 Task: Slide 10 - Budget For The New Products.
Action: Mouse moved to (31, 79)
Screenshot: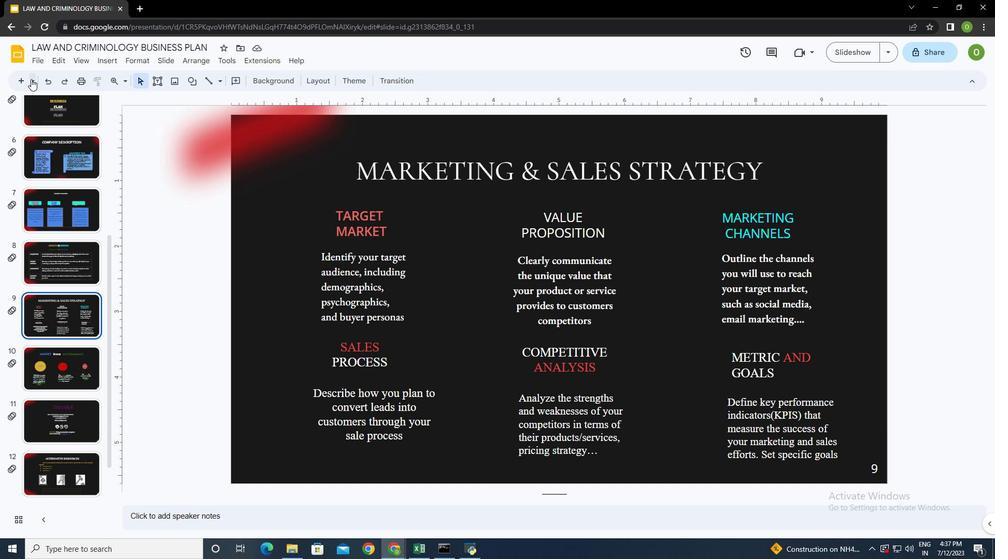 
Action: Mouse pressed left at (31, 79)
Screenshot: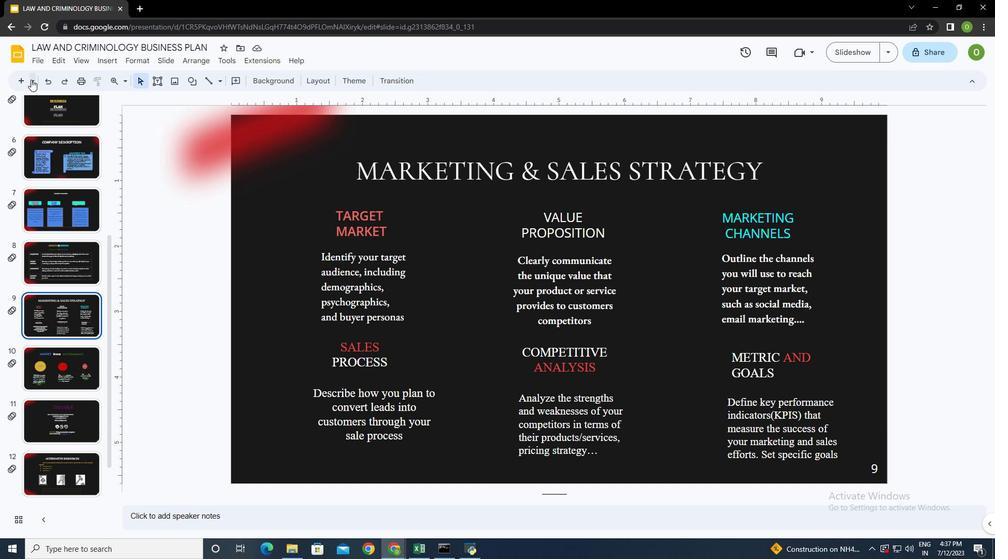 
Action: Mouse moved to (140, 128)
Screenshot: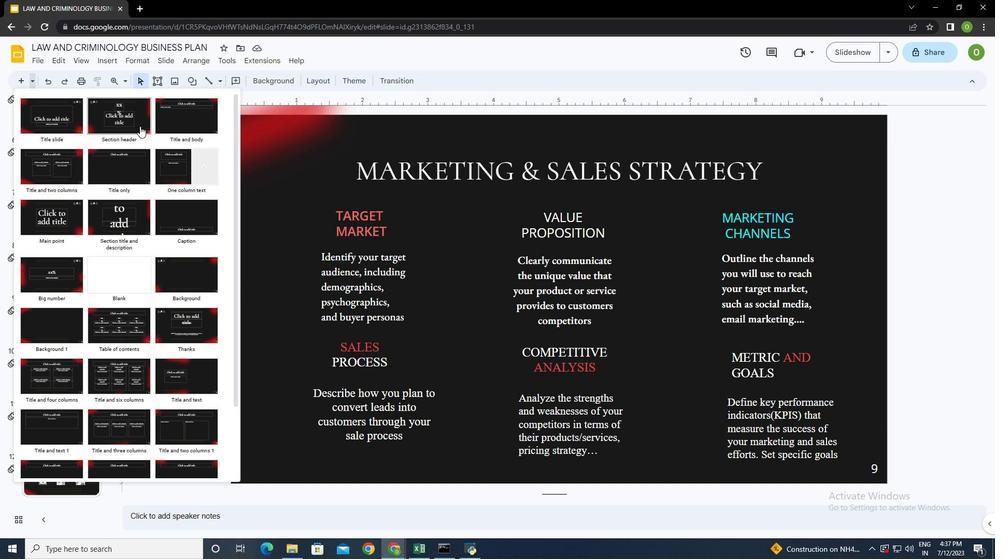 
Action: Mouse scrolled (140, 128) with delta (0, 0)
Screenshot: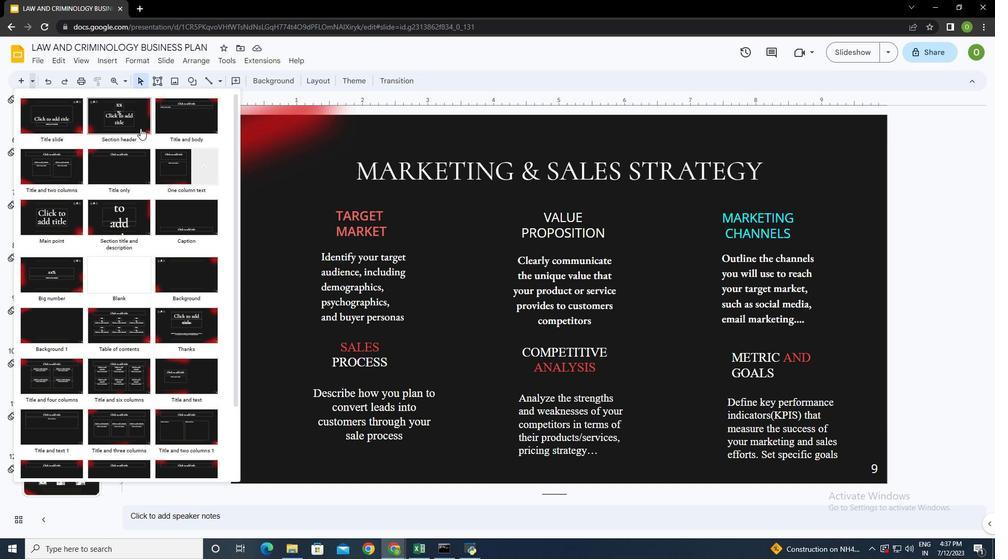 
Action: Mouse moved to (140, 129)
Screenshot: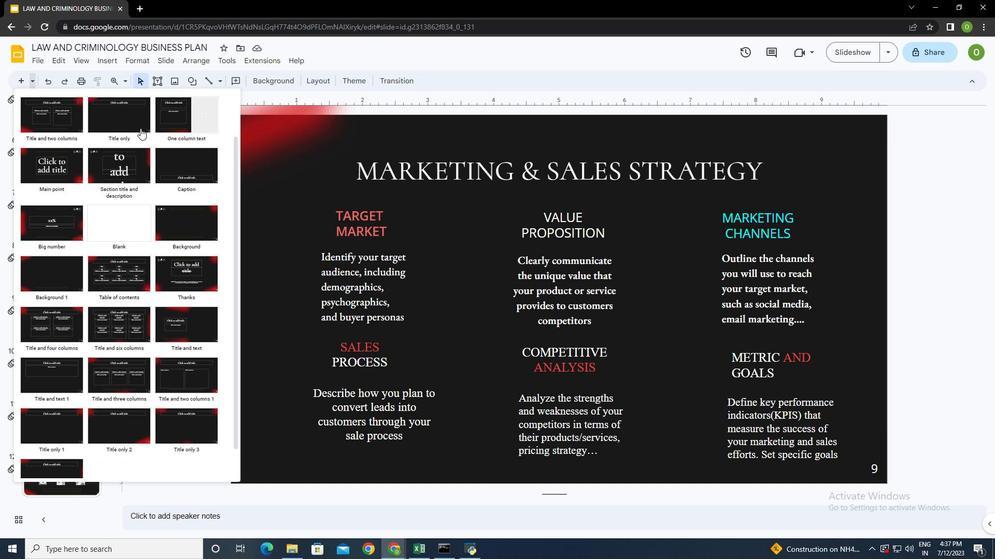 
Action: Mouse scrolled (140, 129) with delta (0, 0)
Screenshot: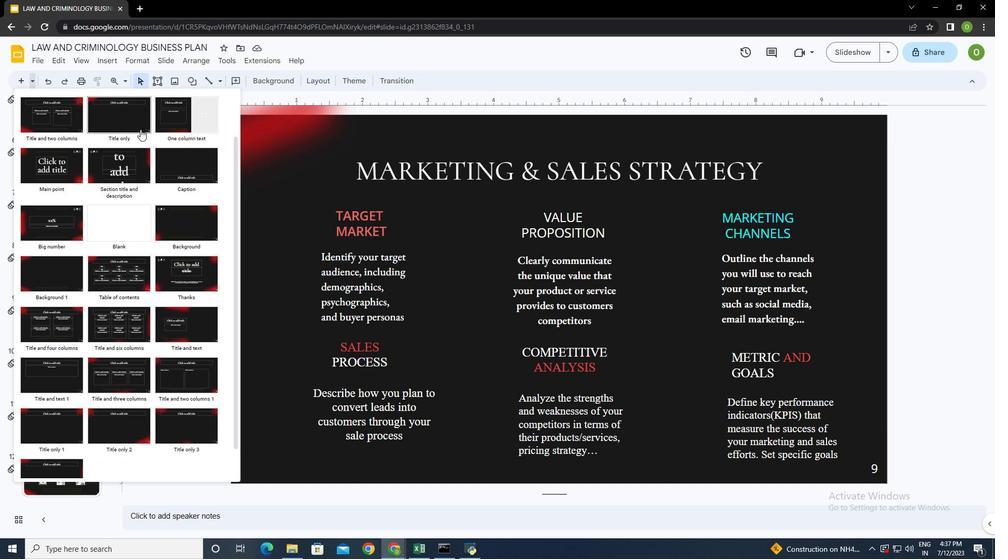 
Action: Mouse moved to (139, 132)
Screenshot: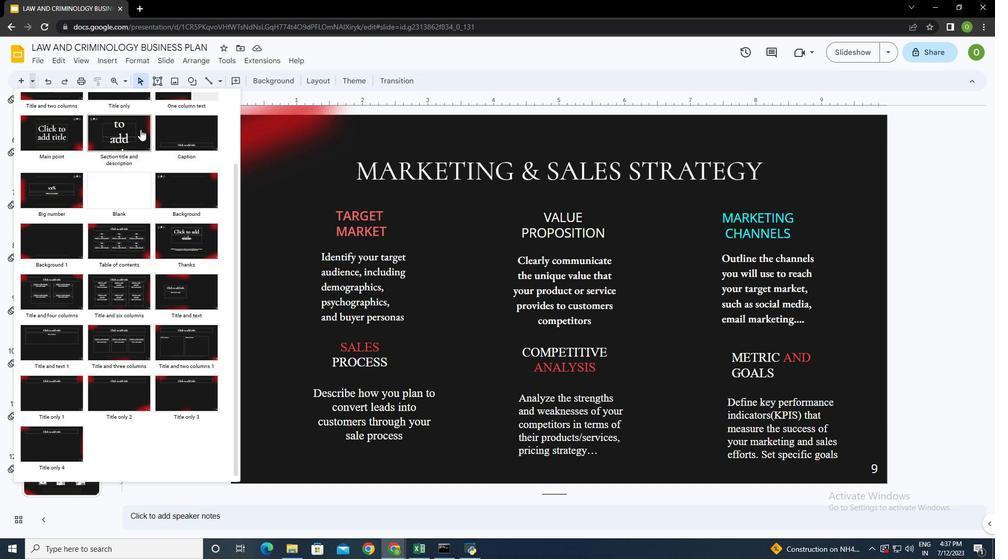 
Action: Mouse scrolled (139, 132) with delta (0, 0)
Screenshot: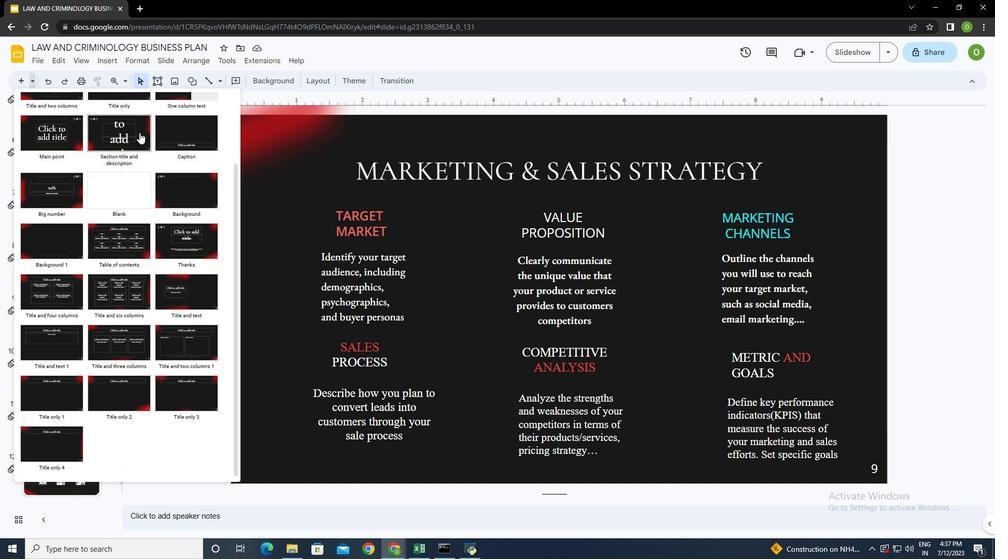 
Action: Mouse scrolled (139, 132) with delta (0, 0)
Screenshot: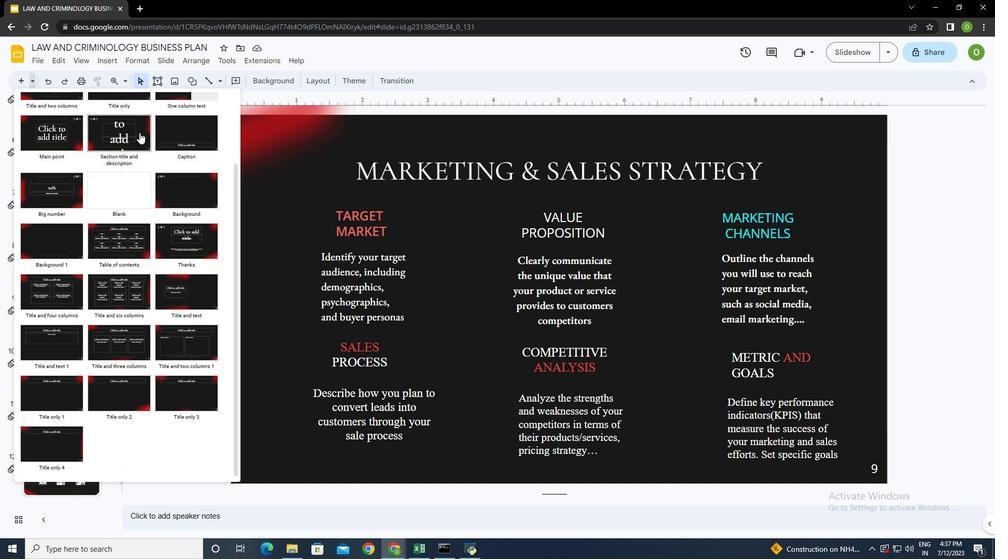 
Action: Mouse moved to (160, 202)
Screenshot: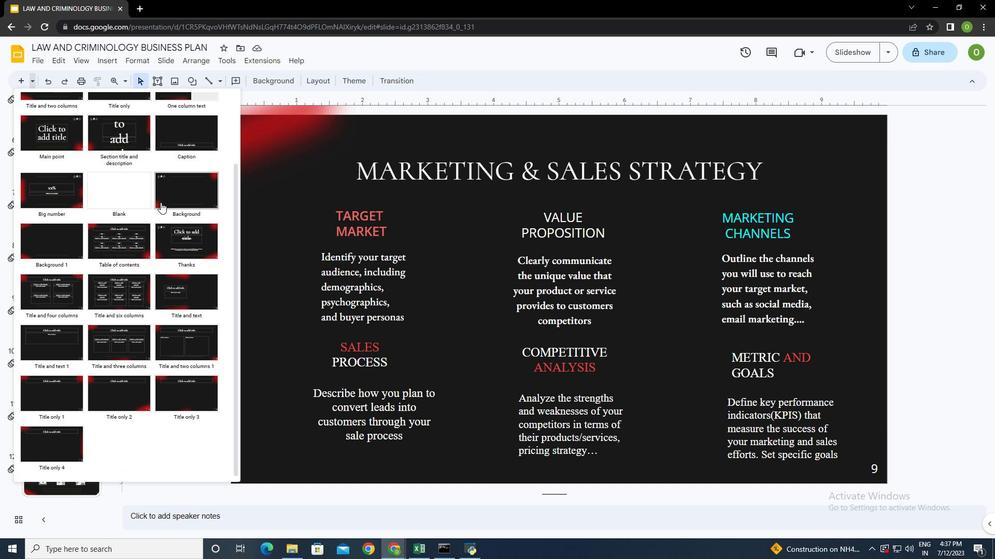 
Action: Mouse scrolled (160, 202) with delta (0, 0)
Screenshot: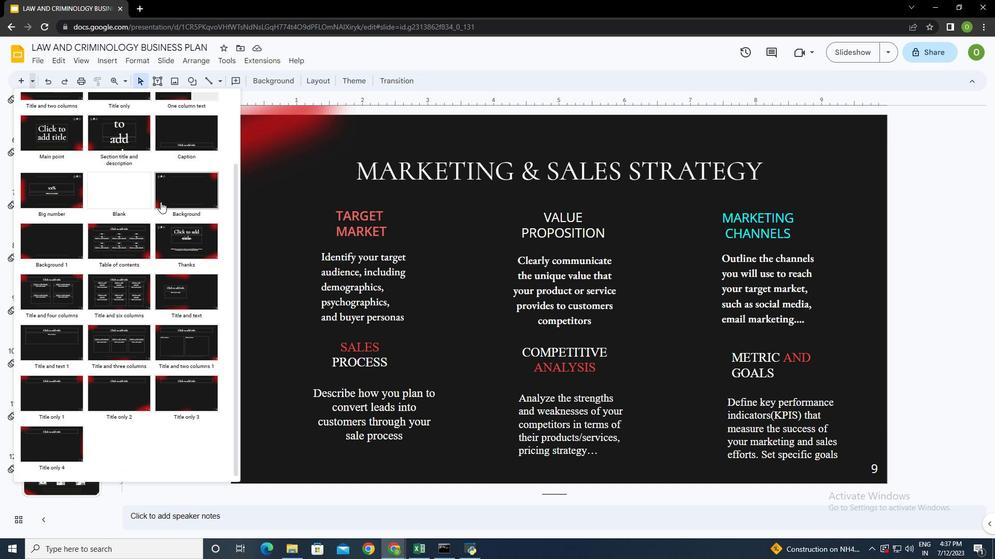 
Action: Mouse scrolled (160, 202) with delta (0, 0)
Screenshot: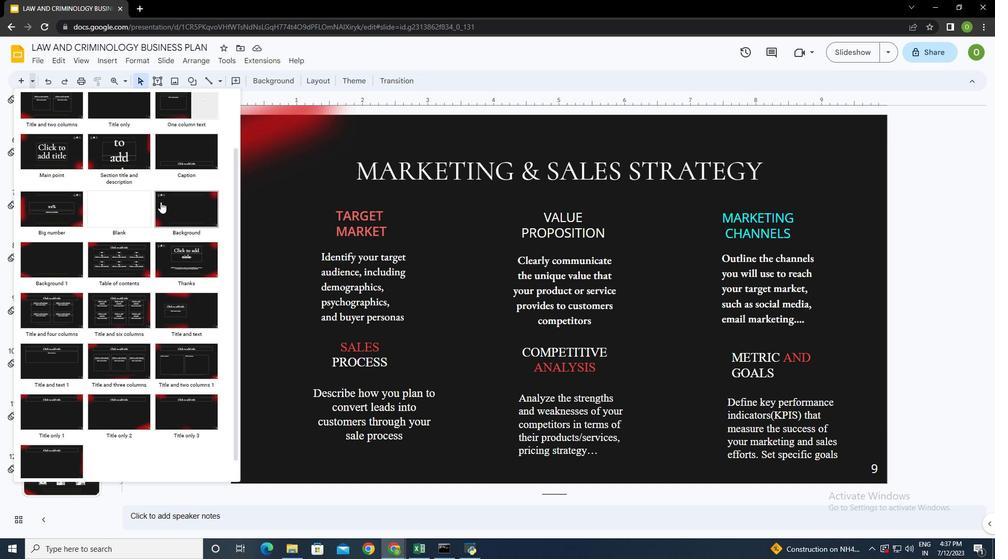 
Action: Mouse scrolled (160, 202) with delta (0, 0)
Screenshot: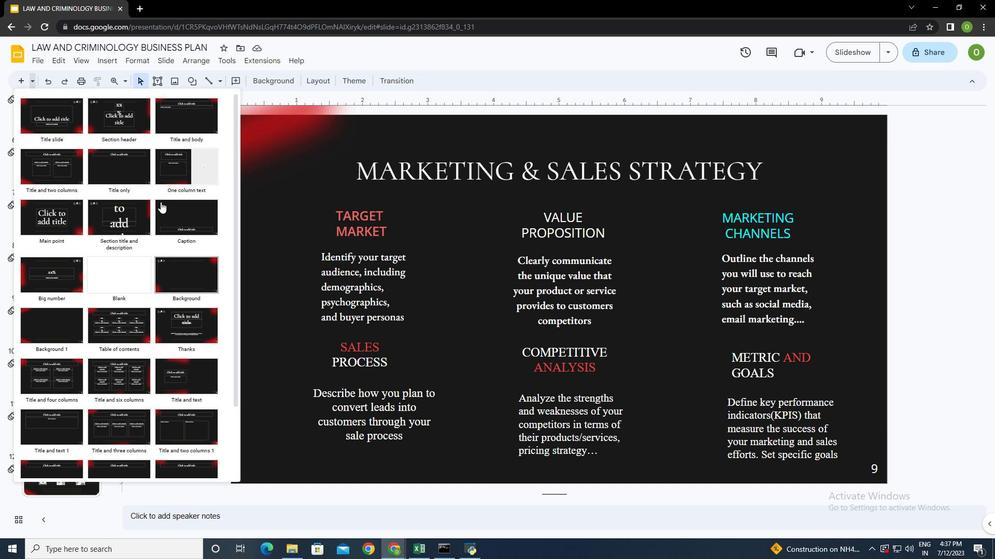 
Action: Mouse scrolled (160, 202) with delta (0, 0)
Screenshot: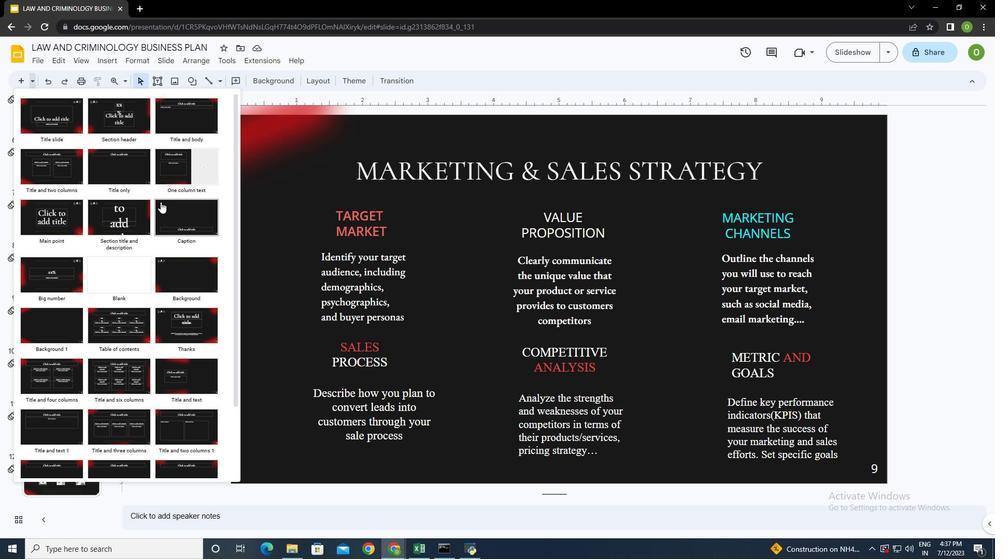 
Action: Mouse moved to (185, 272)
Screenshot: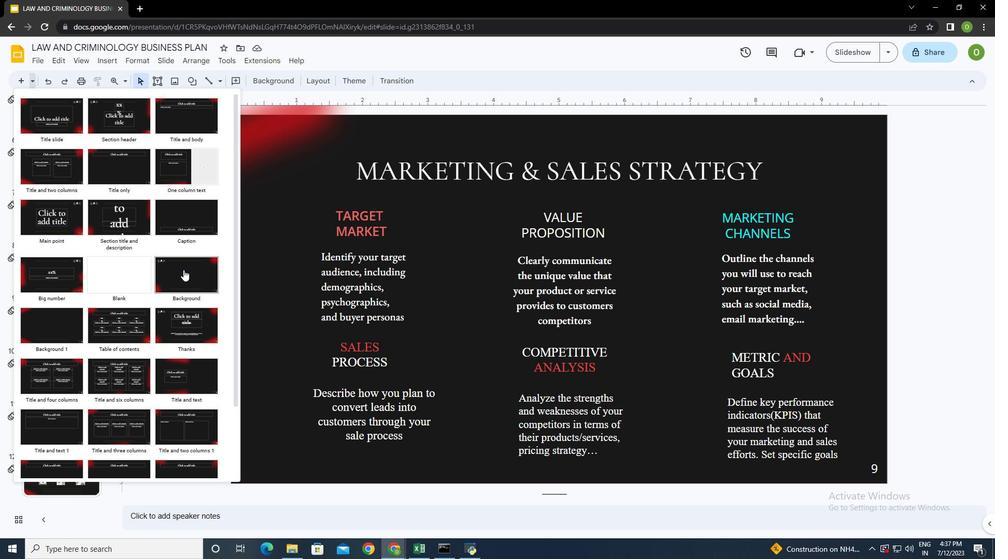 
Action: Mouse pressed left at (185, 272)
Screenshot: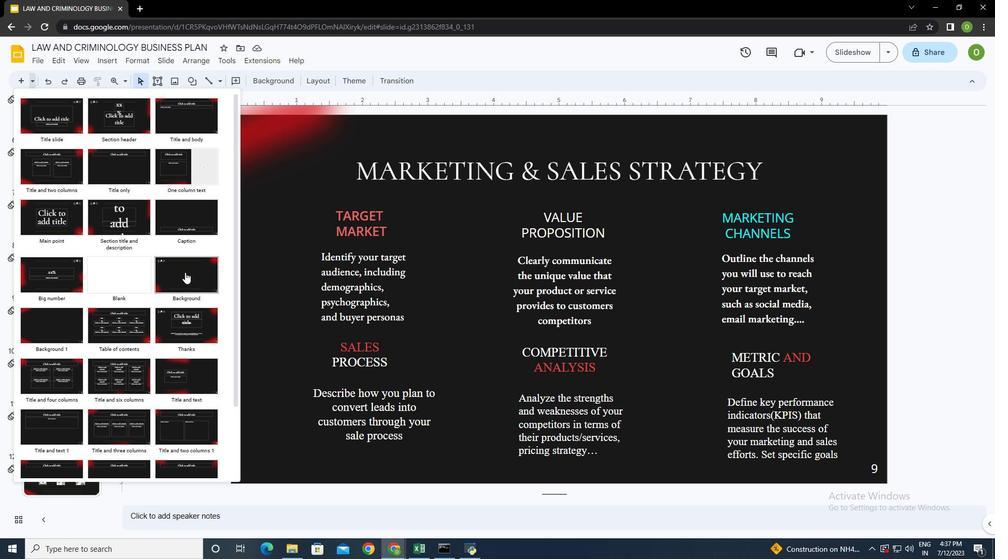 
Action: Mouse moved to (561, 313)
Screenshot: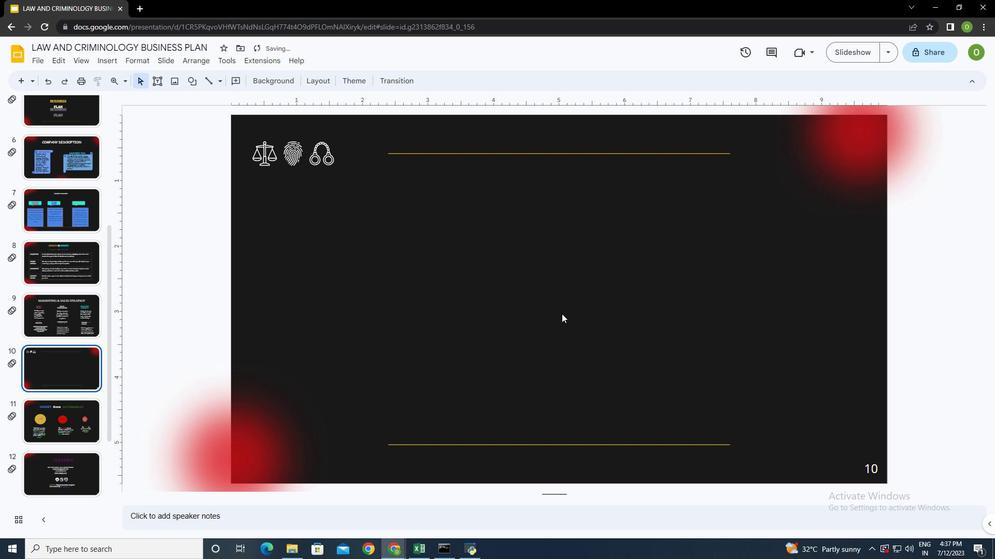 
Action: Mouse pressed left at (561, 313)
Screenshot: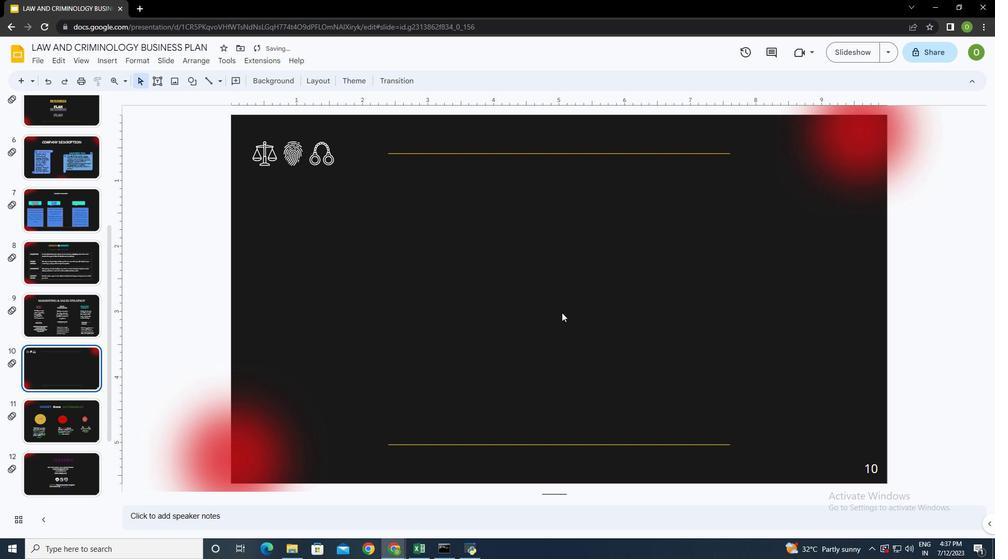 
Action: Mouse moved to (158, 81)
Screenshot: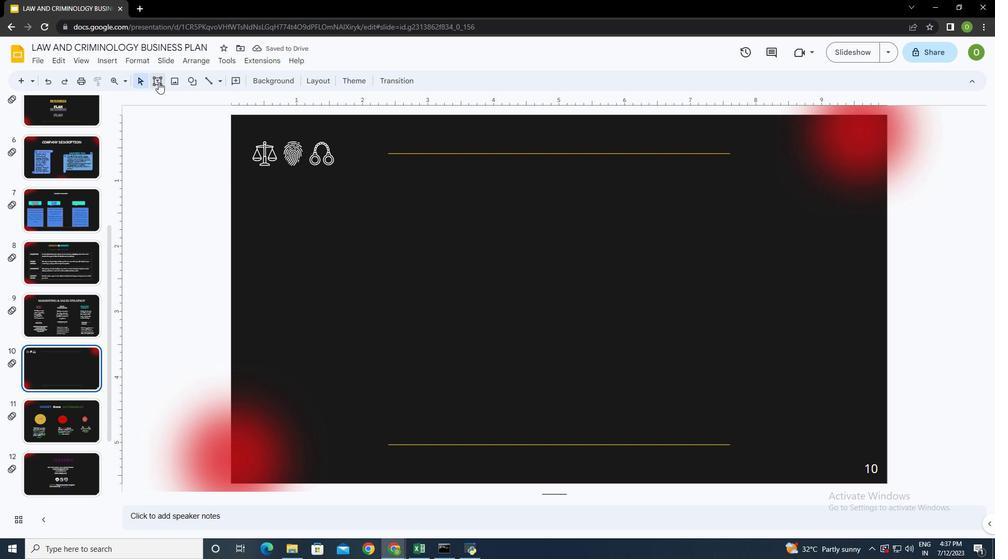 
Action: Mouse pressed left at (158, 81)
Screenshot: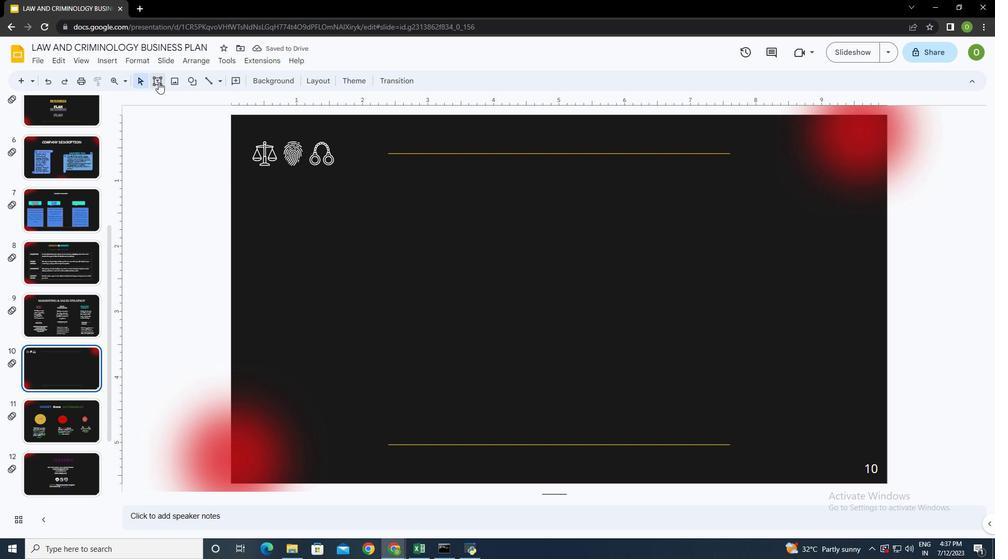 
Action: Mouse moved to (412, 218)
Screenshot: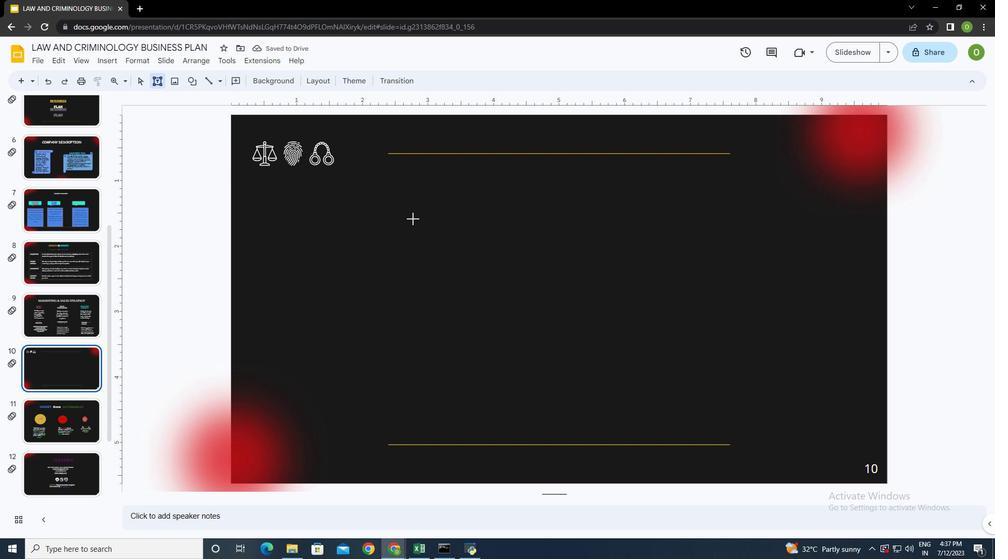 
Action: Mouse pressed left at (412, 218)
Screenshot: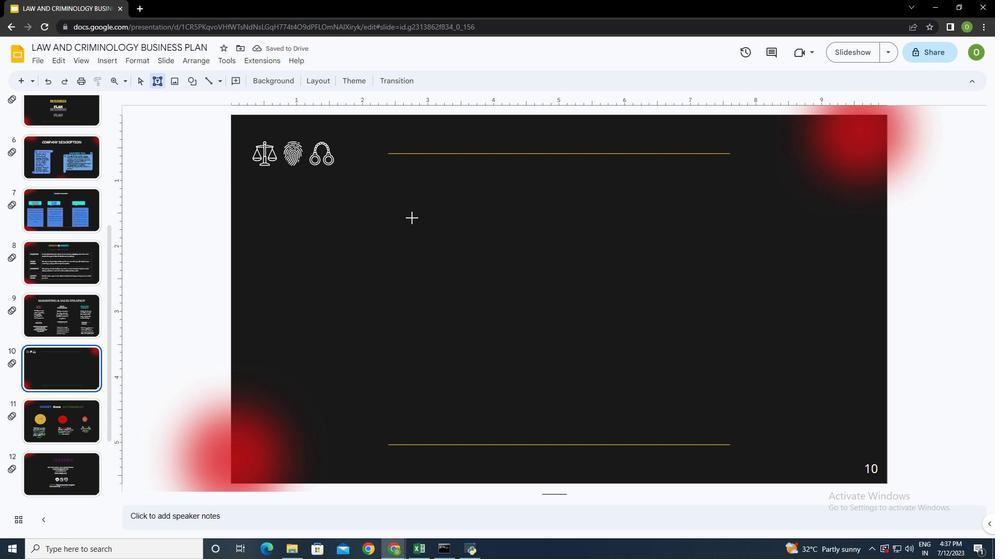 
Action: Mouse moved to (467, 79)
Screenshot: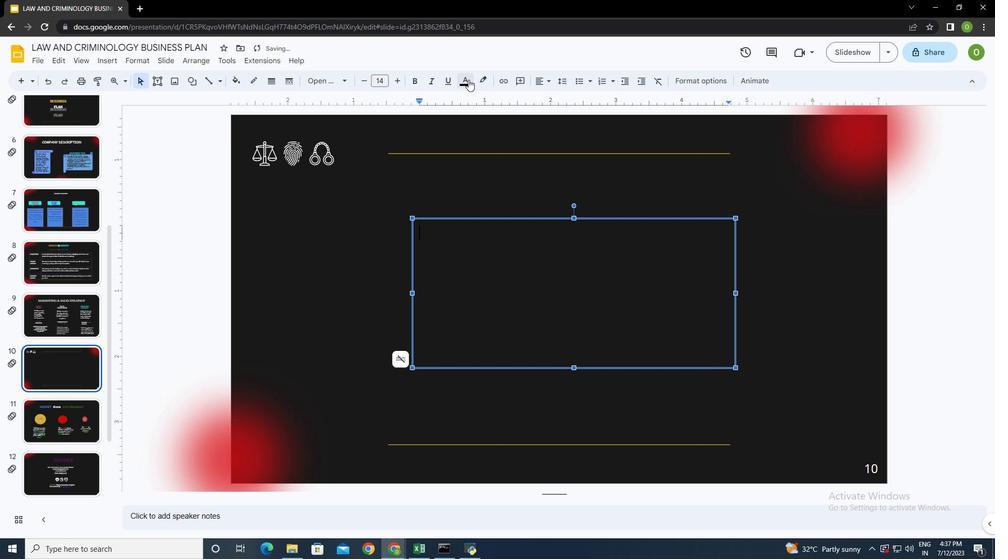 
Action: Mouse pressed left at (467, 79)
Screenshot: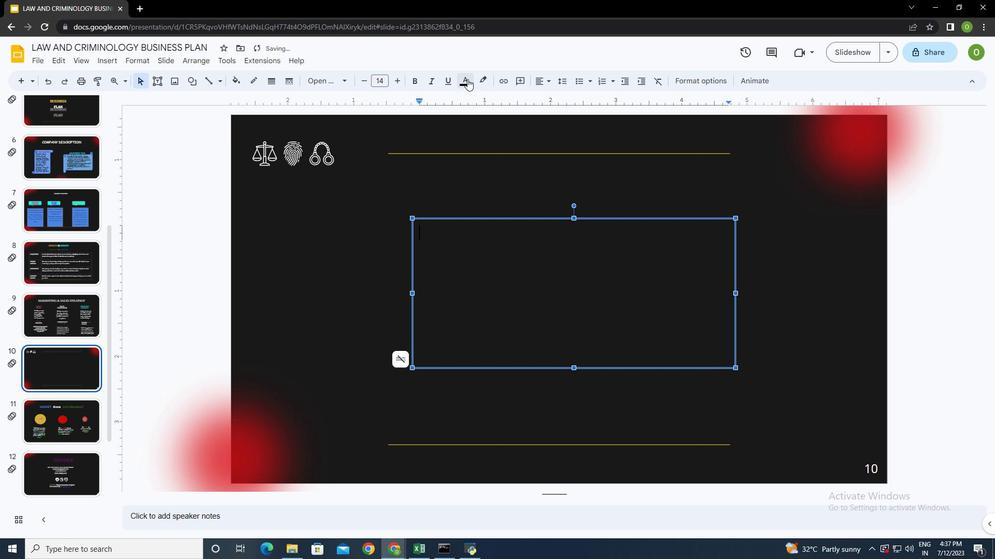 
Action: Mouse moved to (470, 113)
Screenshot: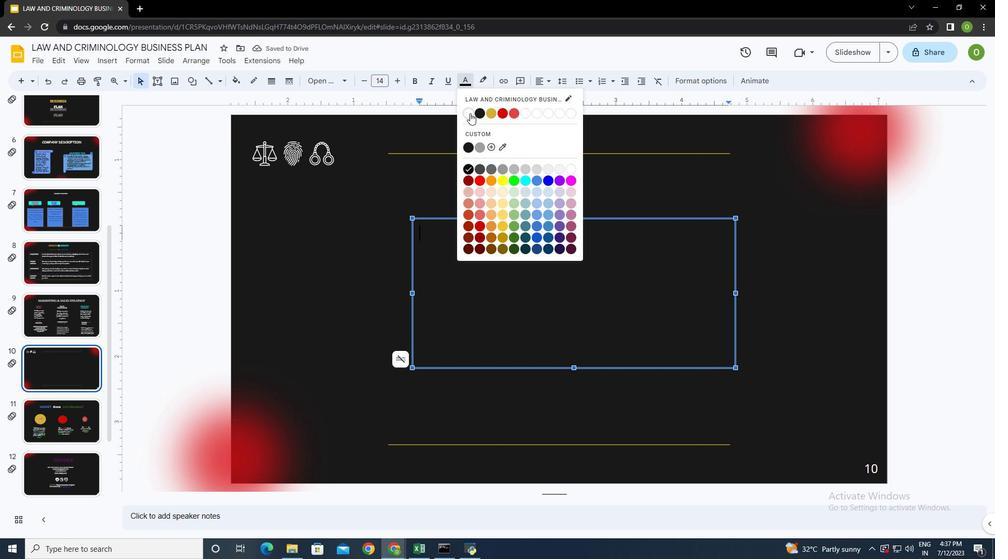
Action: Mouse pressed left at (470, 113)
Screenshot: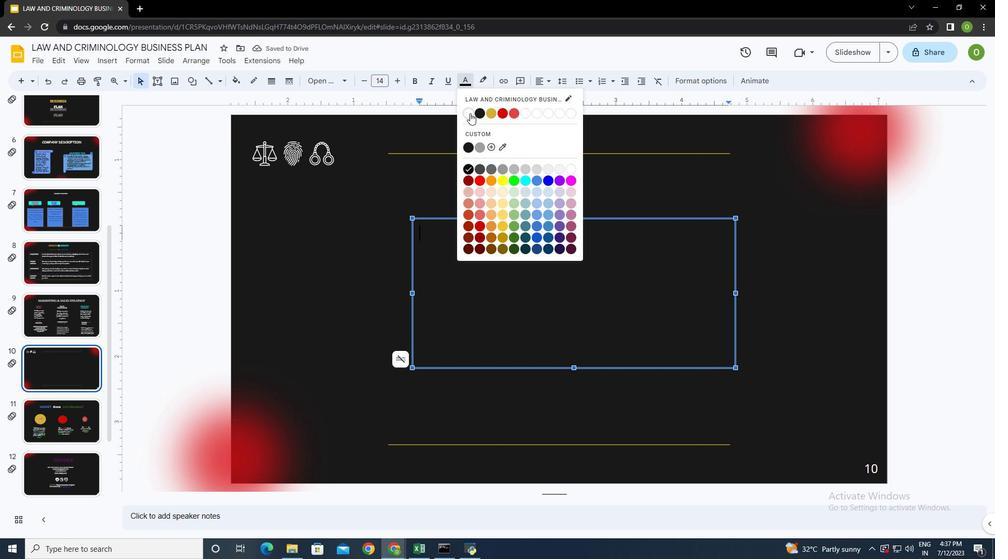 
Action: Mouse moved to (398, 81)
Screenshot: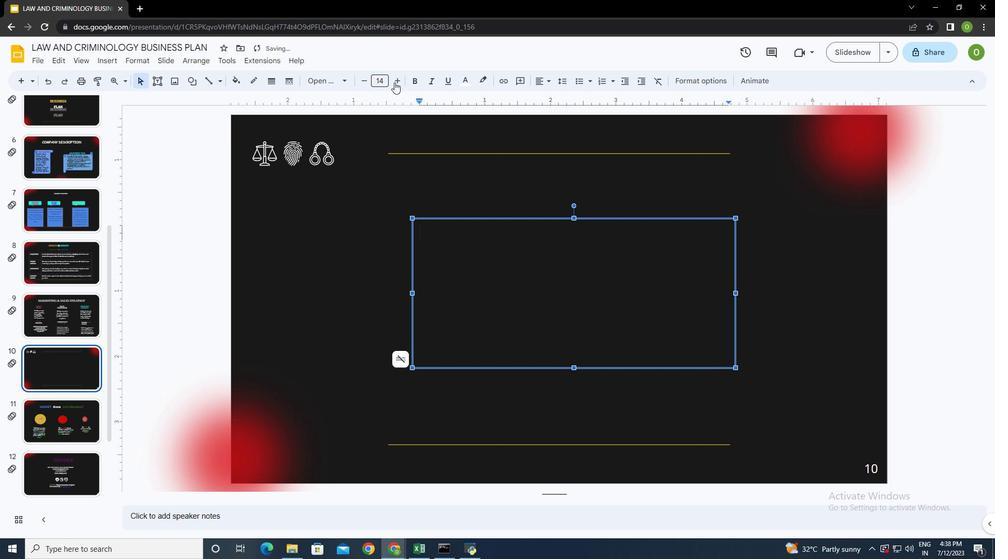 
Action: Mouse pressed left at (398, 81)
Screenshot: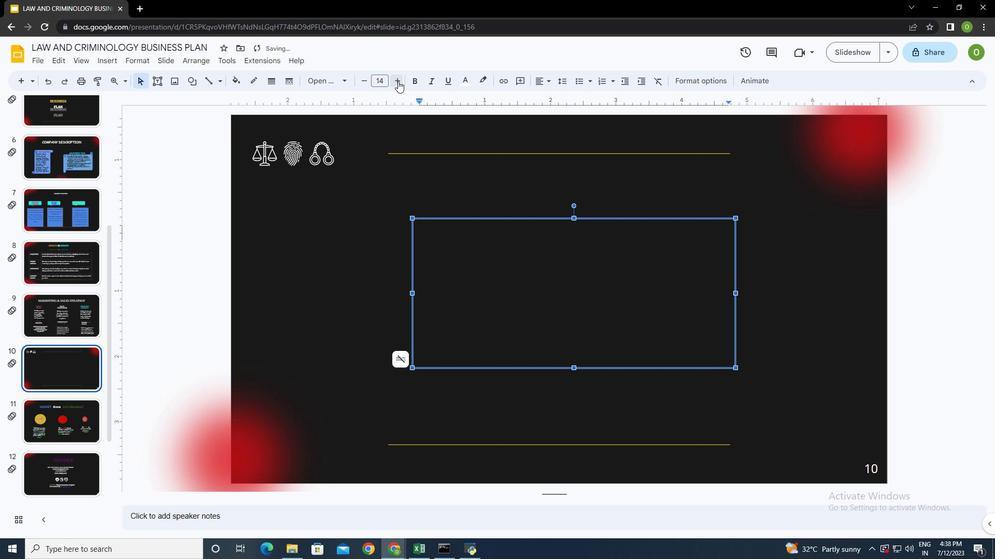 
Action: Mouse pressed left at (398, 81)
Screenshot: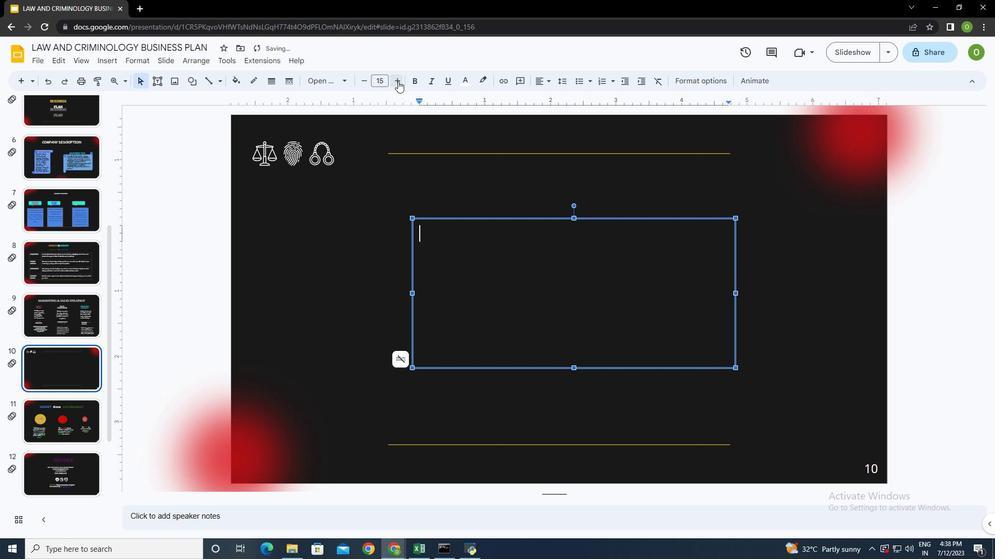 
Action: Mouse pressed left at (398, 81)
Screenshot: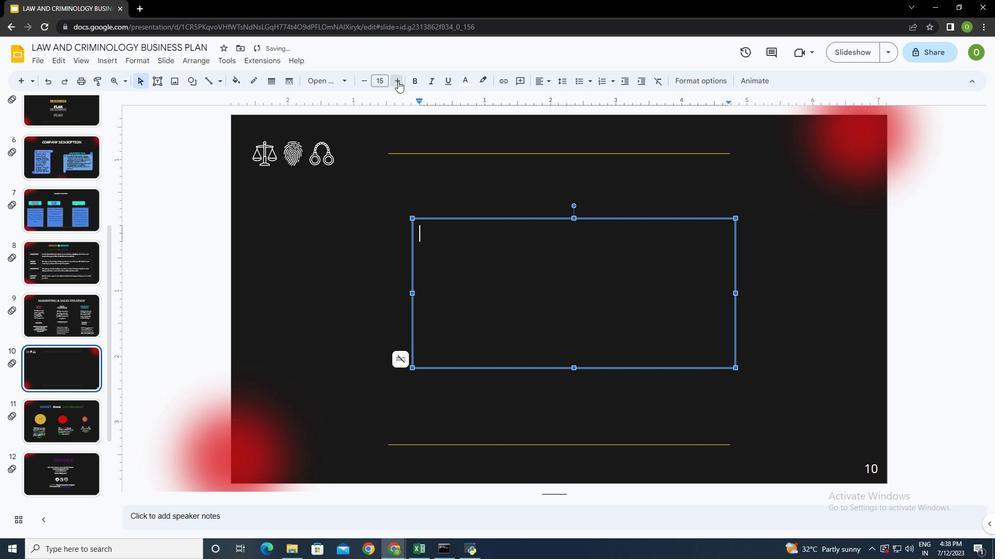 
Action: Mouse pressed left at (398, 81)
Screenshot: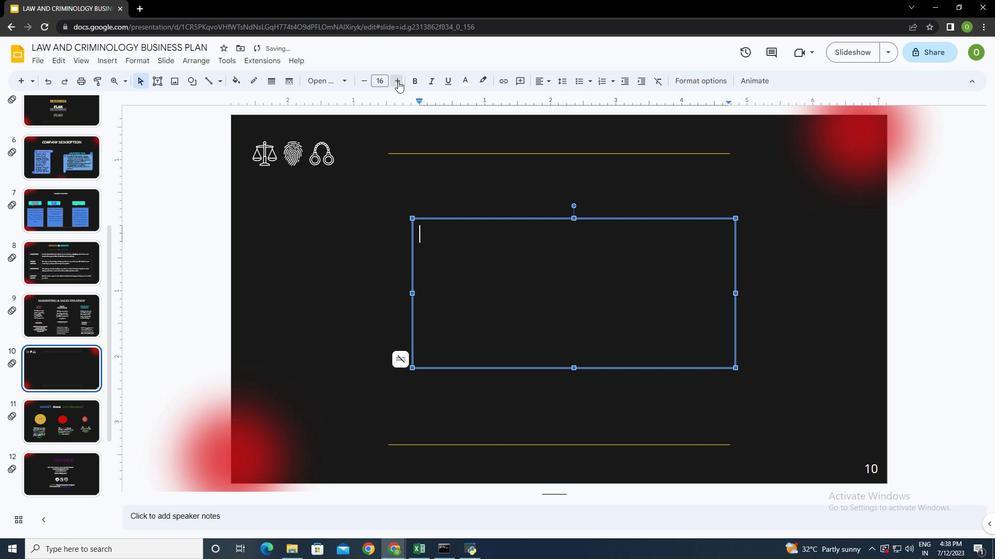
Action: Mouse pressed left at (398, 81)
Screenshot: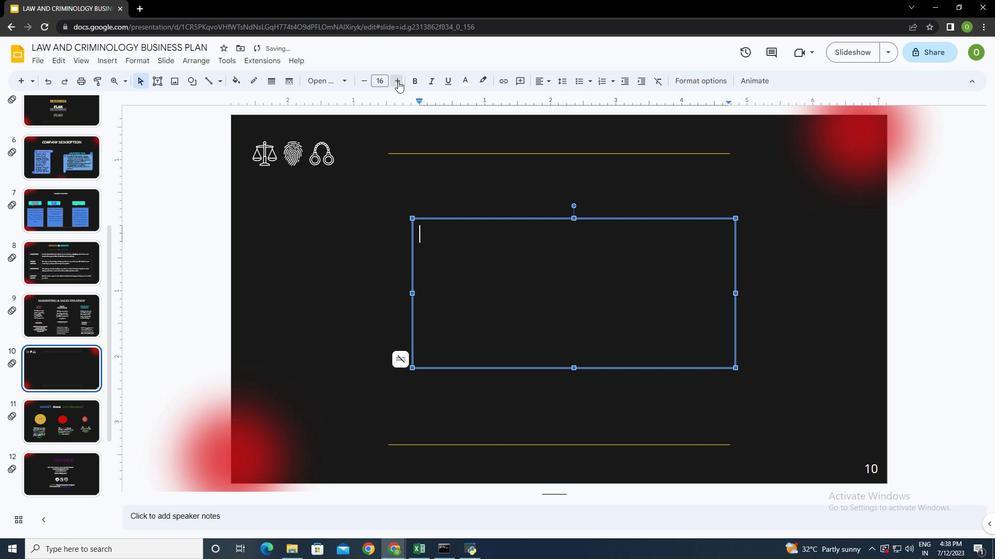 
Action: Mouse pressed left at (398, 81)
Screenshot: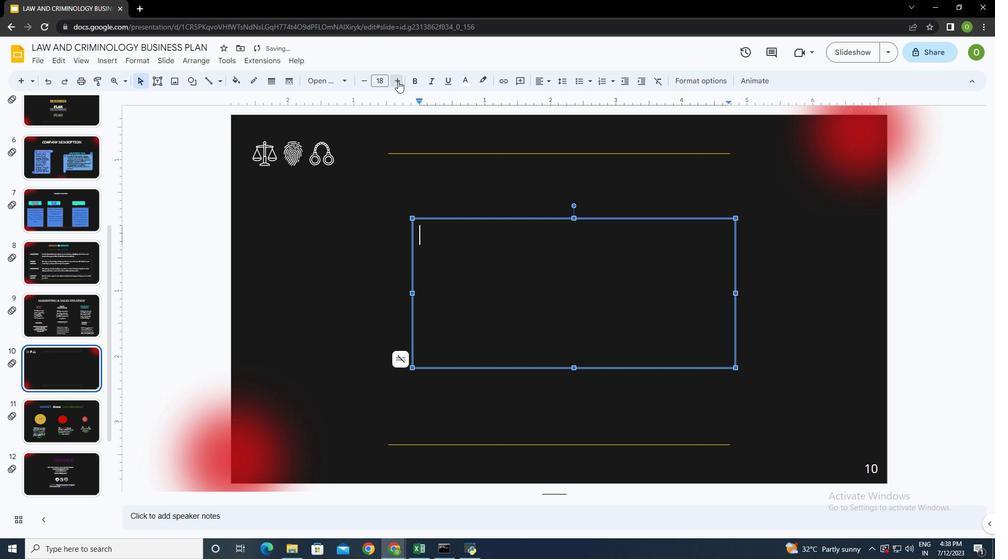 
Action: Mouse pressed left at (398, 81)
Screenshot: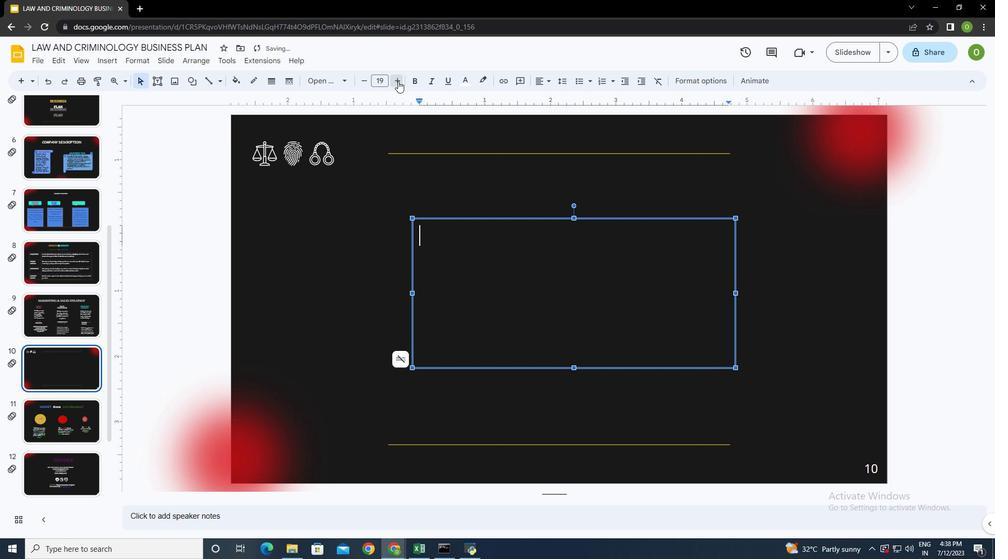 
Action: Mouse pressed left at (398, 81)
Screenshot: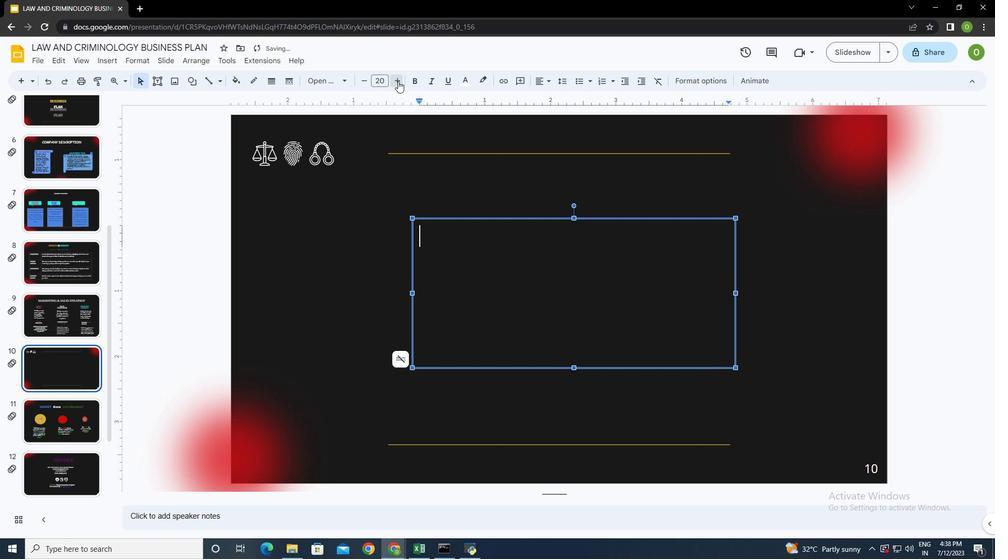 
Action: Mouse pressed left at (398, 81)
Screenshot: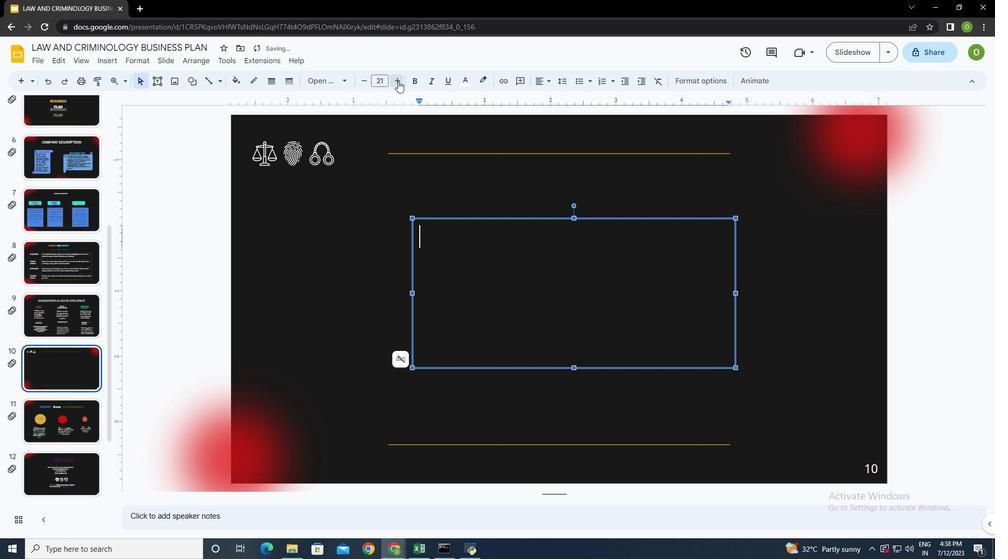 
Action: Mouse pressed left at (398, 81)
Screenshot: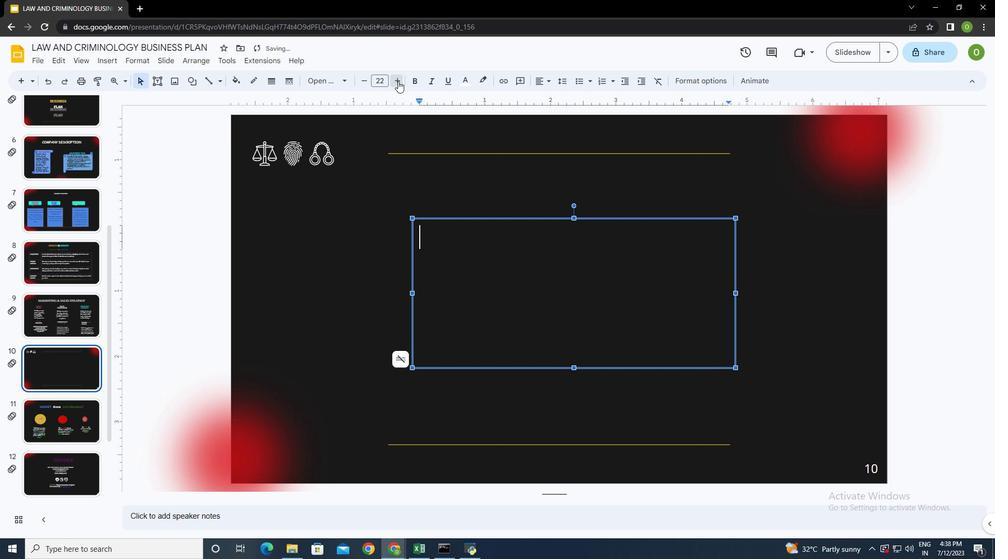 
Action: Mouse pressed left at (398, 81)
Screenshot: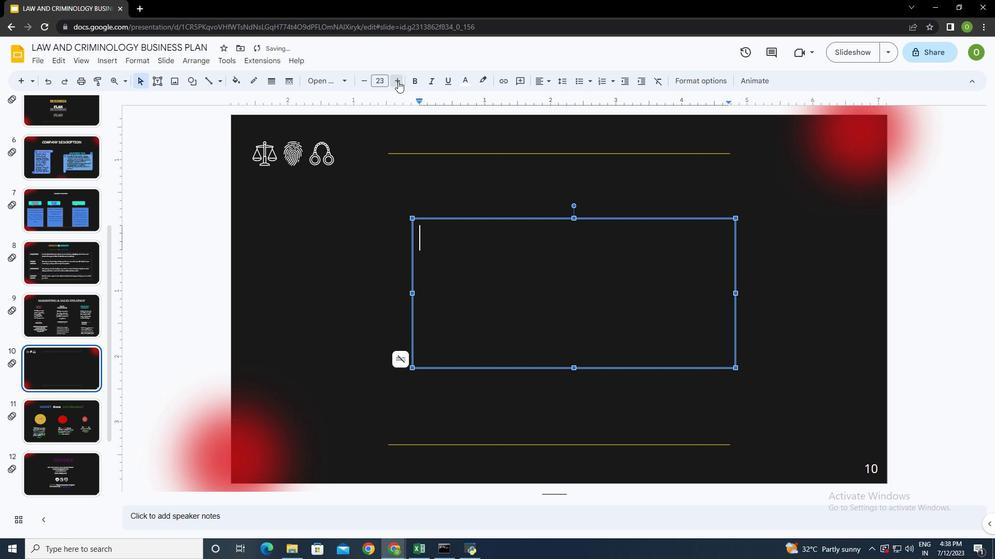 
Action: Mouse pressed left at (398, 81)
Screenshot: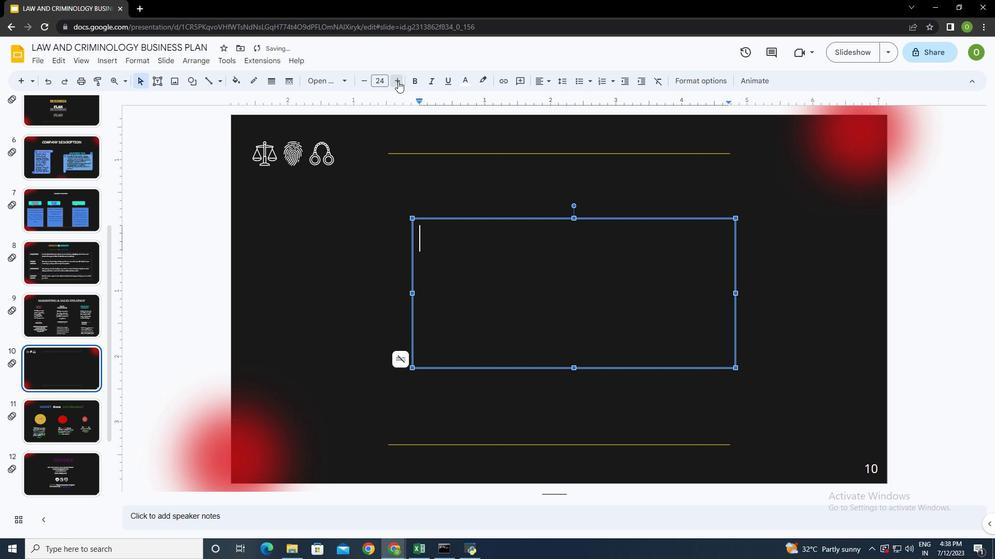 
Action: Mouse pressed left at (398, 81)
Screenshot: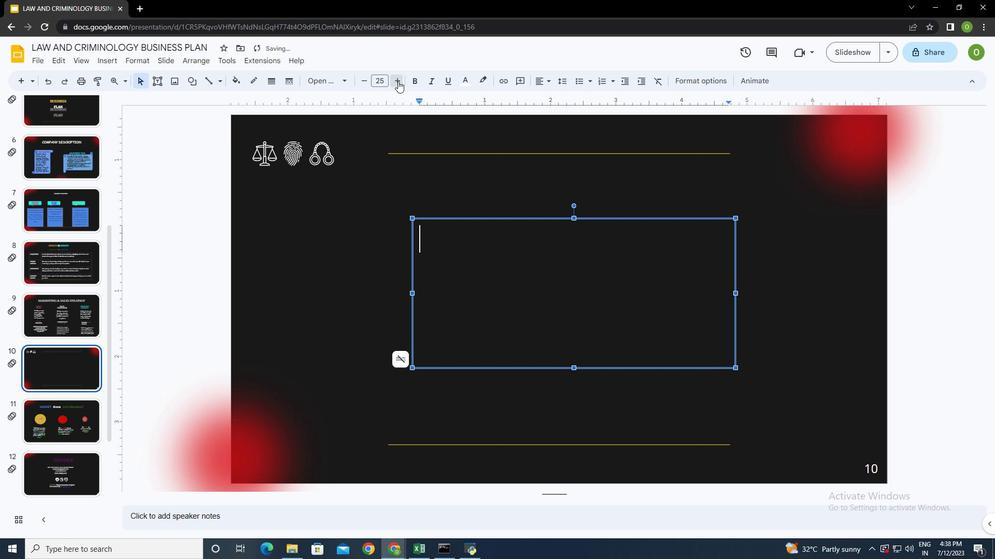 
Action: Mouse pressed left at (398, 81)
Screenshot: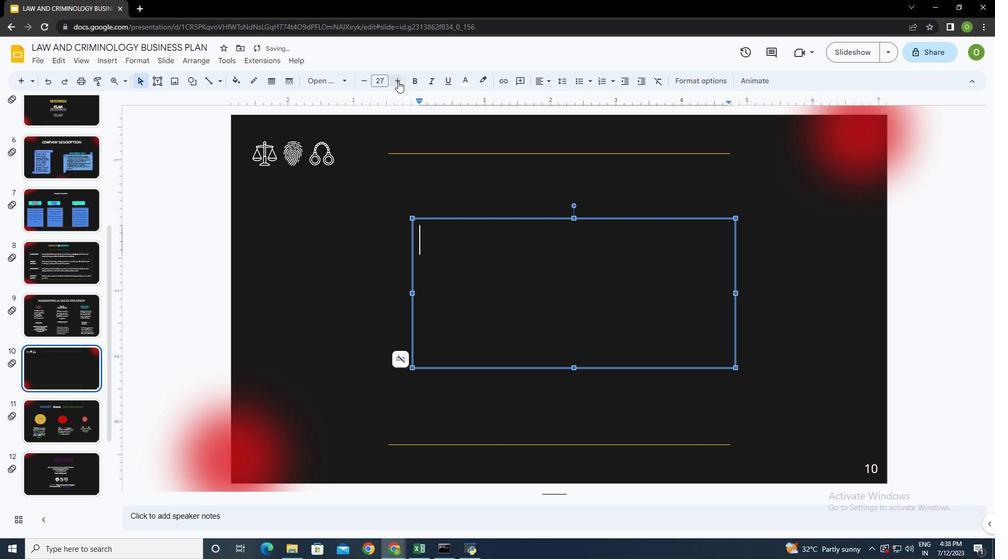 
Action: Mouse pressed left at (398, 81)
Screenshot: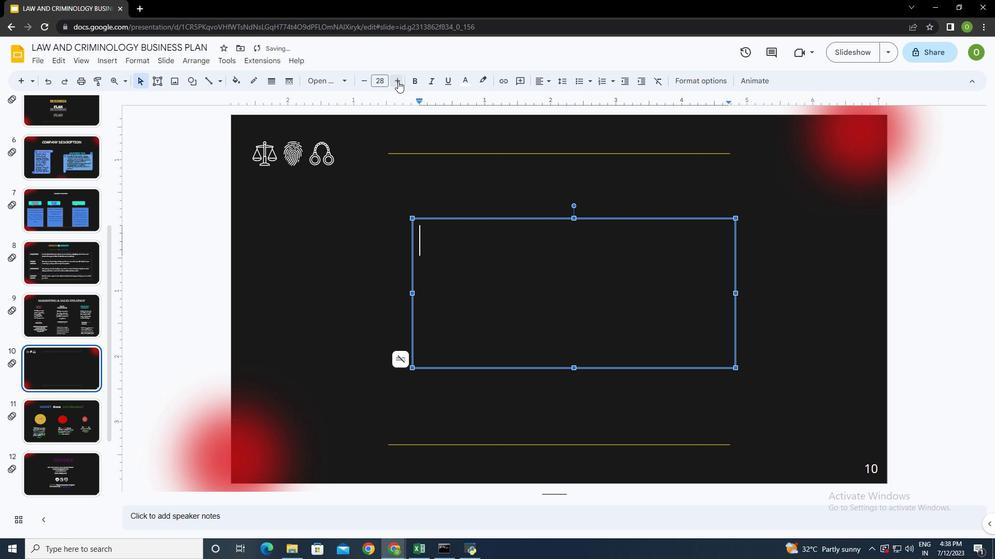 
Action: Mouse pressed left at (398, 81)
Screenshot: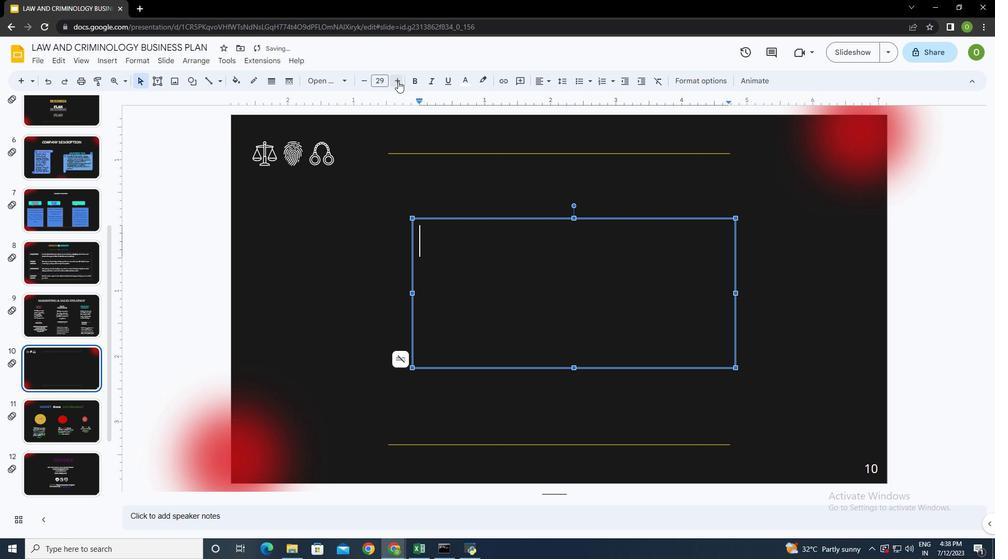 
Action: Mouse moved to (429, 235)
Screenshot: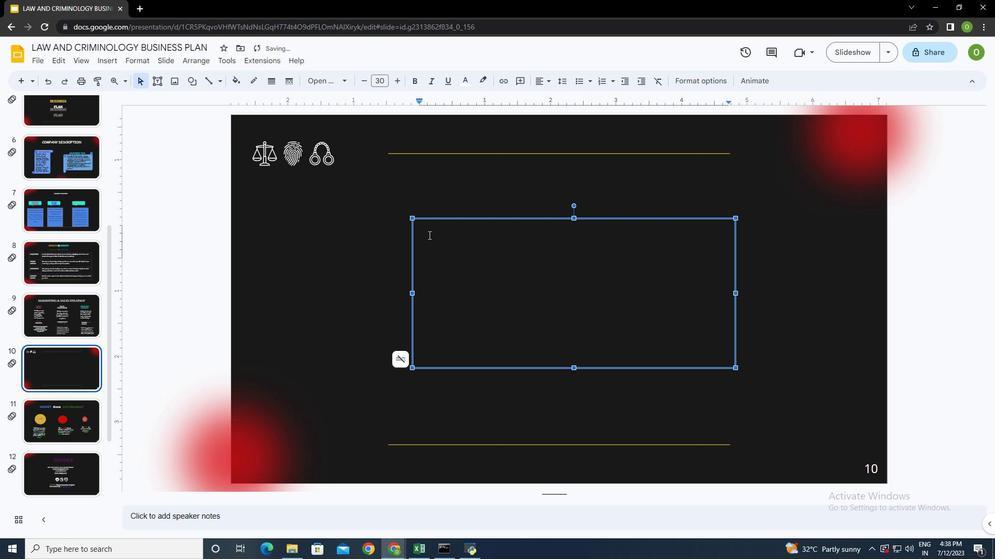 
Action: Key pressed <Key.shift><Key.shift><Key.shift><Key.shift><Key.shift><Key.shift>$4,498,3000,000
Screenshot: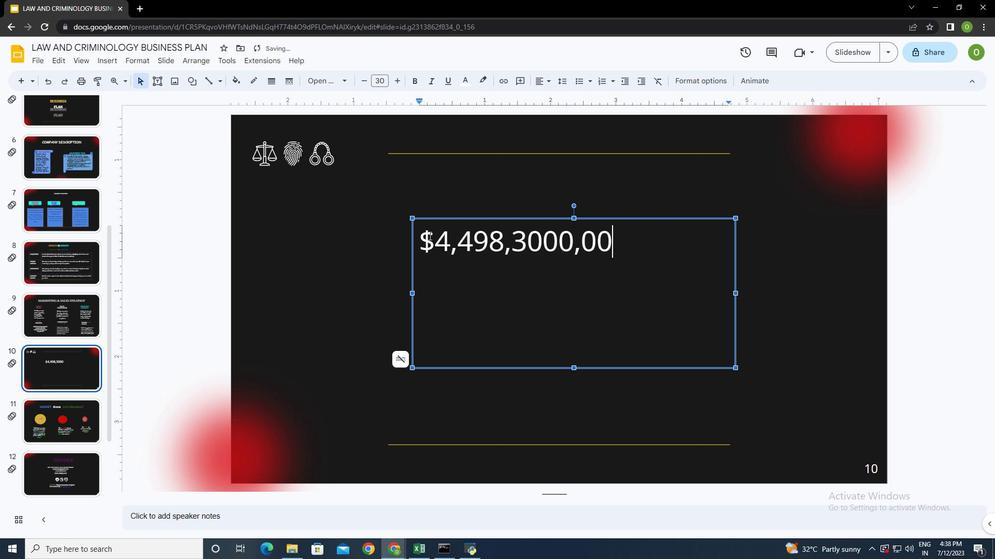 
Action: Mouse moved to (637, 240)
Screenshot: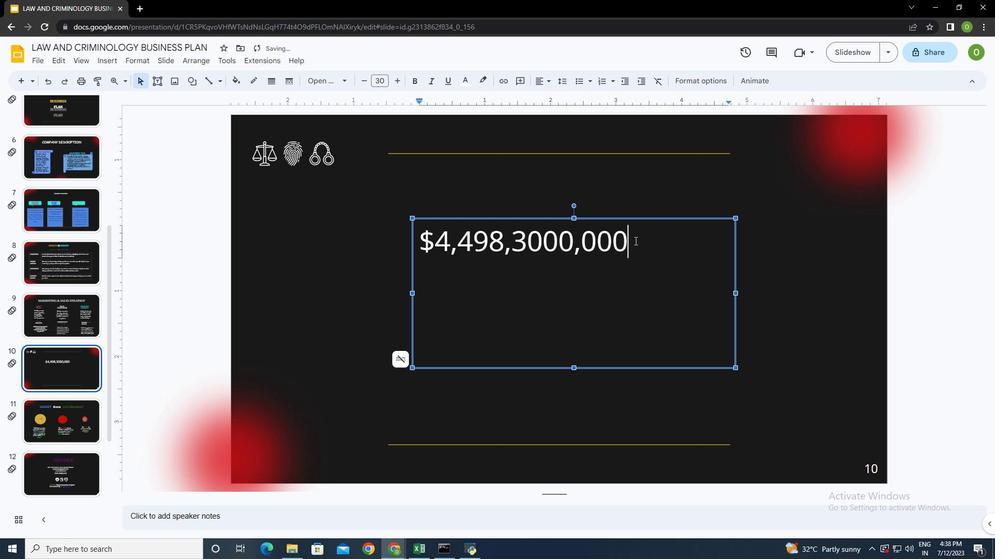 
Action: Mouse pressed left at (637, 240)
Screenshot: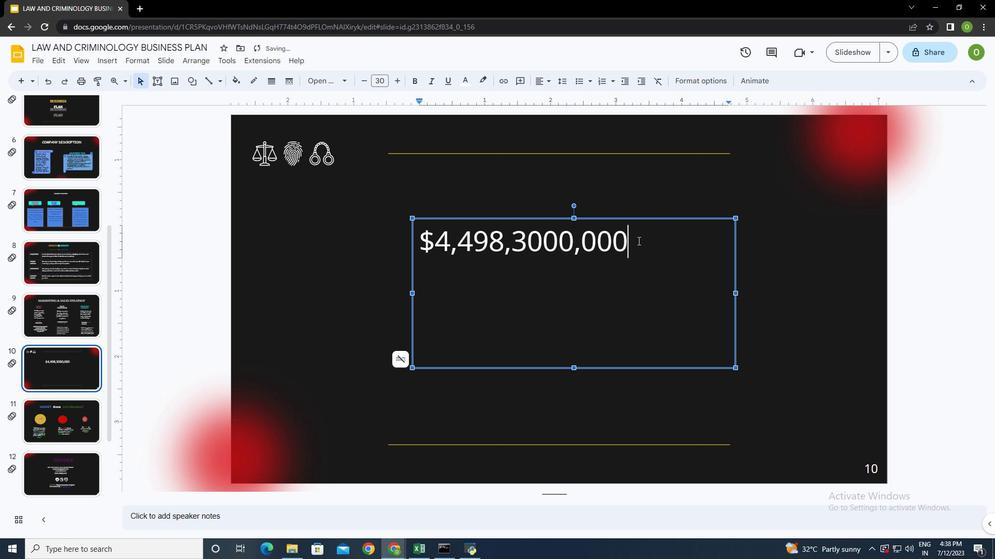 
Action: Mouse moved to (314, 80)
Screenshot: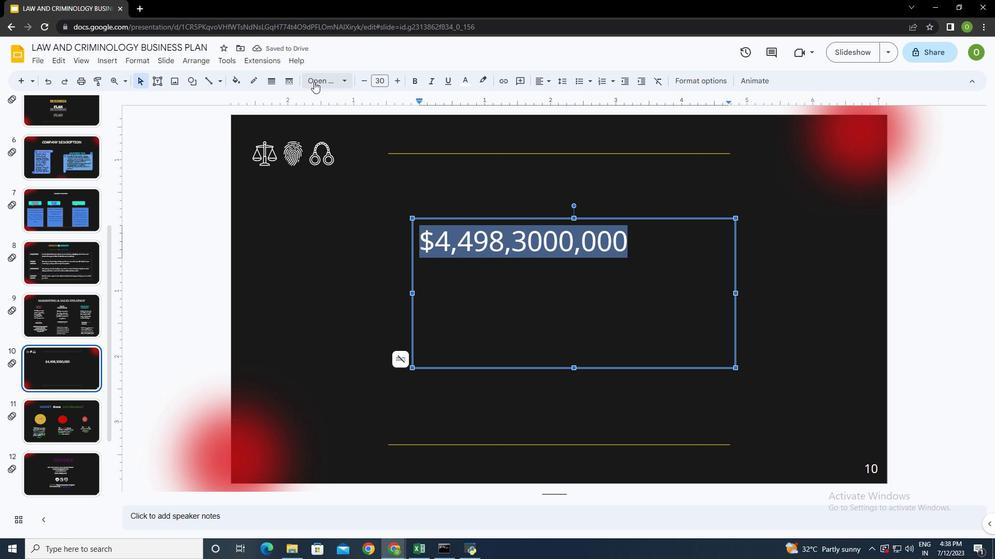 
Action: Mouse pressed left at (314, 80)
Screenshot: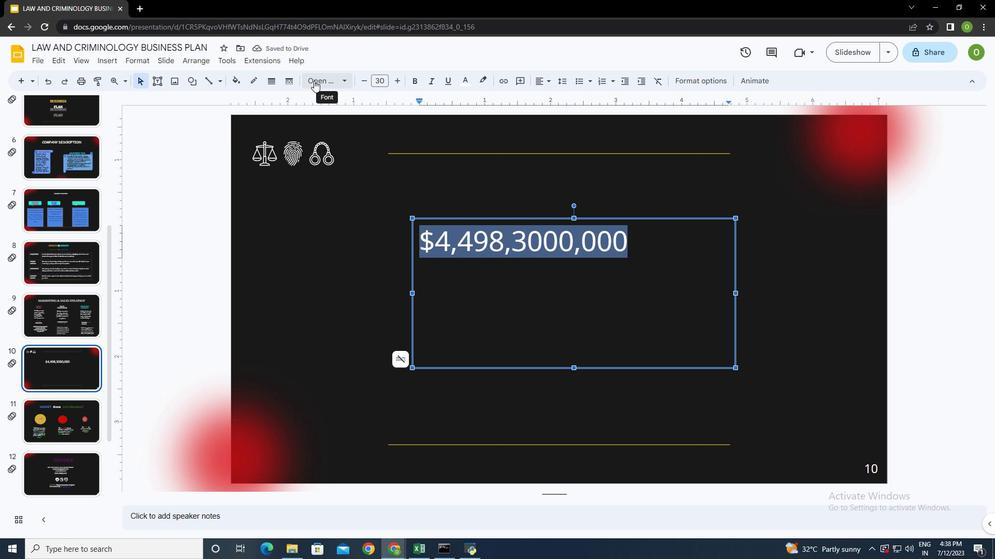 
Action: Mouse moved to (465, 285)
Screenshot: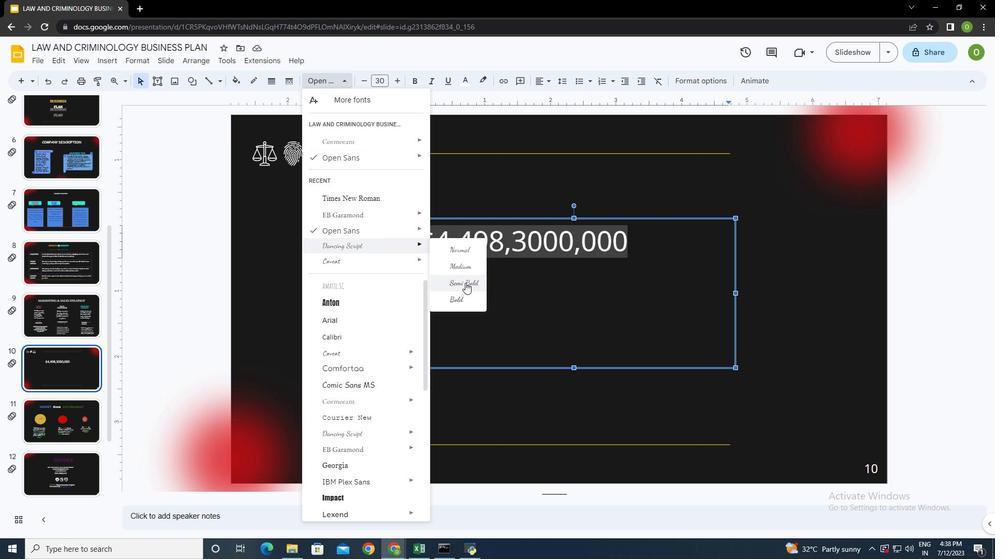 
Action: Mouse pressed left at (465, 285)
Screenshot: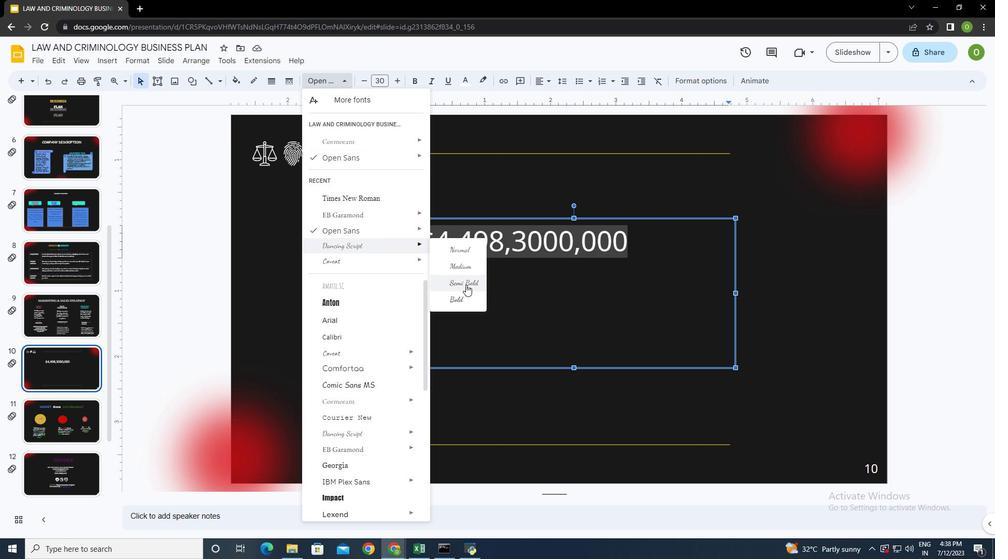 
Action: Mouse moved to (475, 275)
Screenshot: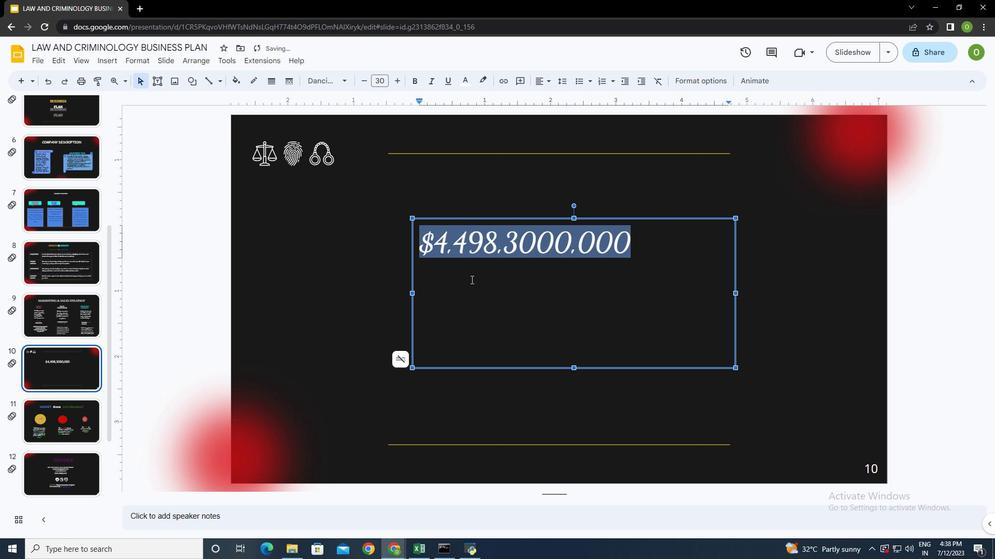 
Action: Mouse pressed left at (475, 275)
Screenshot: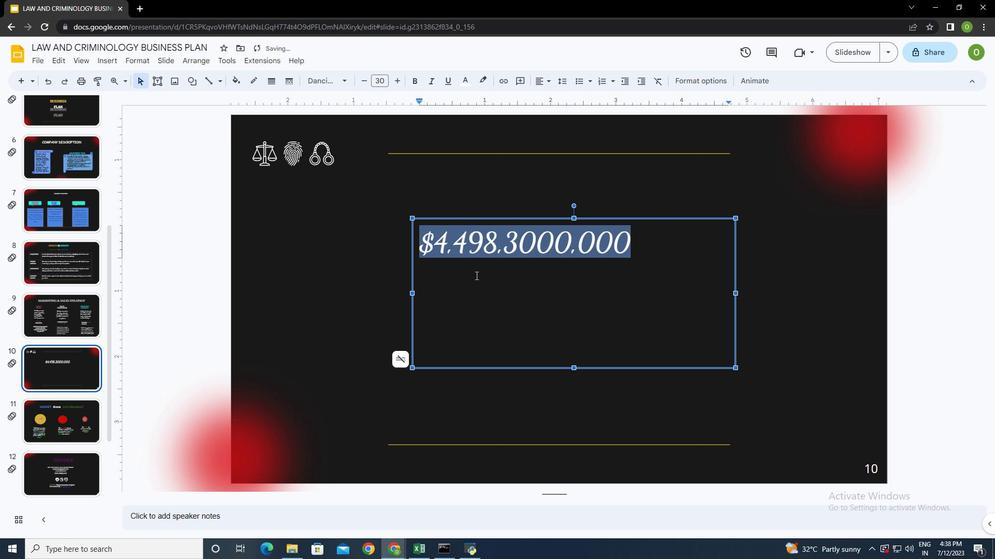 
Action: Mouse moved to (574, 366)
Screenshot: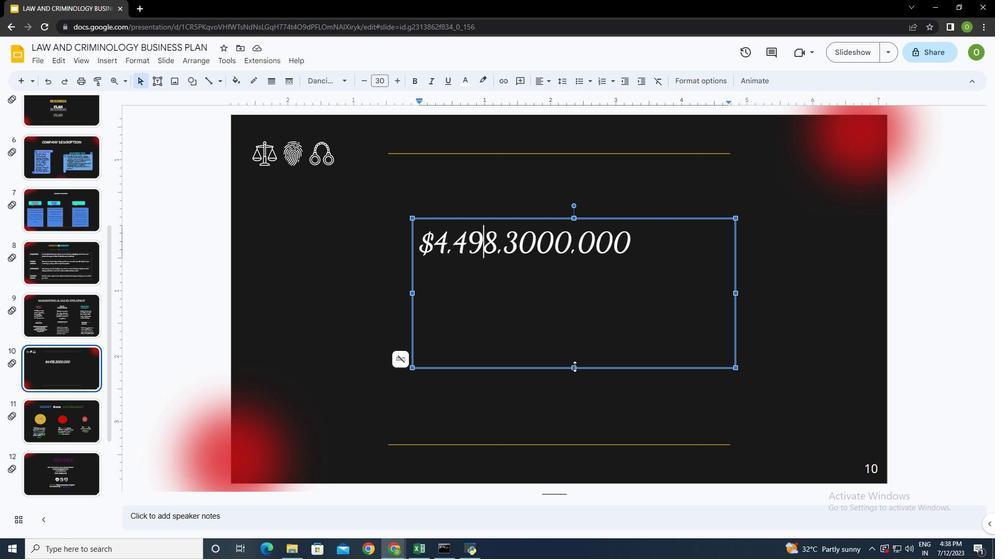 
Action: Mouse pressed left at (574, 366)
Screenshot: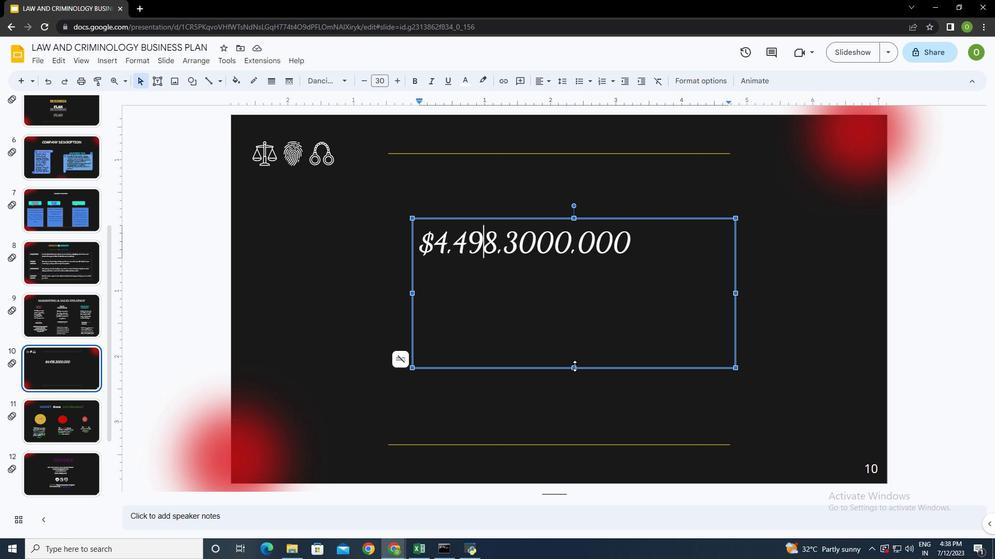 
Action: Mouse moved to (657, 244)
Screenshot: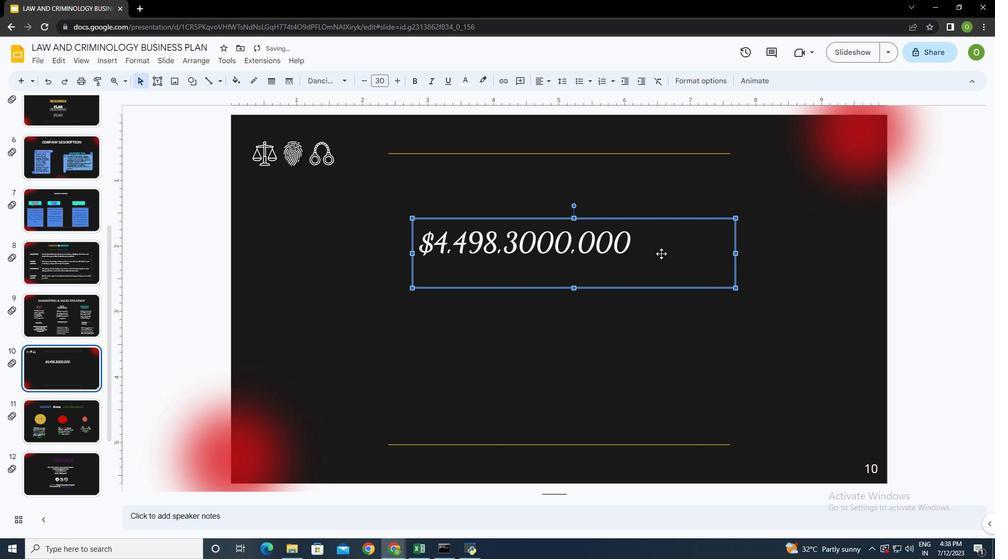 
Action: Mouse pressed left at (657, 244)
Screenshot: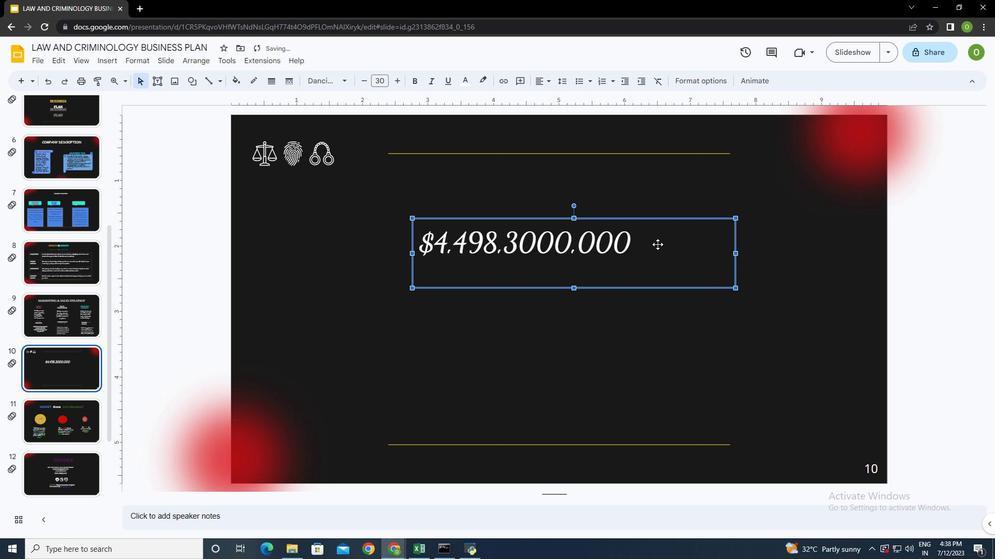 
Action: Mouse moved to (764, 79)
Screenshot: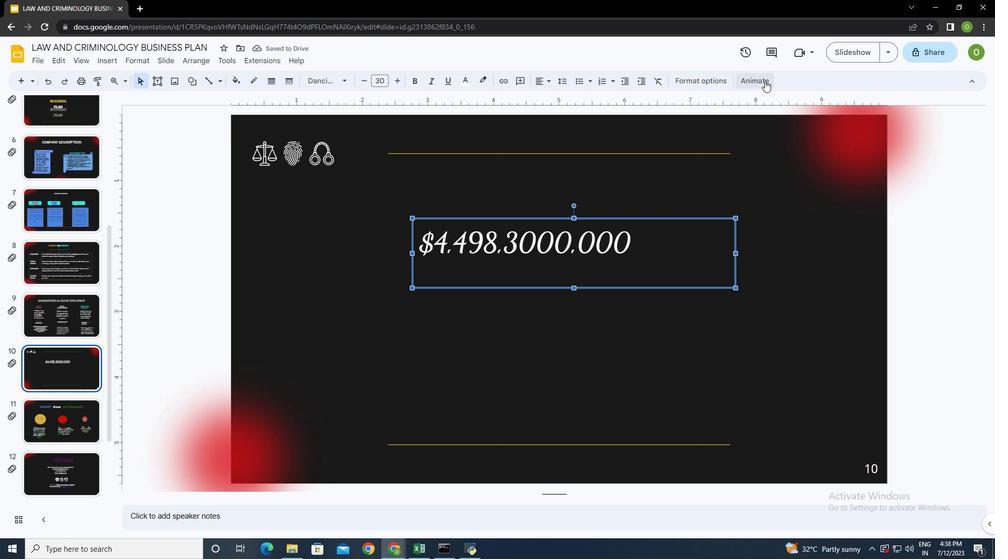 
Action: Mouse pressed left at (764, 79)
Screenshot: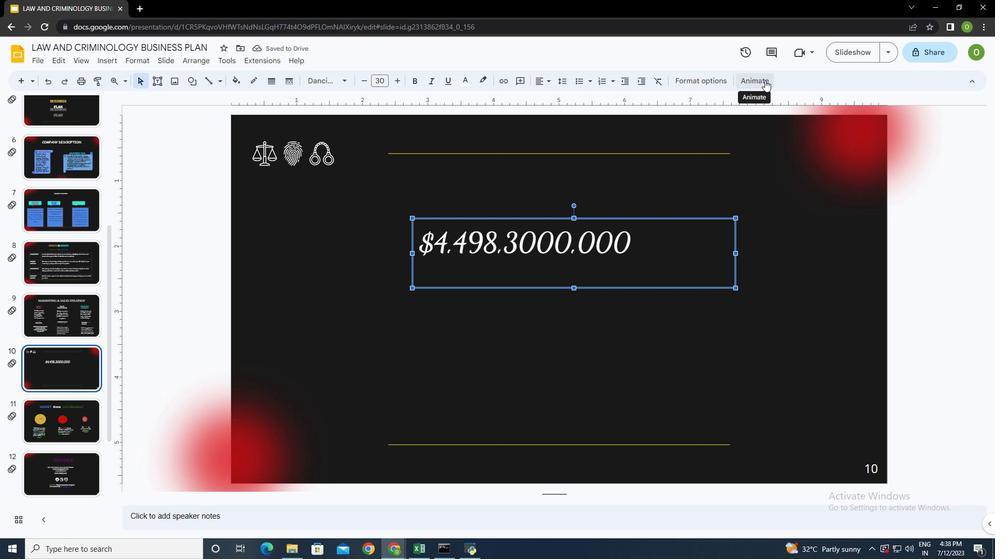 
Action: Mouse moved to (864, 203)
Screenshot: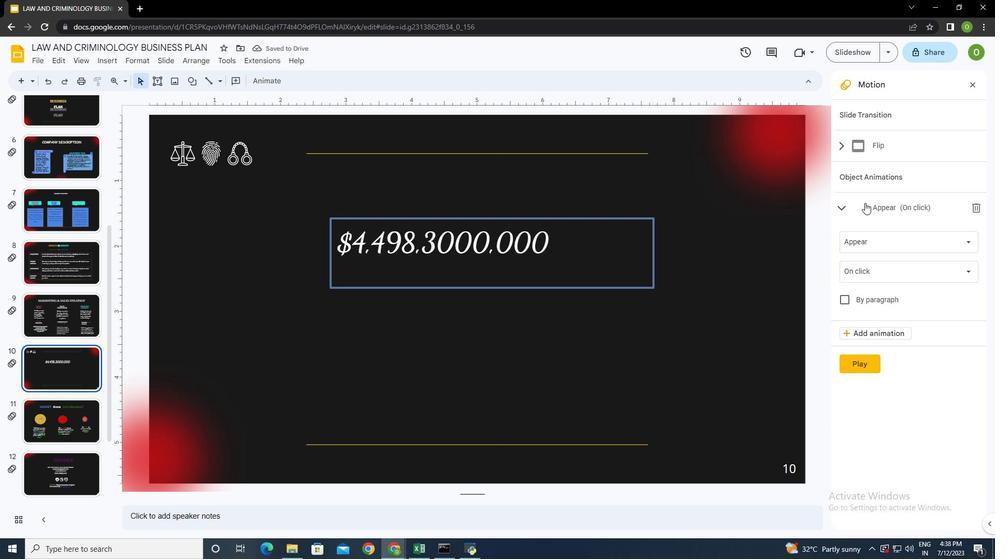 
Action: Mouse pressed left at (864, 203)
Screenshot: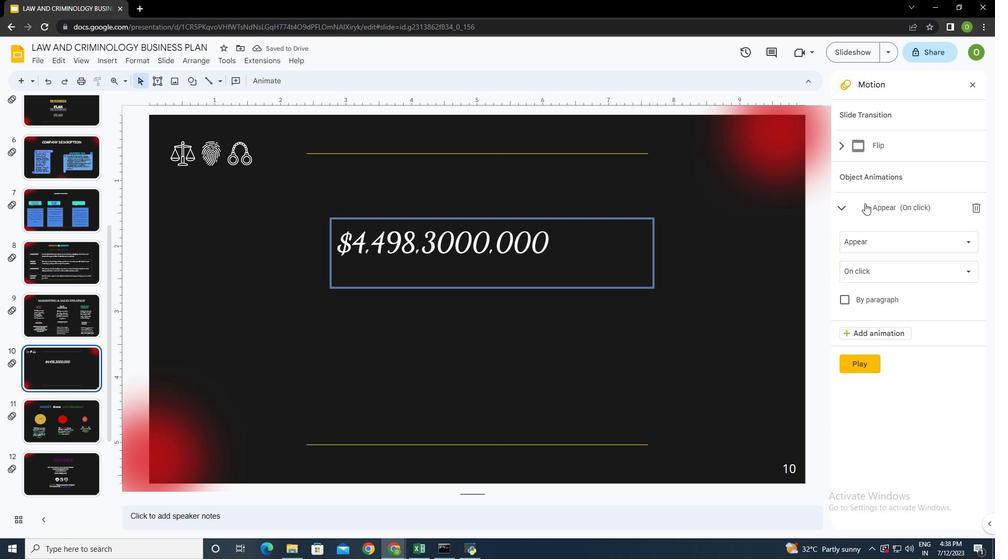 
Action: Mouse moved to (863, 201)
Screenshot: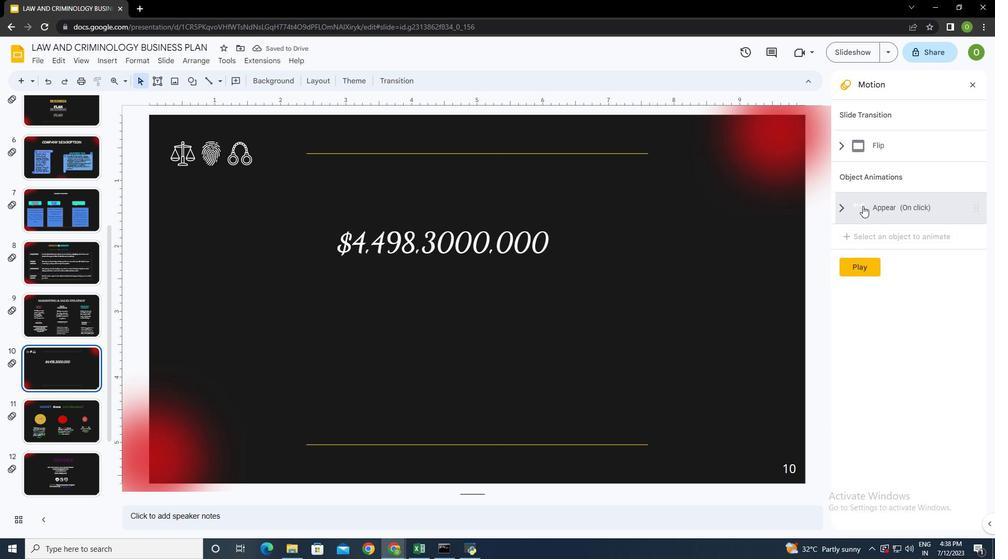 
Action: Mouse pressed left at (863, 201)
Screenshot: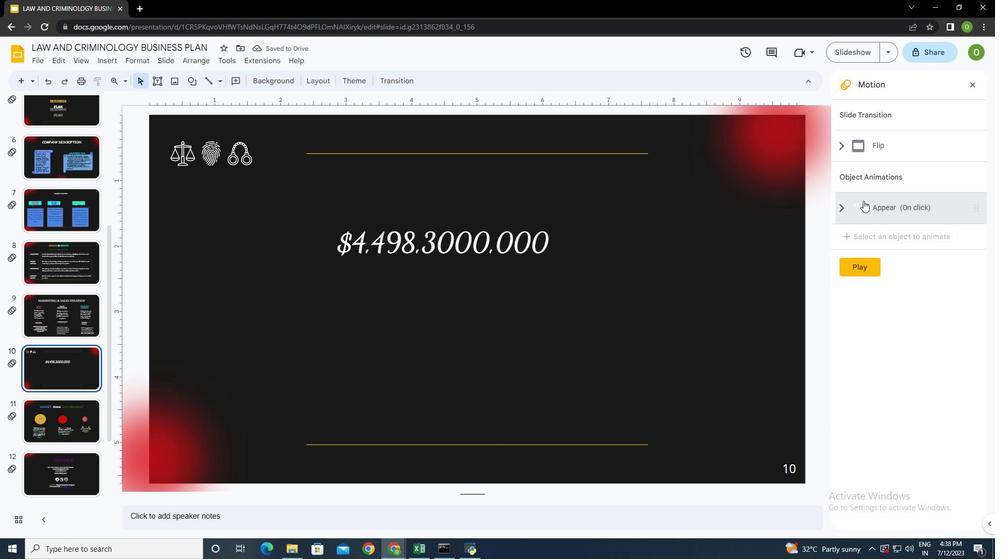 
Action: Mouse moved to (864, 239)
Screenshot: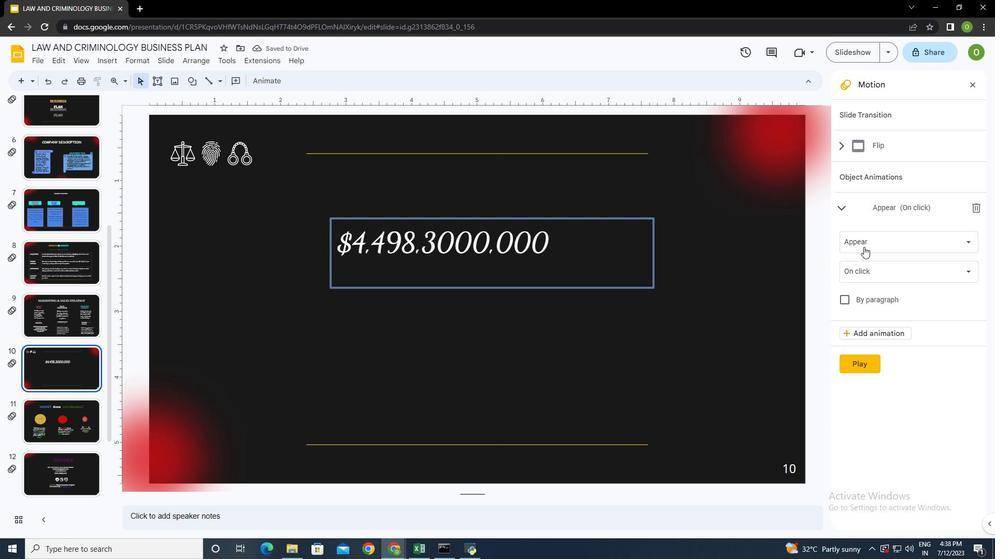 
Action: Mouse pressed left at (864, 239)
Screenshot: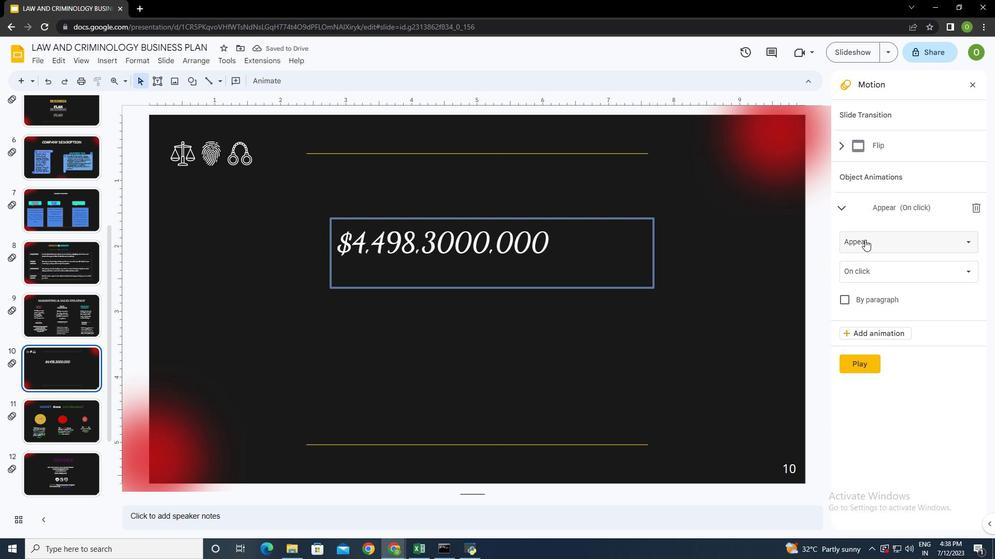 
Action: Mouse moved to (872, 375)
Screenshot: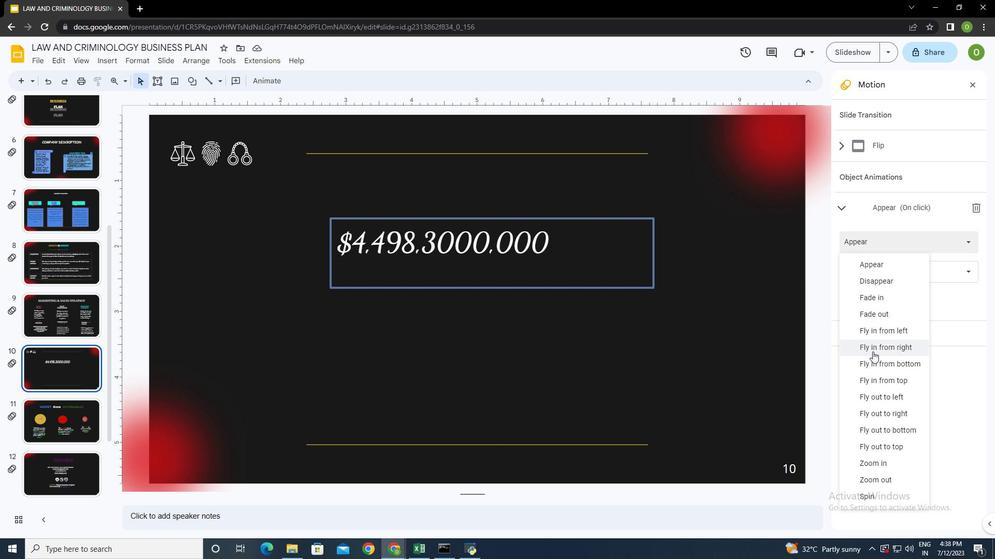 
Action: Mouse scrolled (872, 374) with delta (0, 0)
Screenshot: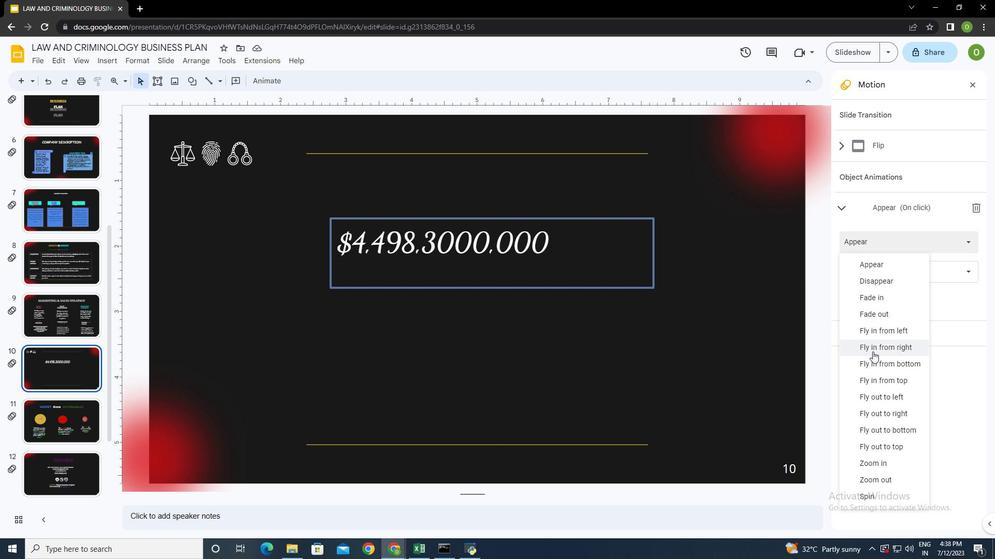
Action: Mouse moved to (872, 378)
Screenshot: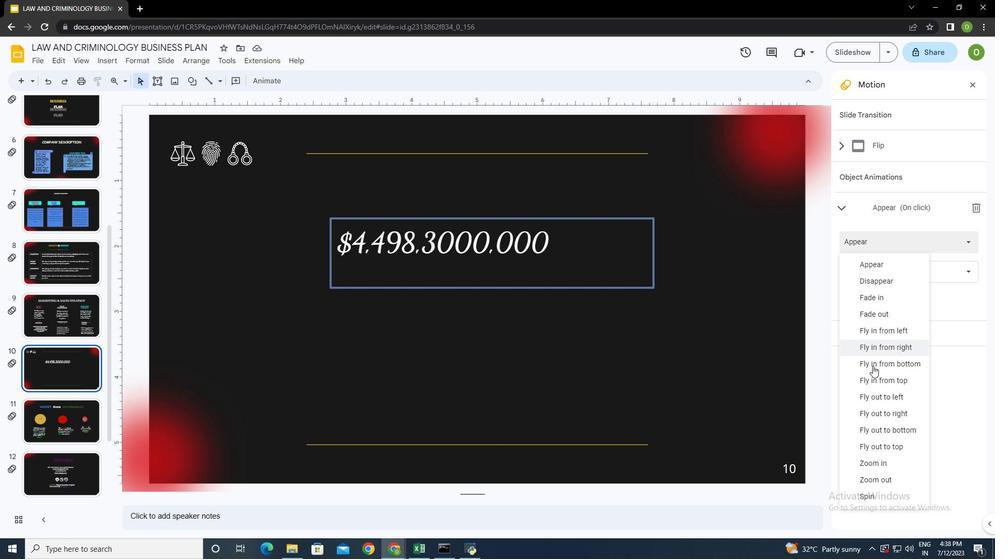 
Action: Mouse scrolled (872, 378) with delta (0, 0)
Screenshot: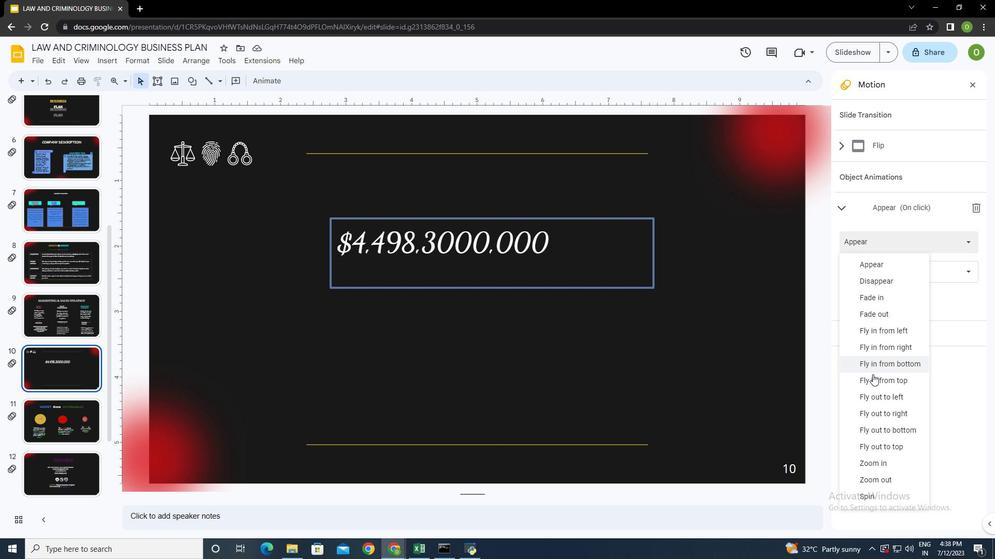 
Action: Mouse moved to (872, 379)
Screenshot: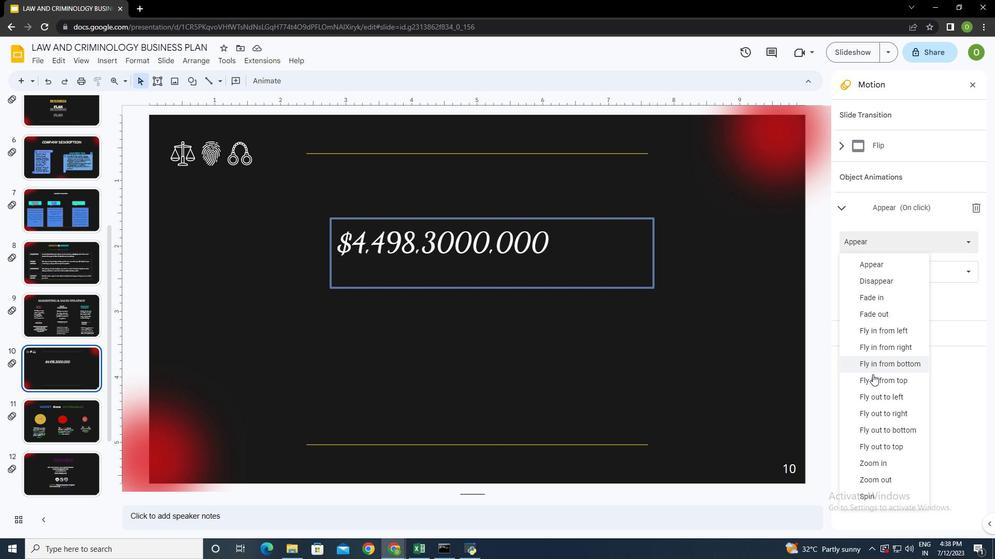 
Action: Mouse scrolled (872, 378) with delta (0, 0)
Screenshot: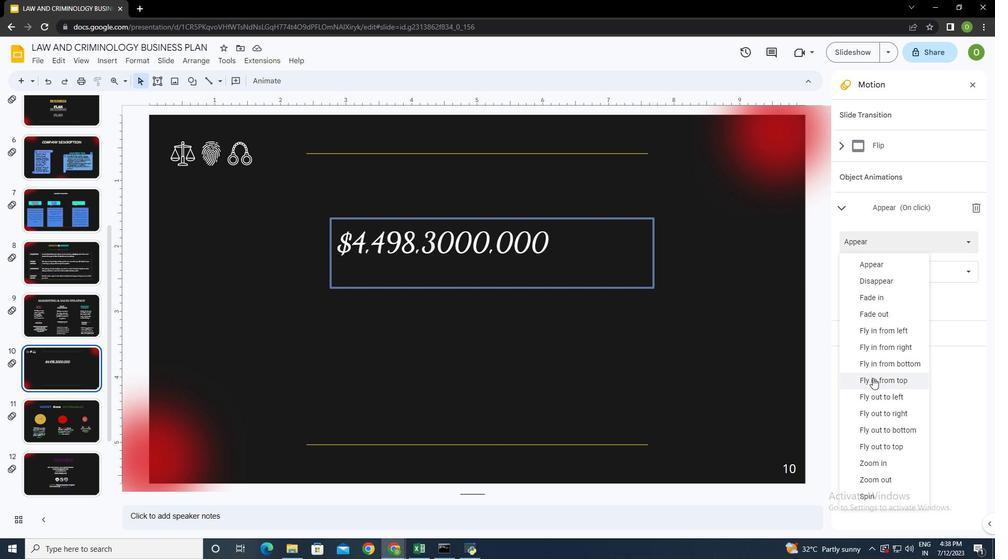 
Action: Mouse moved to (873, 380)
Screenshot: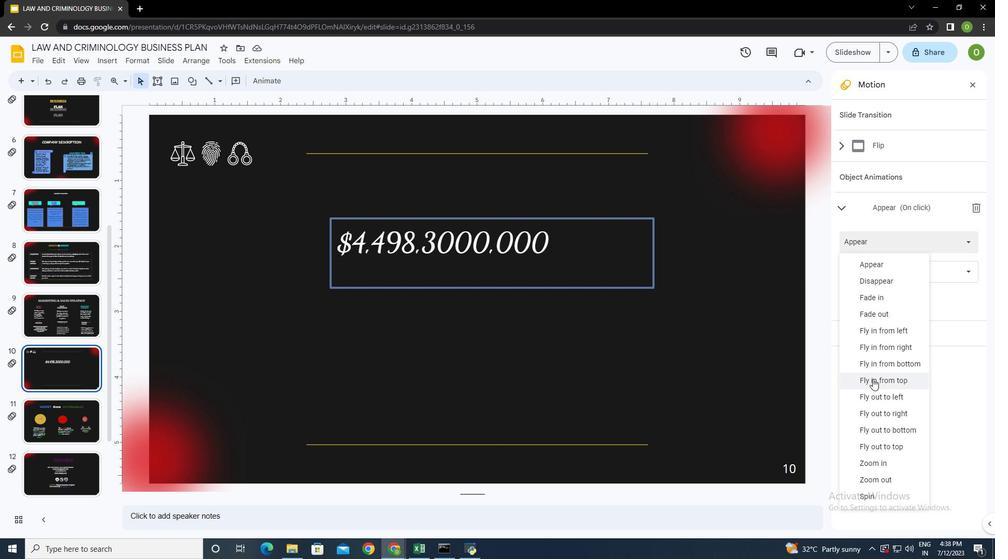 
Action: Mouse scrolled (873, 379) with delta (0, 0)
Screenshot: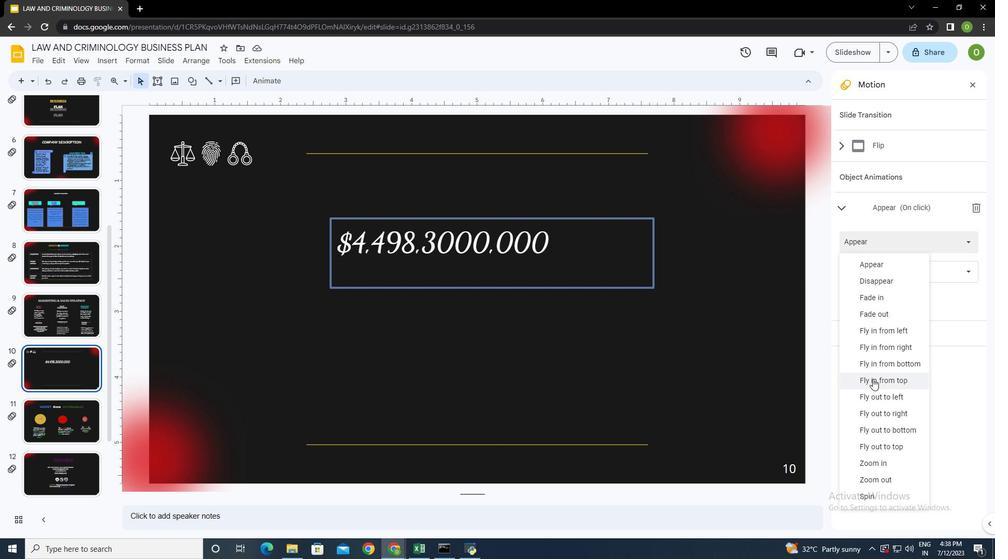 
Action: Mouse moved to (888, 474)
Screenshot: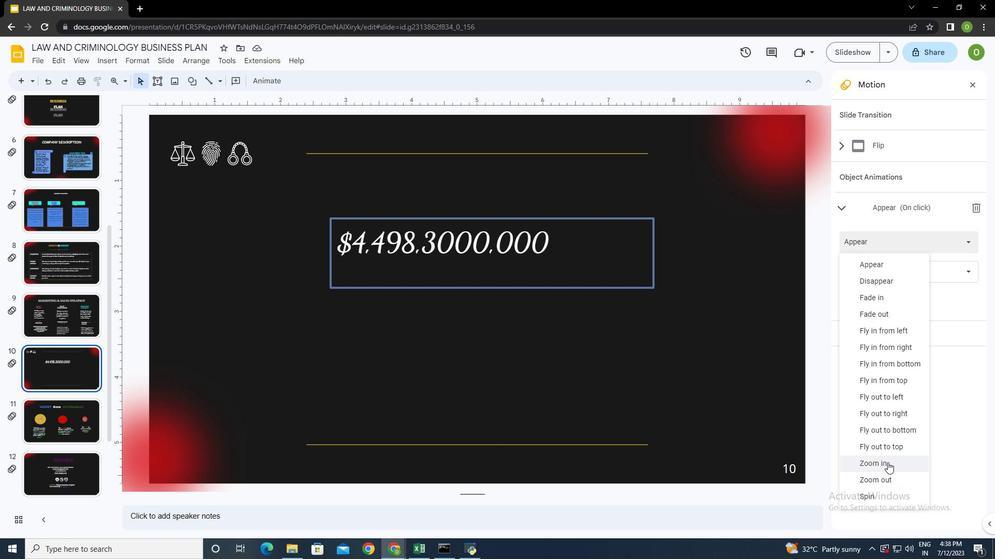 
Action: Mouse pressed left at (888, 474)
Screenshot: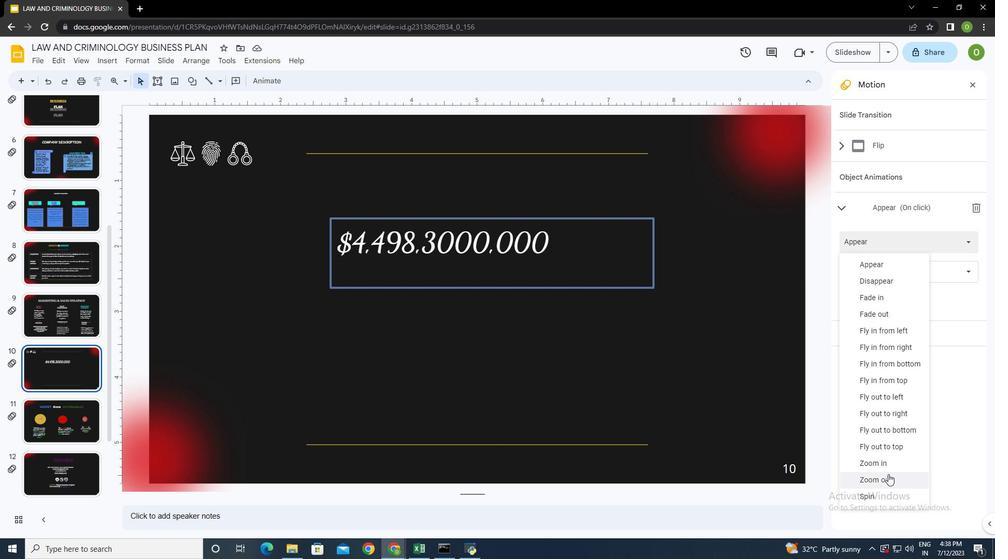 
Action: Mouse moved to (866, 270)
Screenshot: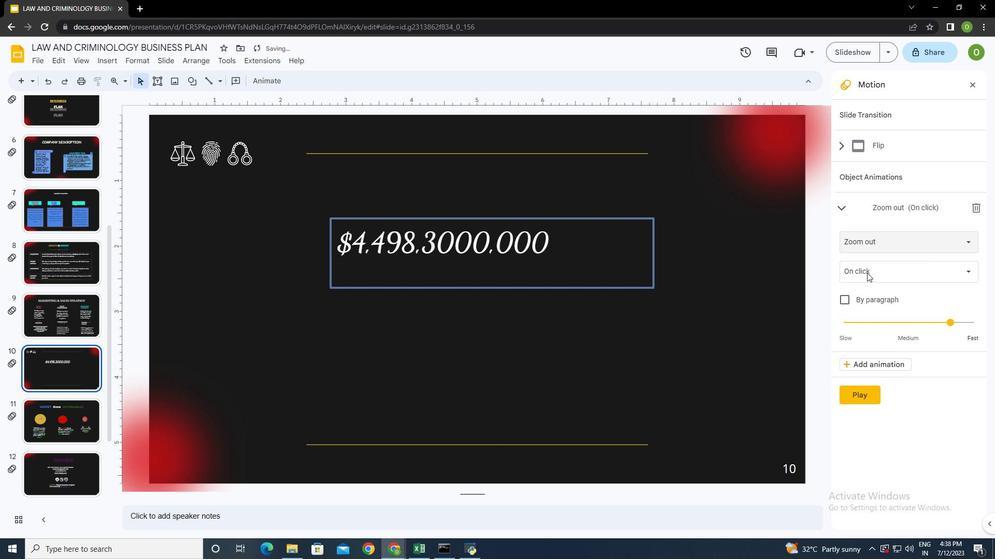 
Action: Mouse pressed left at (866, 270)
Screenshot: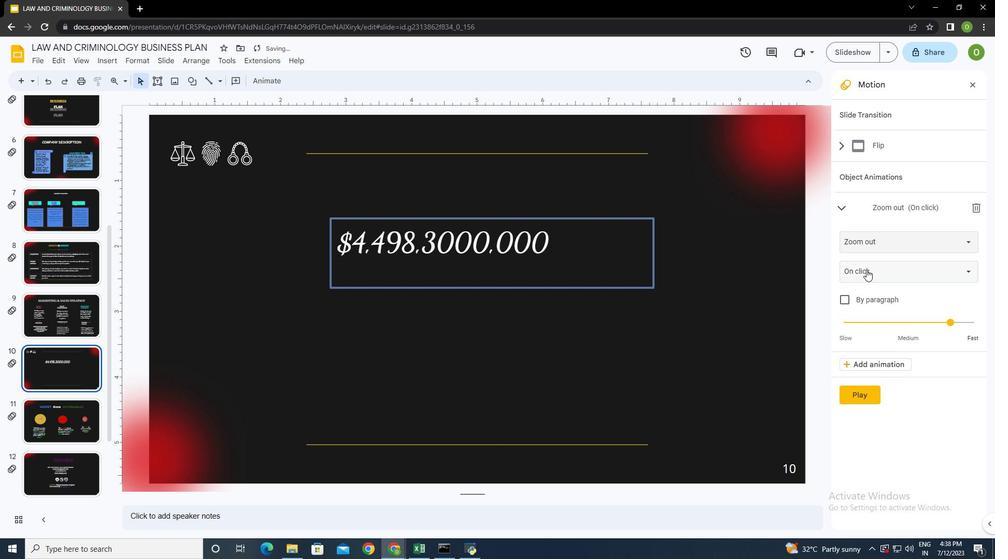 
Action: Mouse moved to (875, 311)
Screenshot: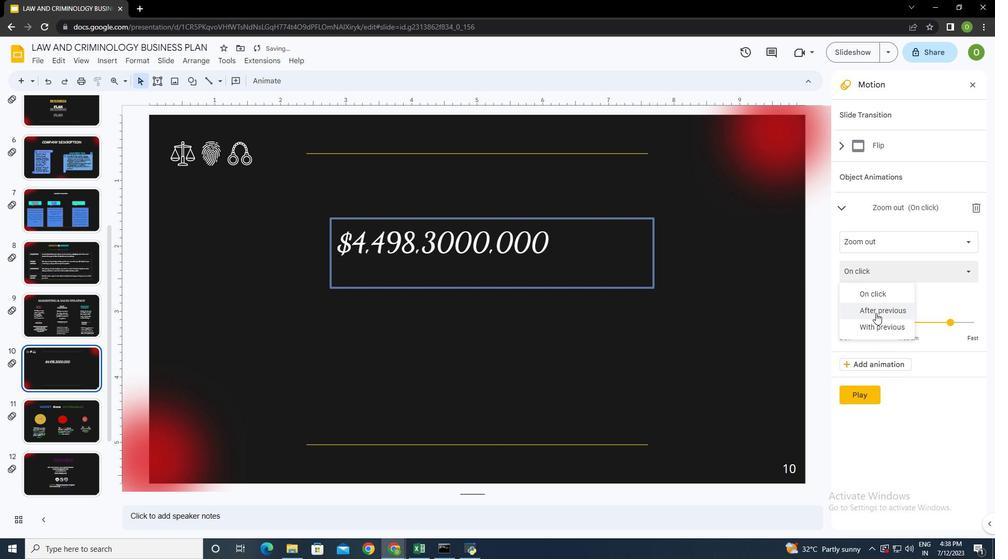 
Action: Mouse pressed left at (875, 311)
Screenshot: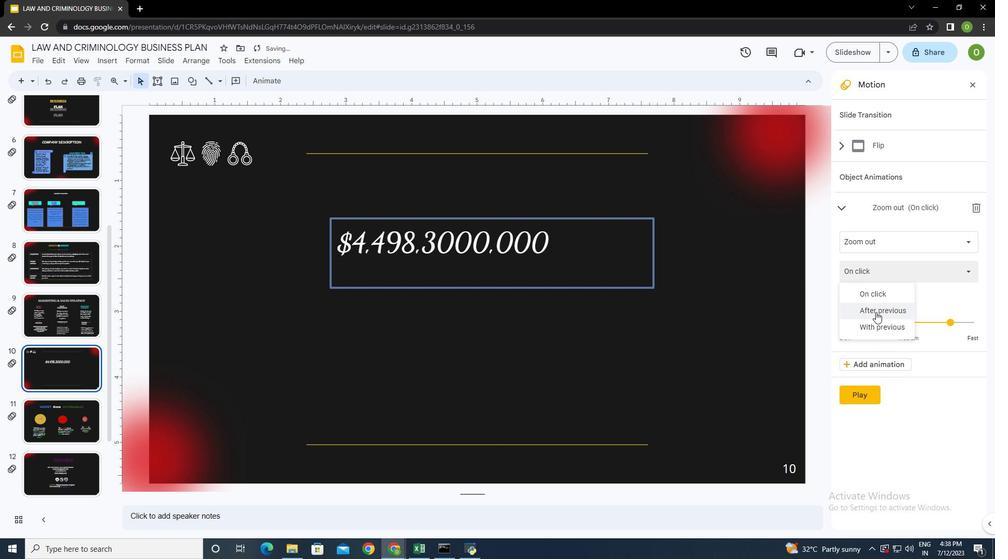 
Action: Mouse moved to (861, 397)
Screenshot: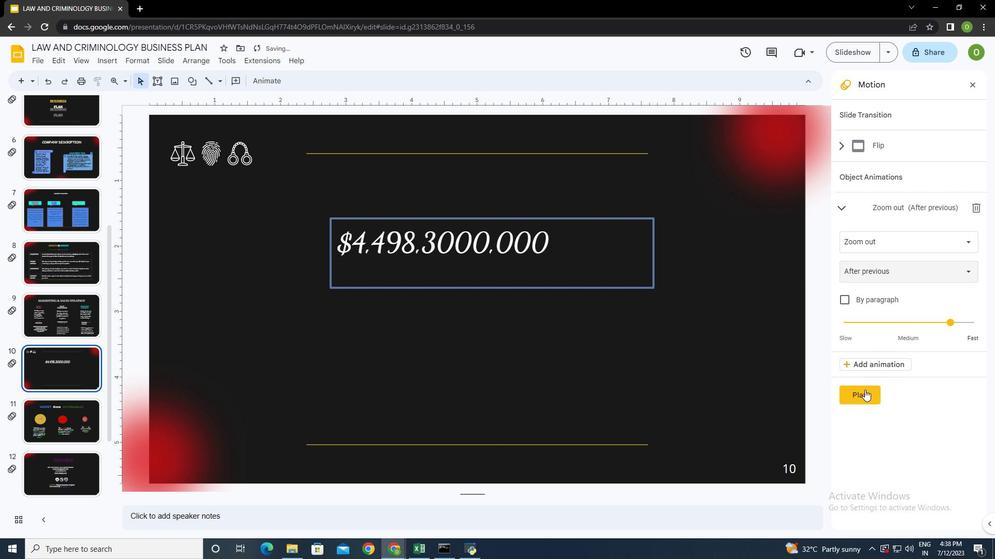 
Action: Mouse pressed left at (861, 397)
Screenshot: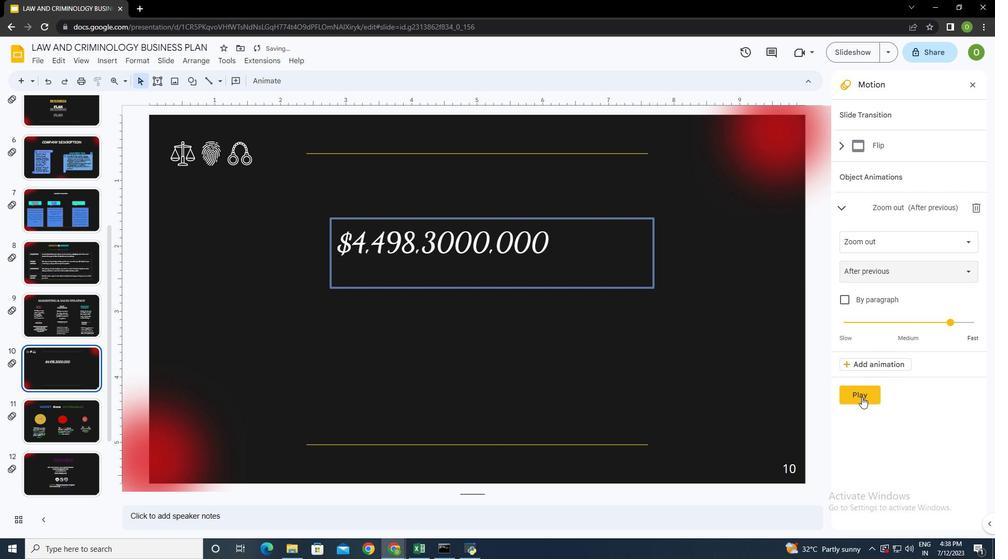 
Action: Mouse moved to (856, 393)
Screenshot: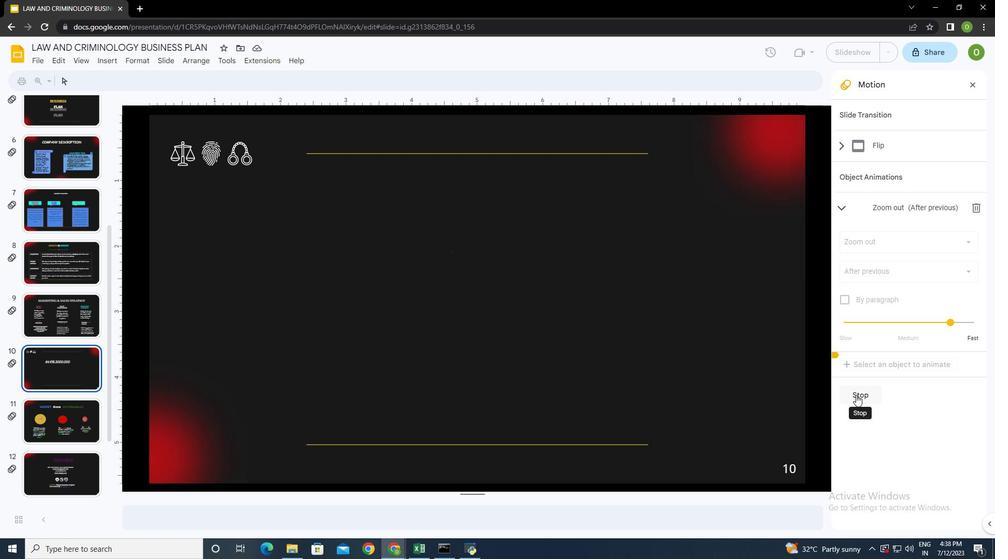 
Action: Mouse pressed left at (856, 393)
Screenshot: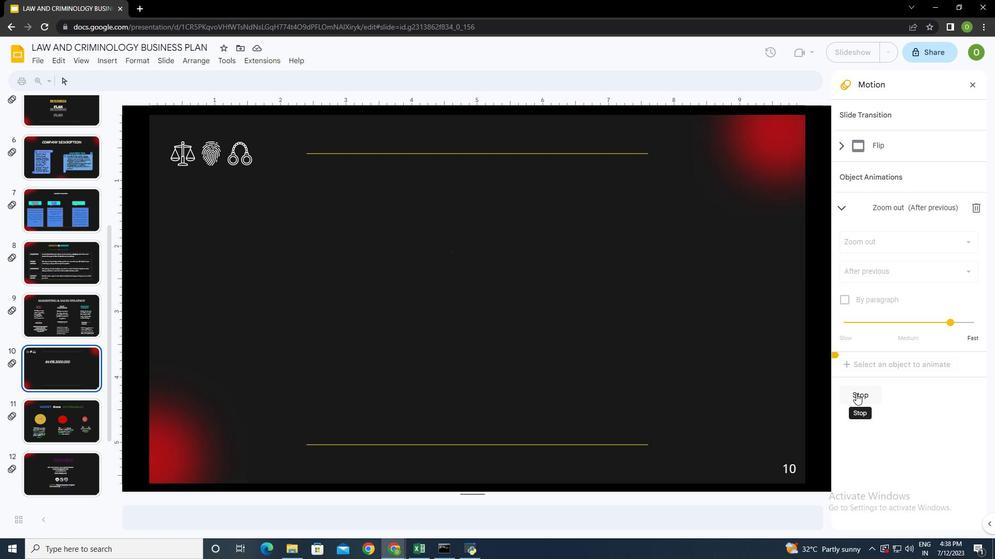 
Action: Mouse moved to (876, 240)
Screenshot: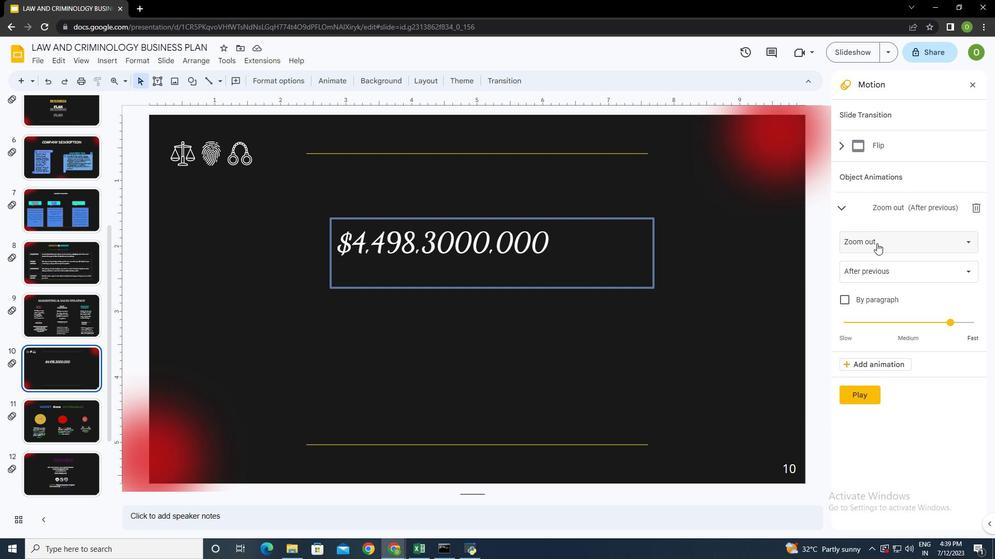 
Action: Mouse pressed left at (876, 240)
Screenshot: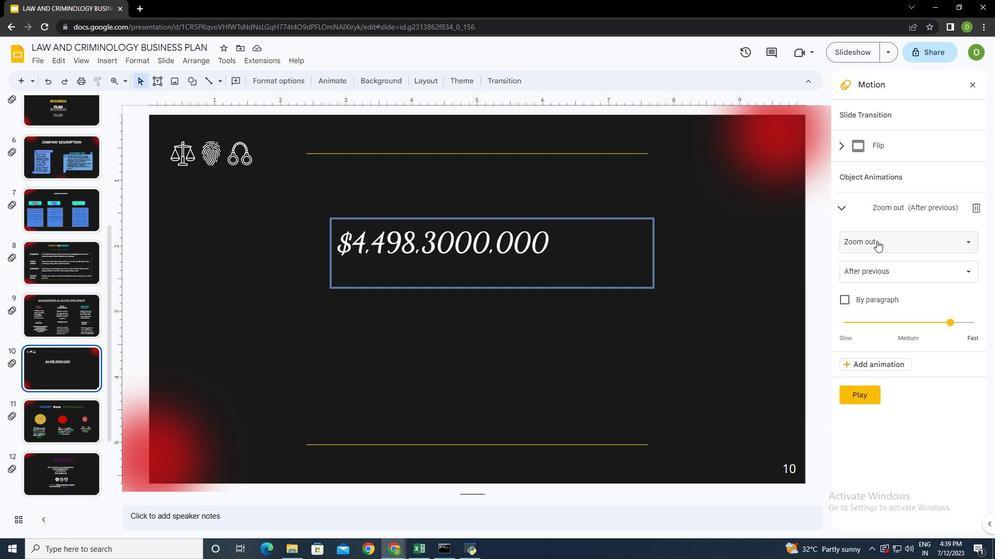 
Action: Mouse moved to (890, 409)
Screenshot: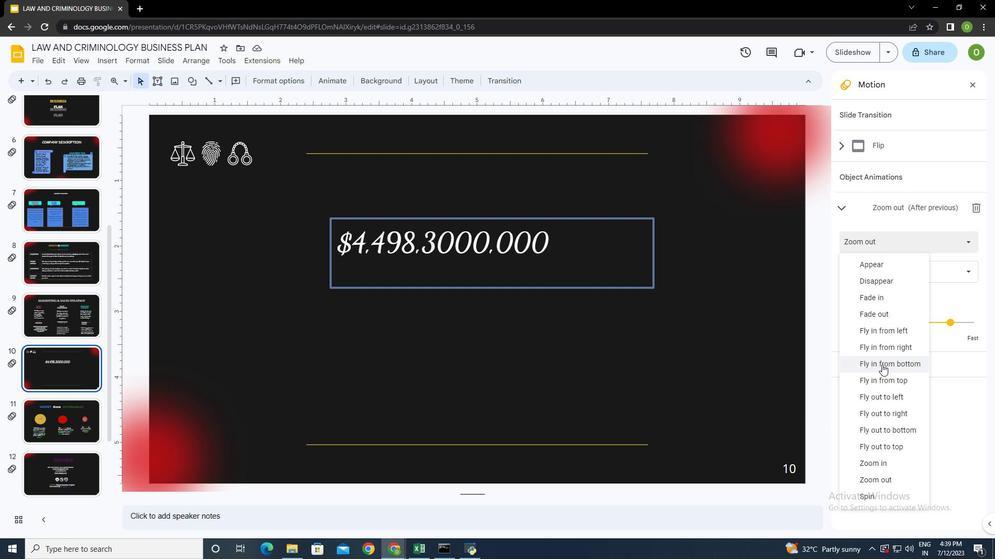 
Action: Mouse scrolled (890, 408) with delta (0, 0)
Screenshot: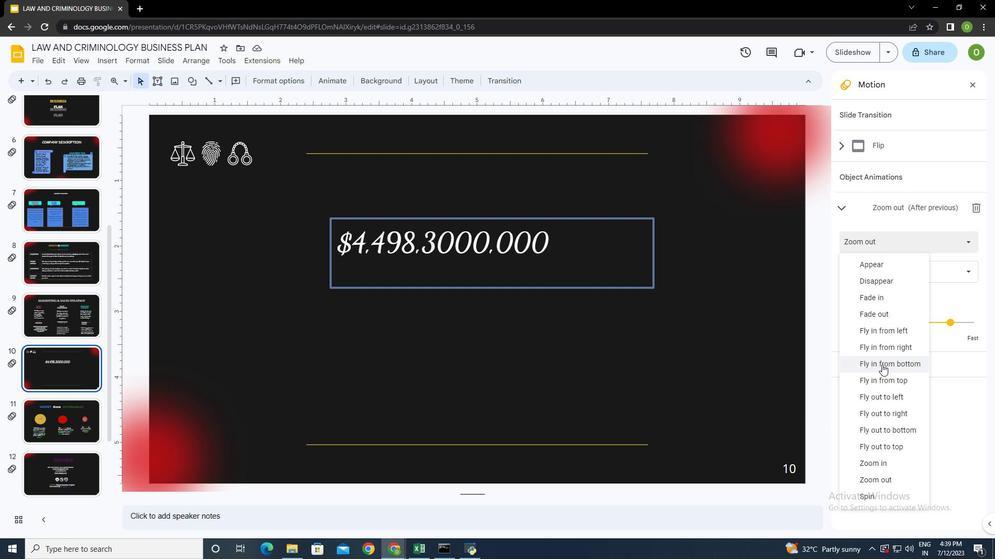 
Action: Mouse moved to (890, 414)
Screenshot: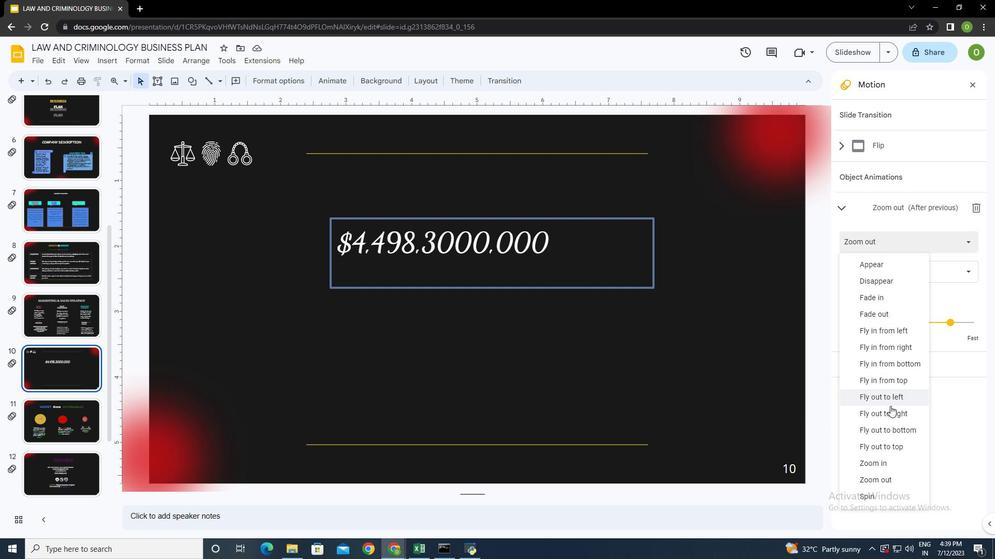 
Action: Mouse scrolled (890, 413) with delta (0, 0)
Screenshot: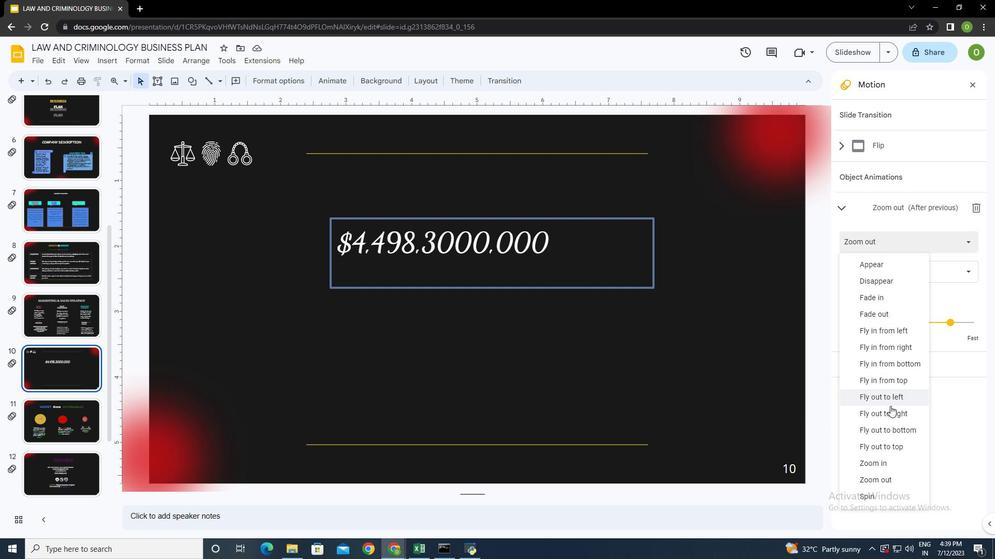 
Action: Mouse moved to (890, 418)
Screenshot: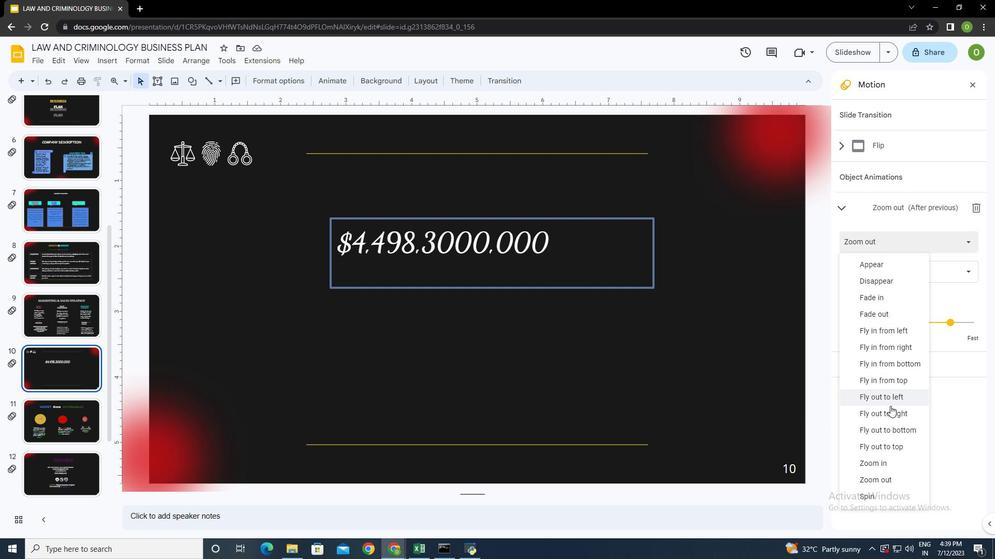 
Action: Mouse scrolled (890, 417) with delta (0, 0)
Screenshot: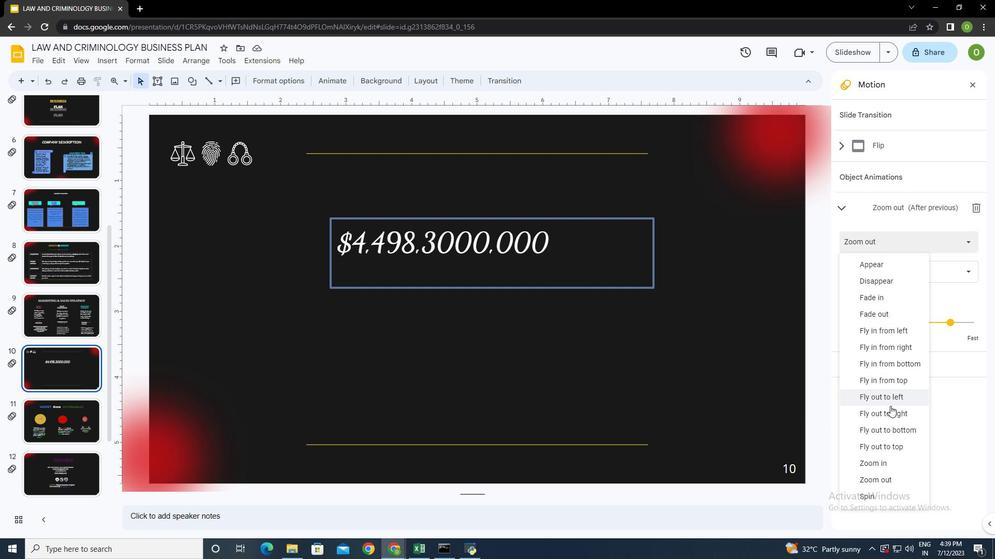 
Action: Mouse moved to (878, 463)
Screenshot: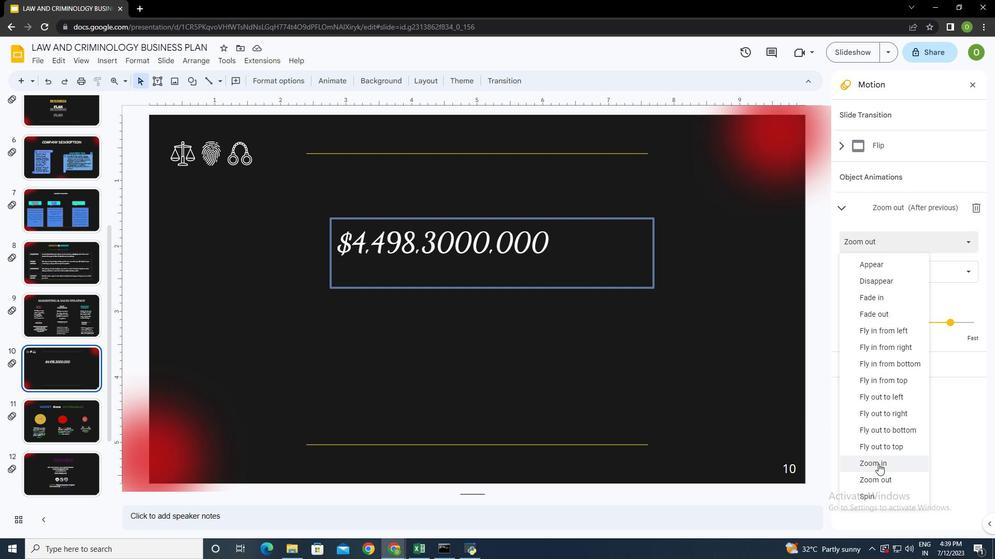 
Action: Mouse pressed left at (878, 463)
Screenshot: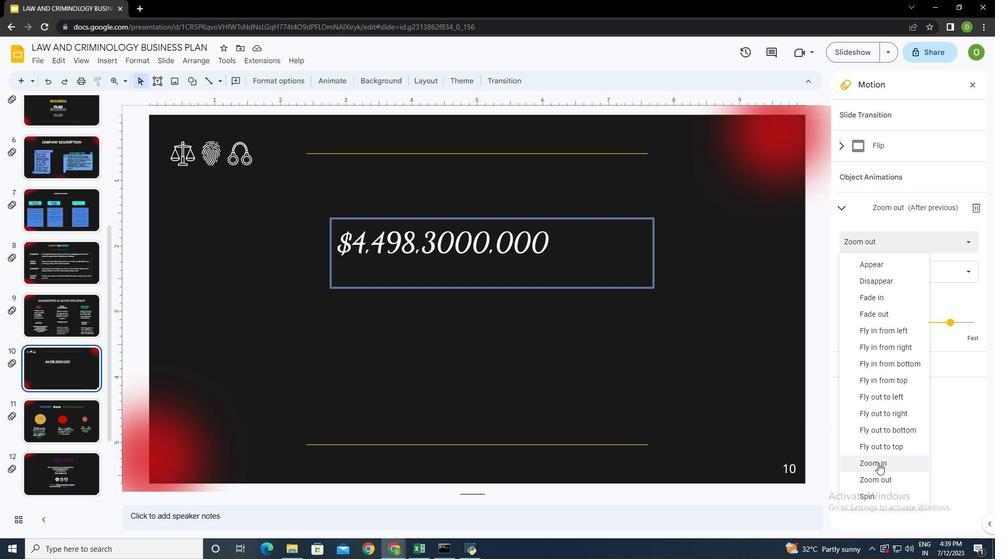 
Action: Mouse moved to (862, 390)
Screenshot: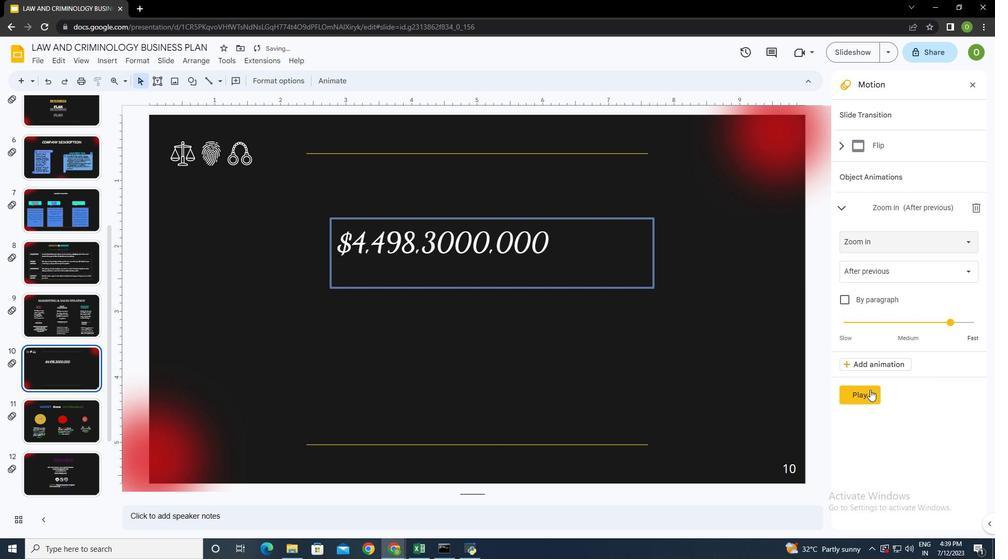 
Action: Mouse pressed left at (862, 390)
Screenshot: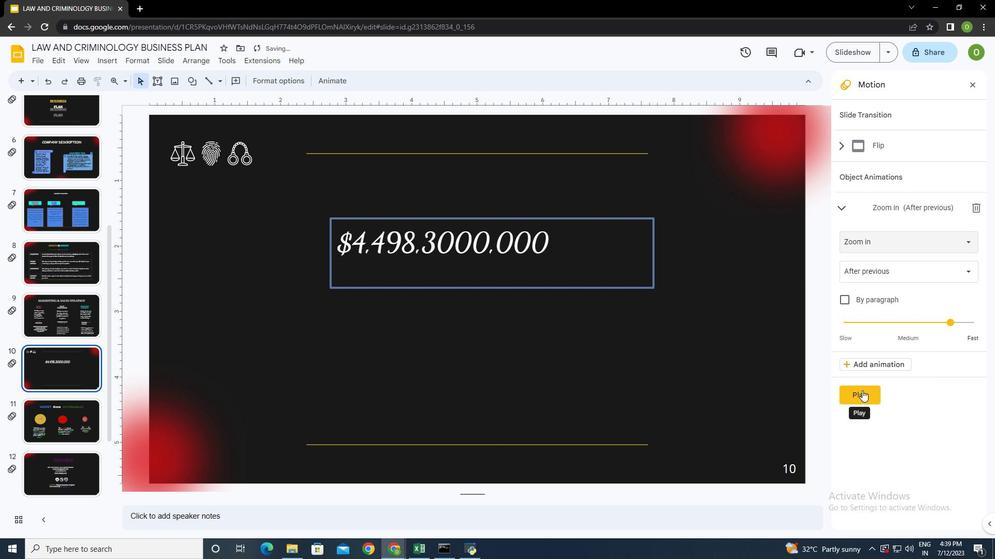 
Action: Mouse moved to (551, 246)
Screenshot: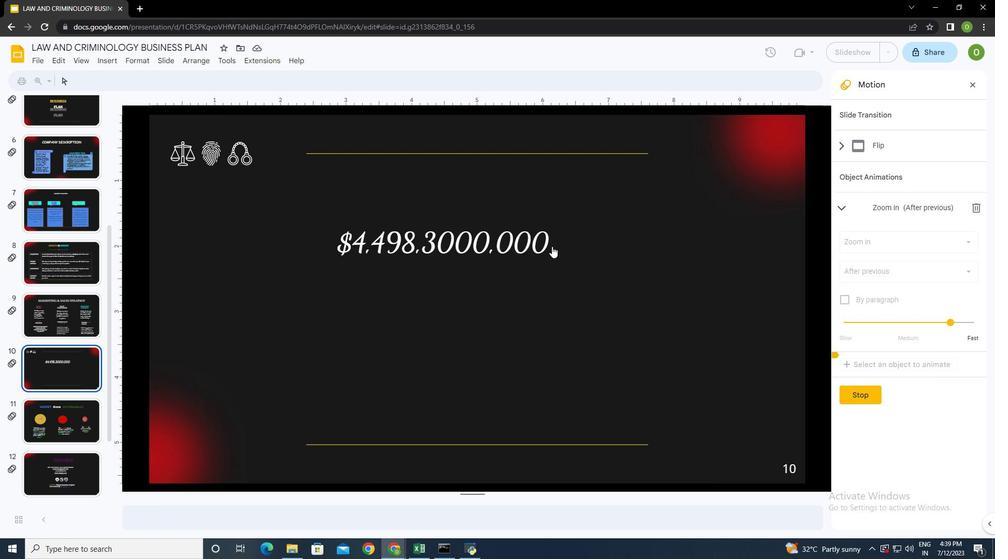 
Action: Mouse pressed left at (551, 246)
Screenshot: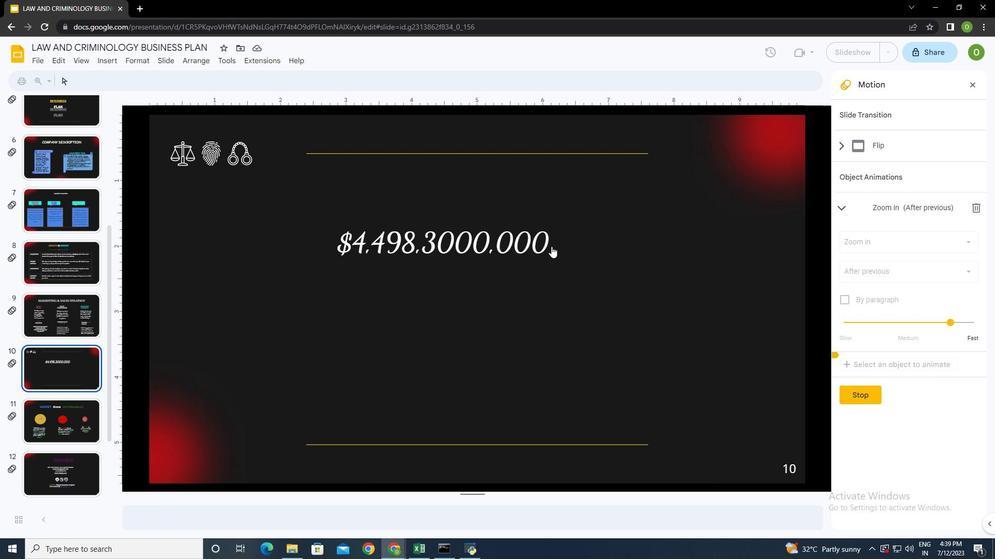 
Action: Mouse moved to (508, 238)
Screenshot: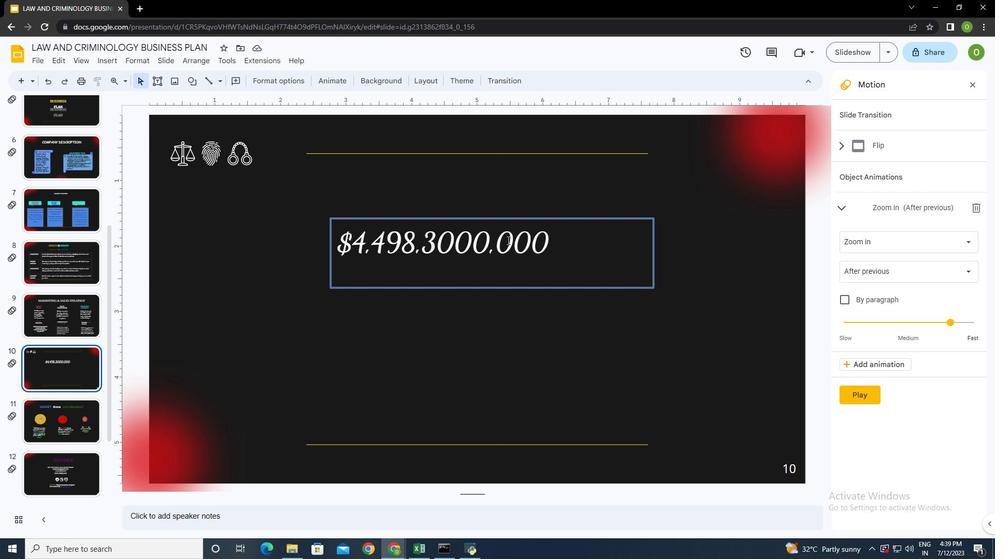 
Action: Mouse pressed left at (508, 238)
Screenshot: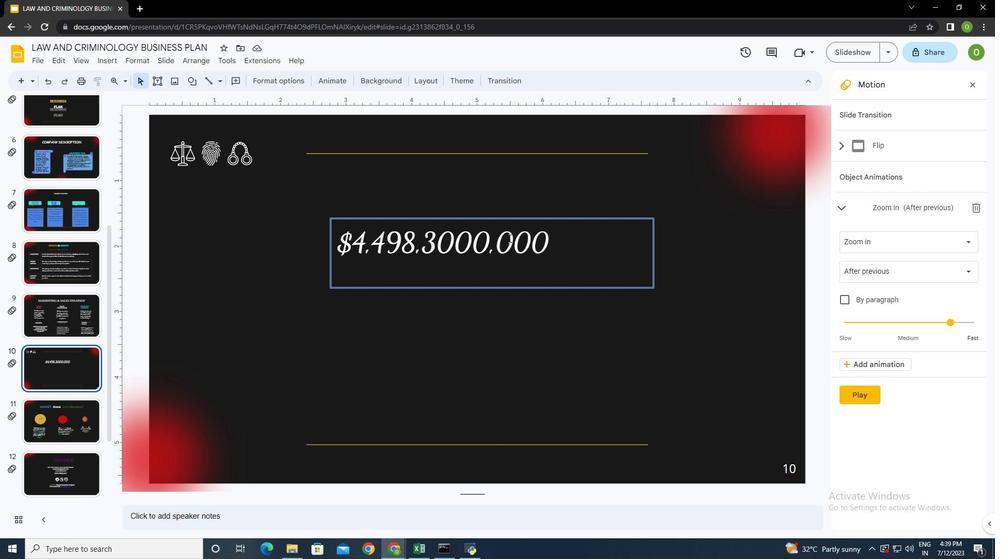 
Action: Mouse moved to (357, 236)
Screenshot: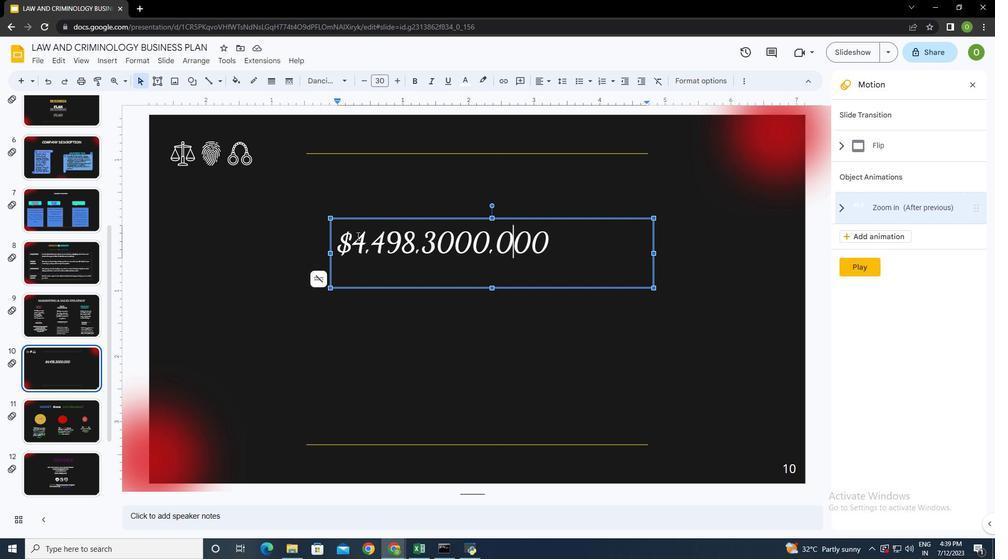 
Action: Mouse pressed left at (357, 236)
Screenshot: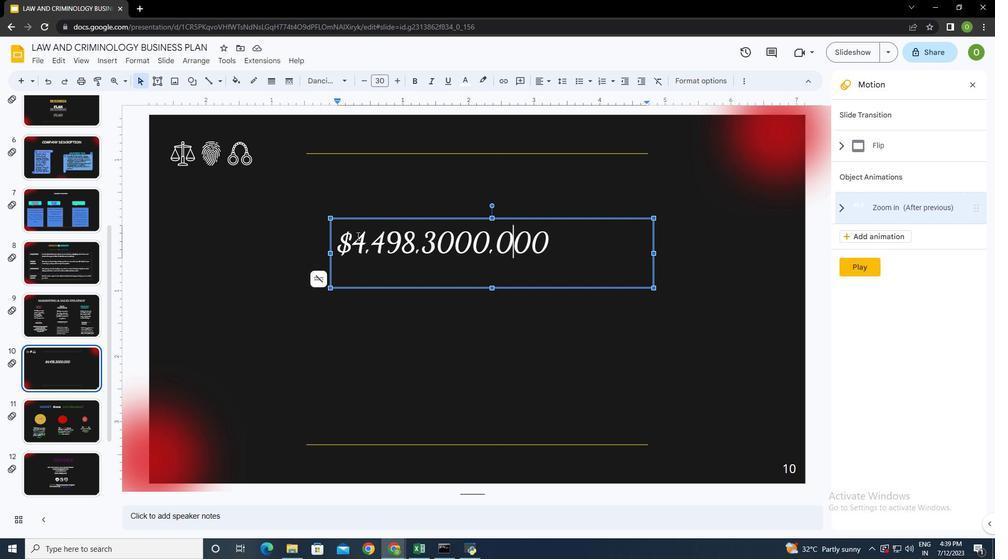 
Action: Mouse moved to (348, 260)
Screenshot: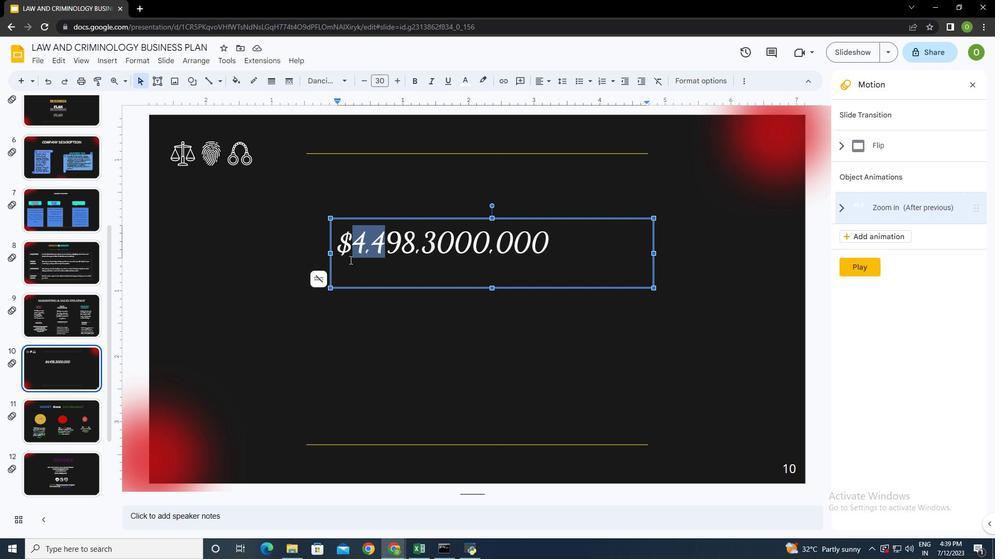 
Action: Mouse pressed left at (348, 260)
Screenshot: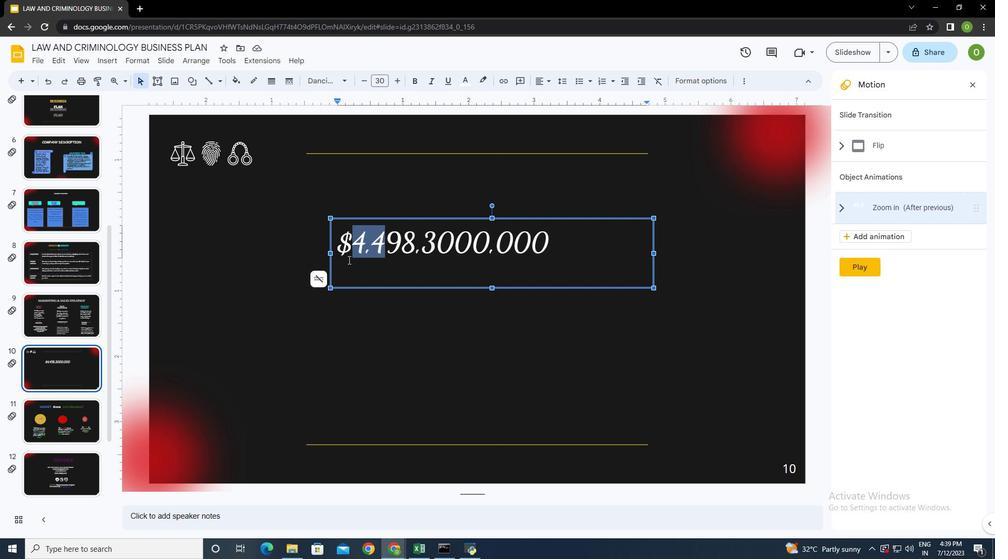 
Action: Mouse moved to (337, 238)
Screenshot: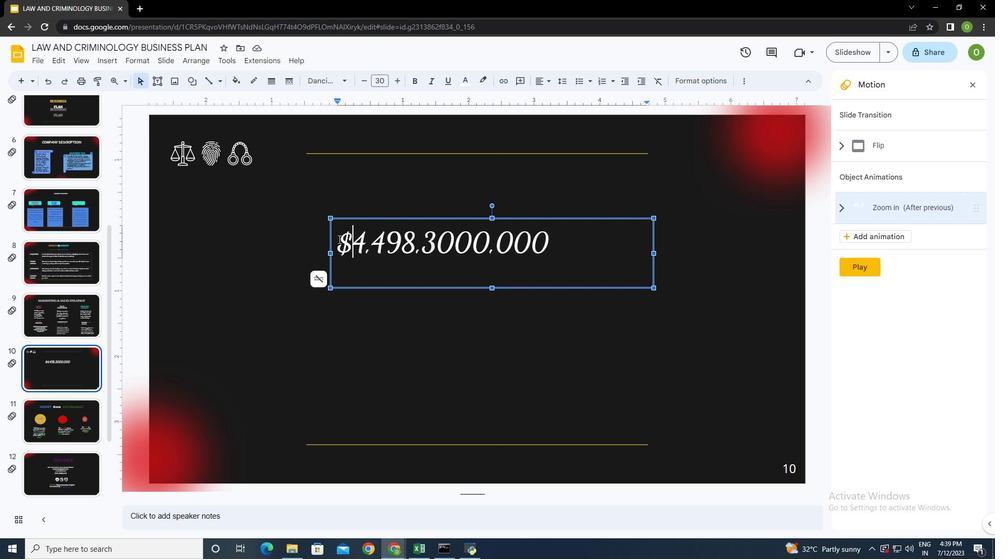 
Action: Mouse pressed left at (337, 238)
Screenshot: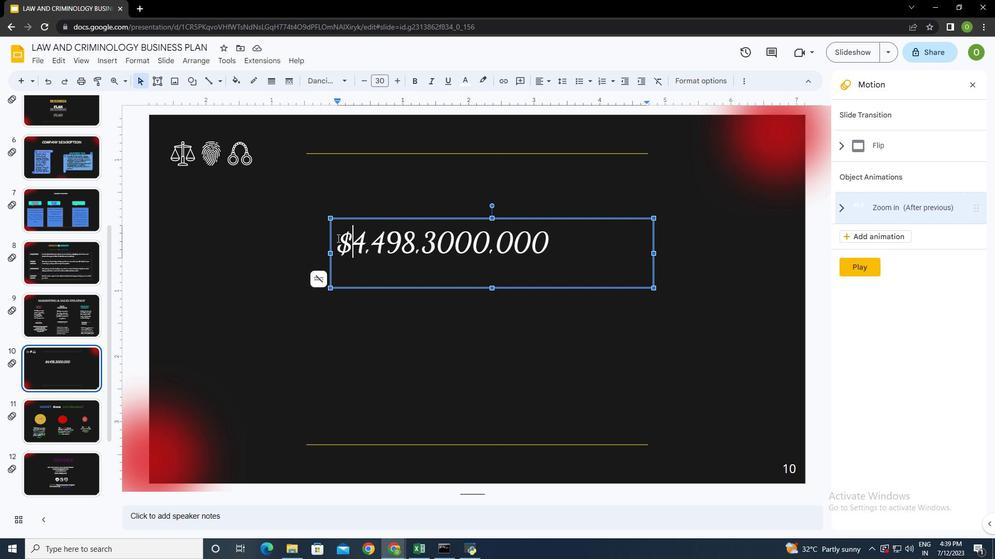 
Action: Mouse moved to (469, 82)
Screenshot: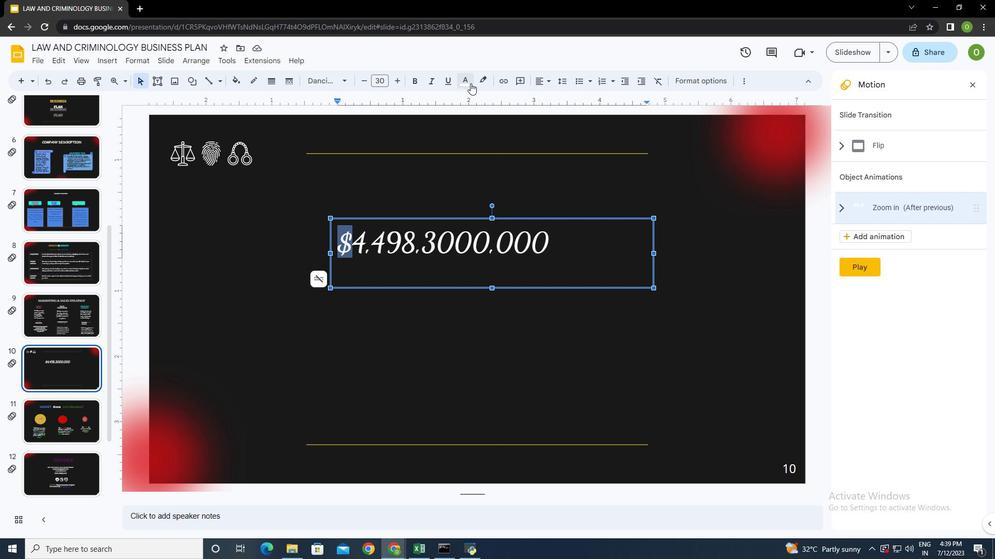 
Action: Mouse pressed left at (469, 82)
Screenshot: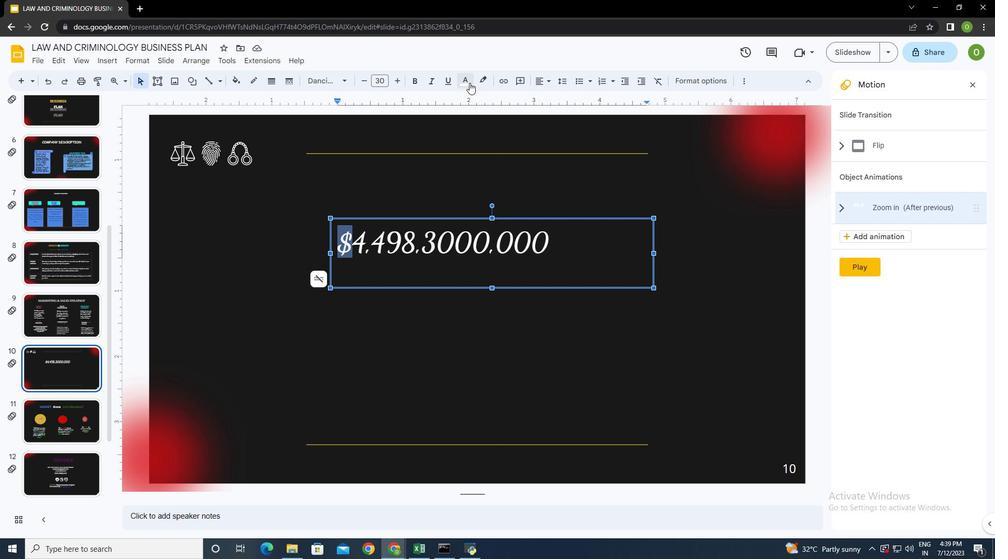 
Action: Mouse moved to (489, 113)
Screenshot: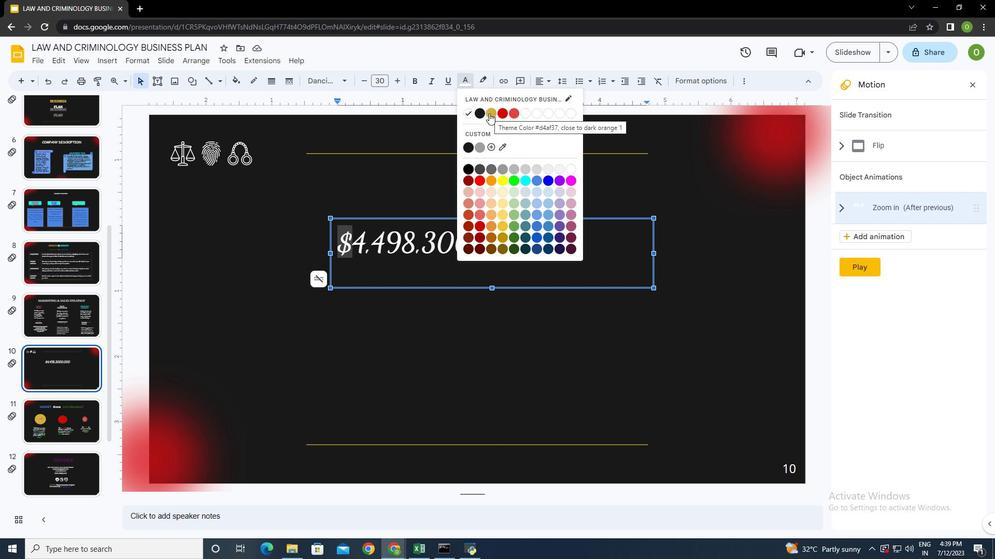 
Action: Mouse pressed left at (489, 113)
Screenshot: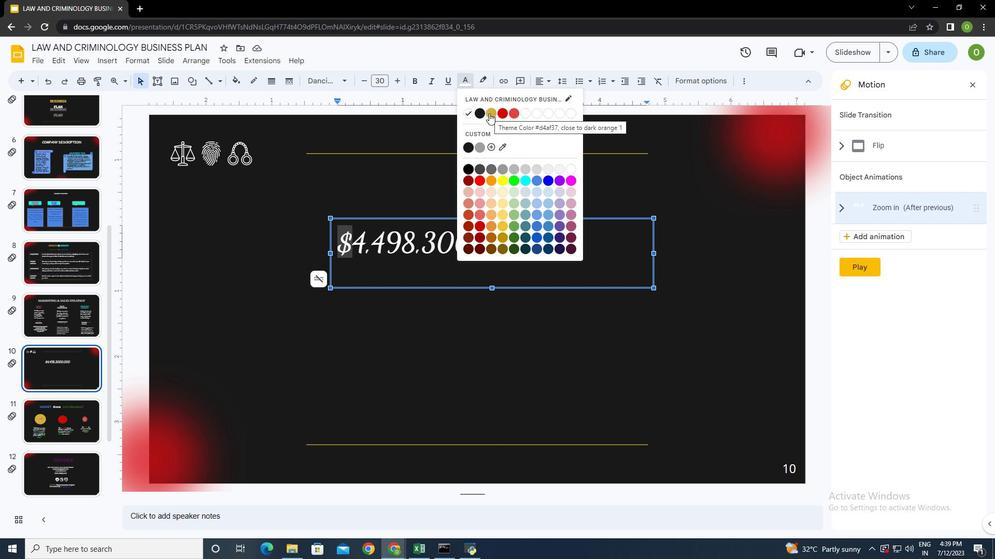 
Action: Mouse moved to (447, 267)
Screenshot: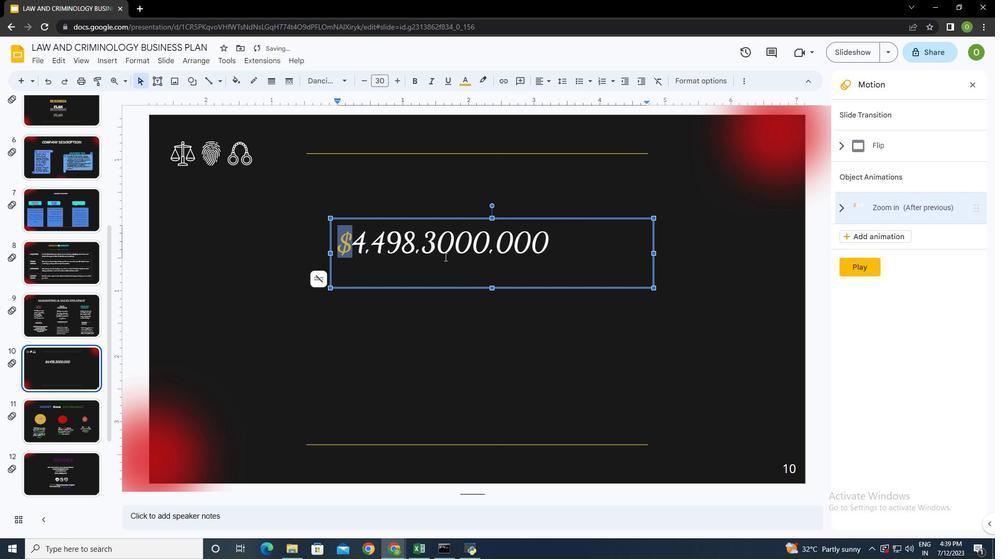 
Action: Mouse pressed left at (447, 267)
Screenshot: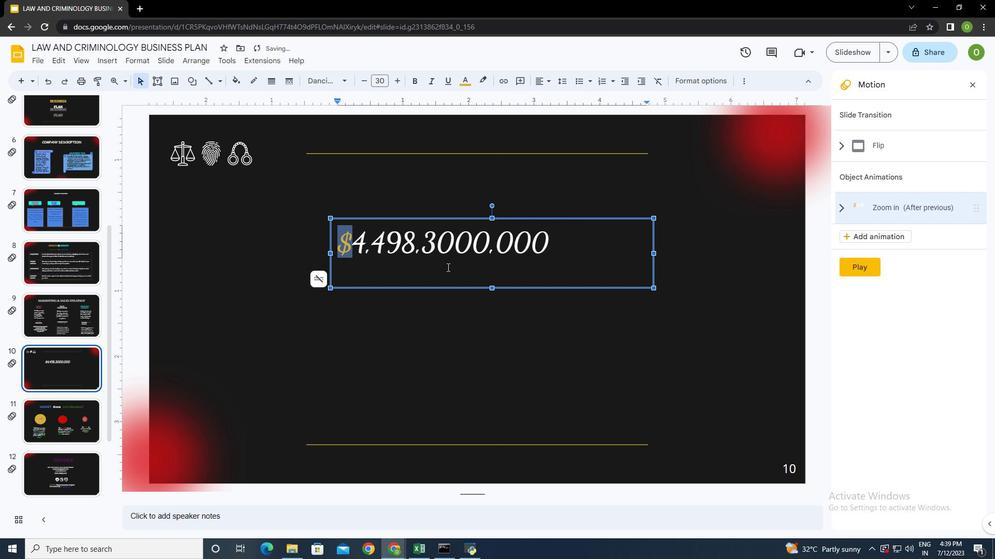 
Action: Mouse moved to (572, 244)
Screenshot: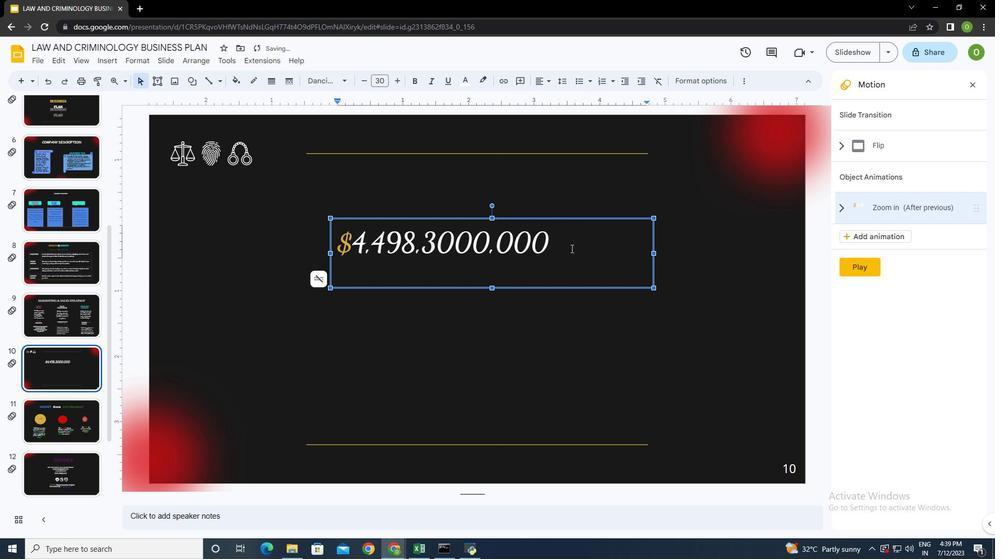 
Action: Mouse pressed left at (572, 244)
Screenshot: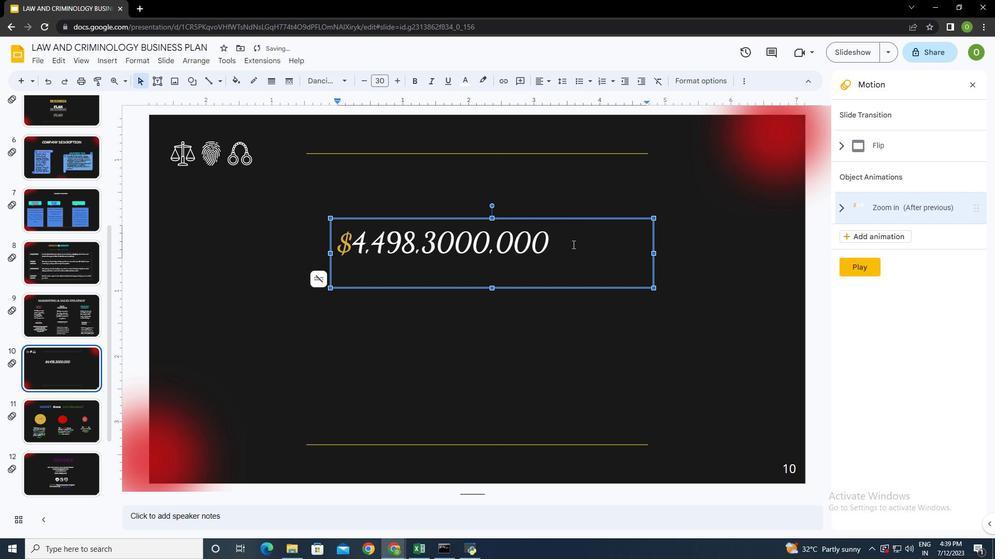 
Action: Mouse moved to (564, 246)
Screenshot: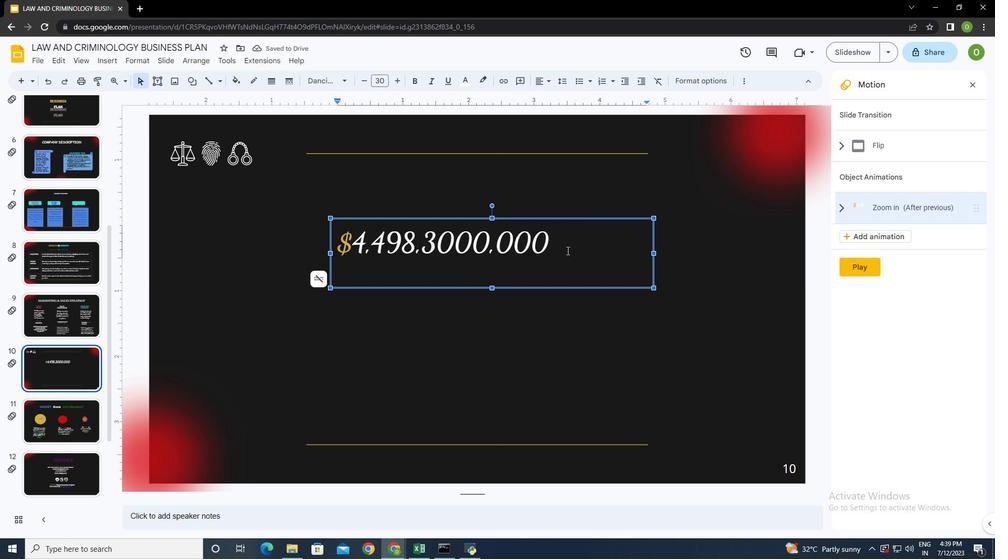 
Action: Mouse pressed left at (564, 246)
Screenshot: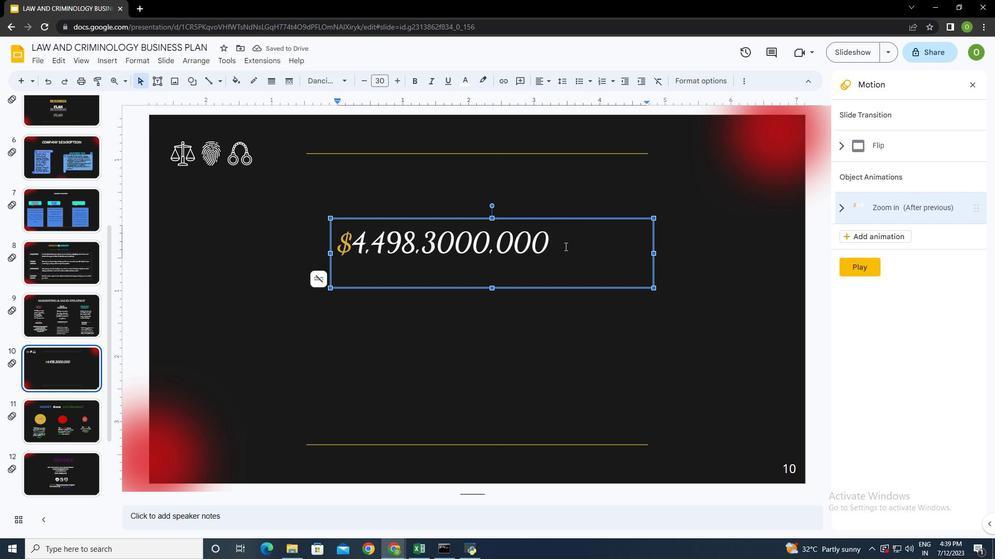 
Action: Mouse moved to (398, 82)
Screenshot: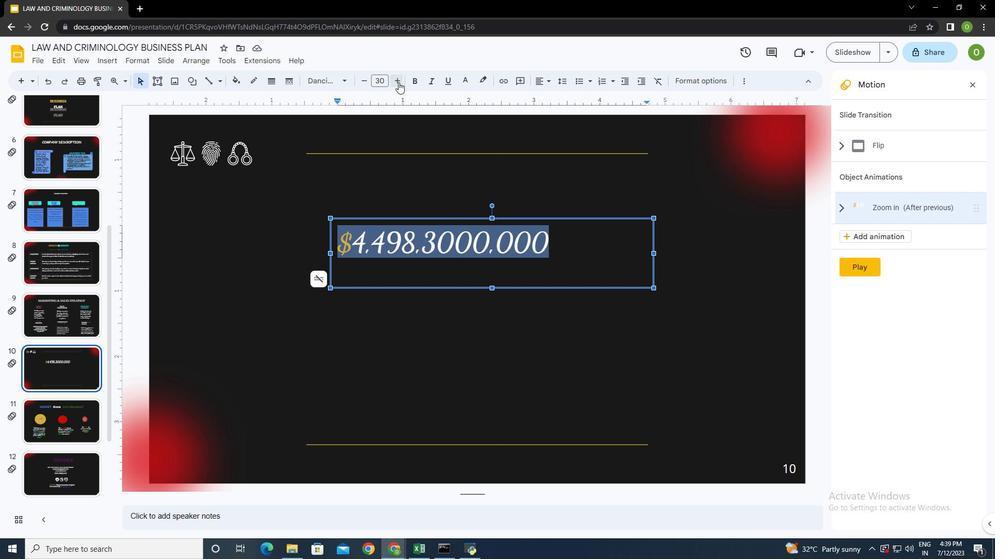 
Action: Mouse pressed left at (398, 82)
Screenshot: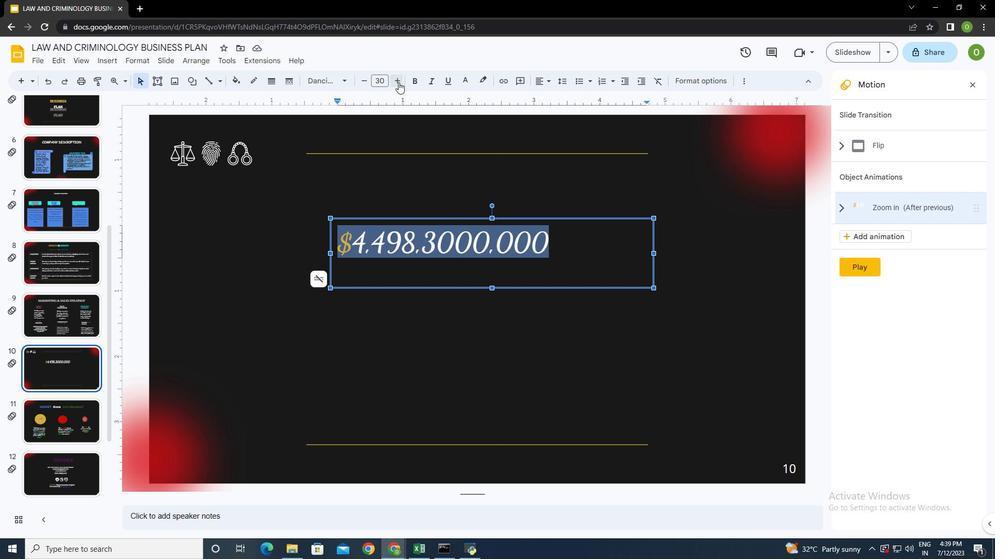 
Action: Mouse pressed left at (398, 82)
Screenshot: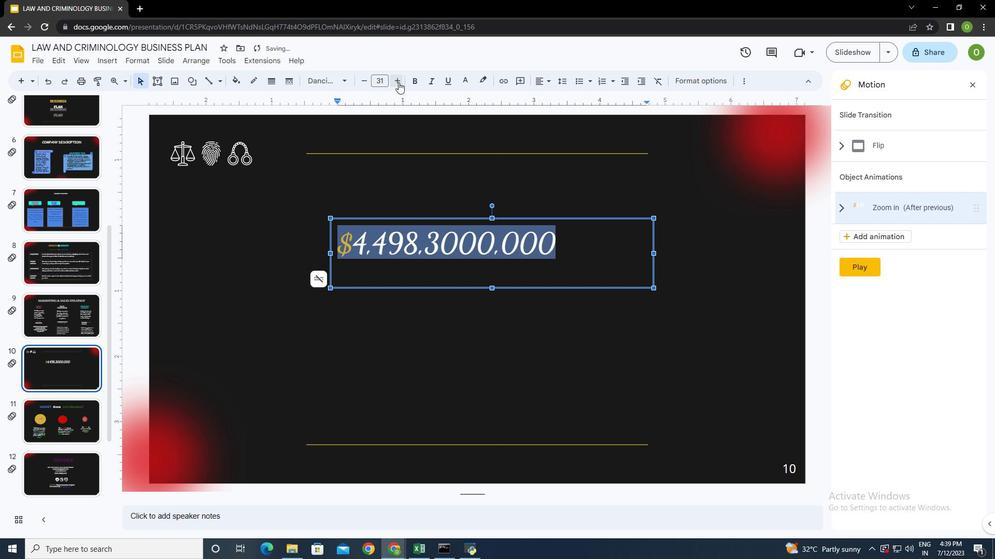 
Action: Mouse pressed left at (398, 82)
Screenshot: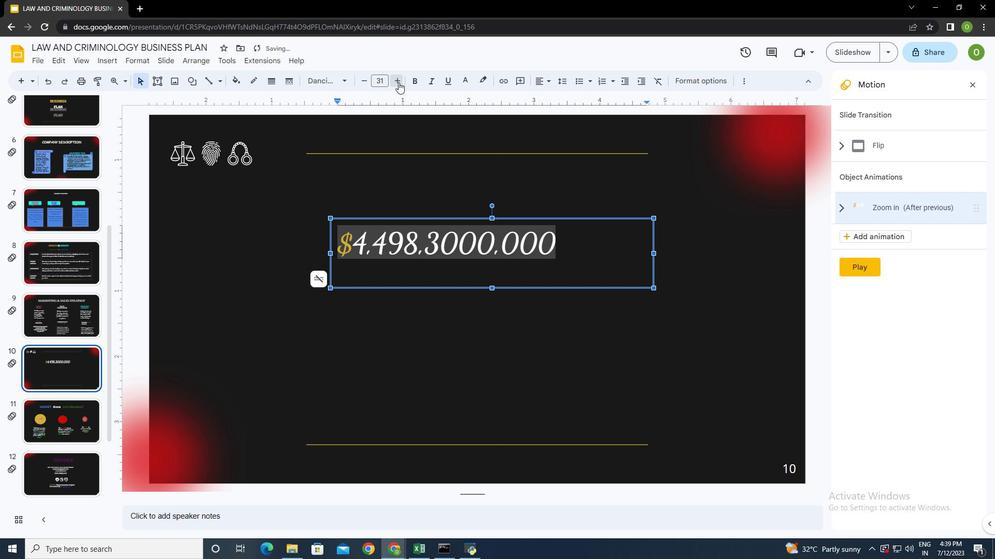 
Action: Mouse pressed left at (398, 82)
Screenshot: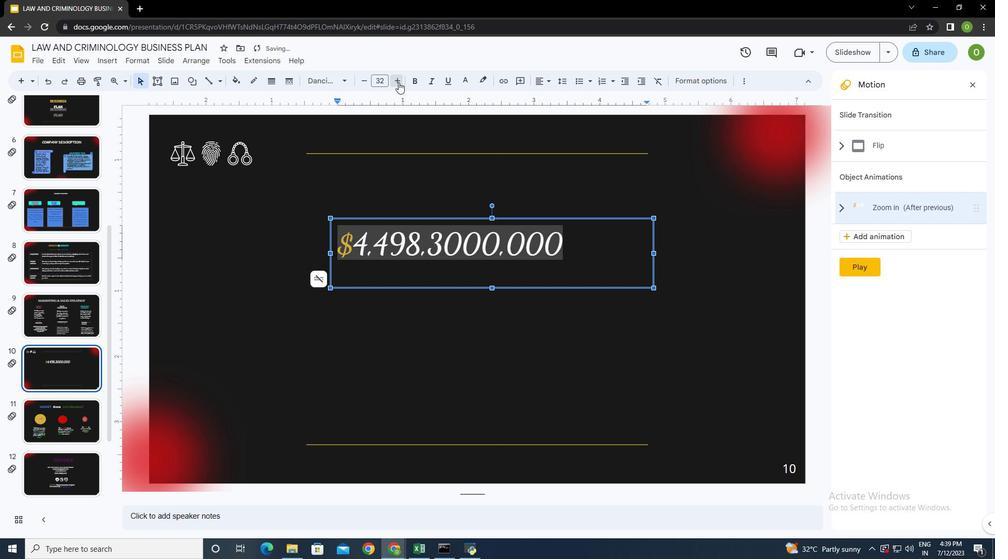 
Action: Mouse pressed left at (398, 82)
Screenshot: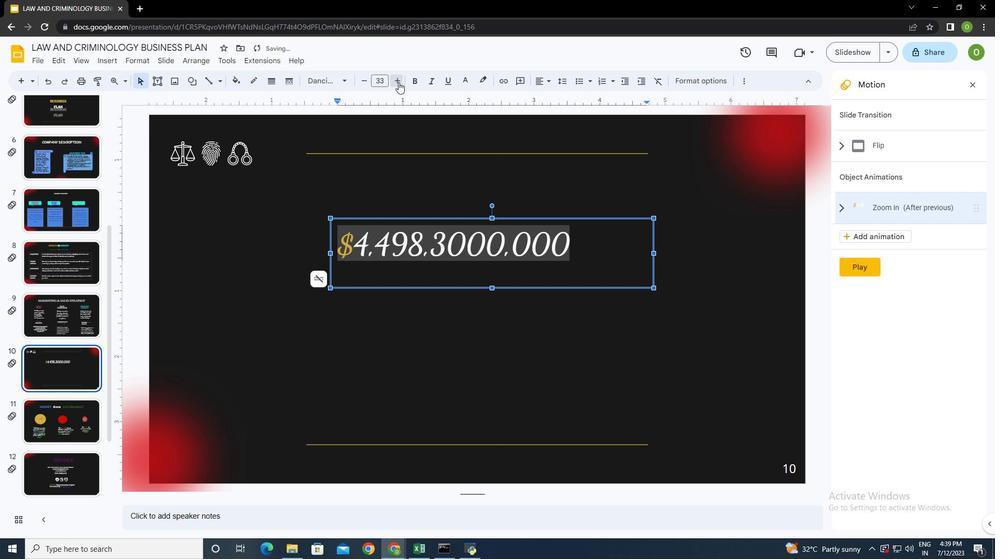 
Action: Mouse pressed left at (398, 82)
Screenshot: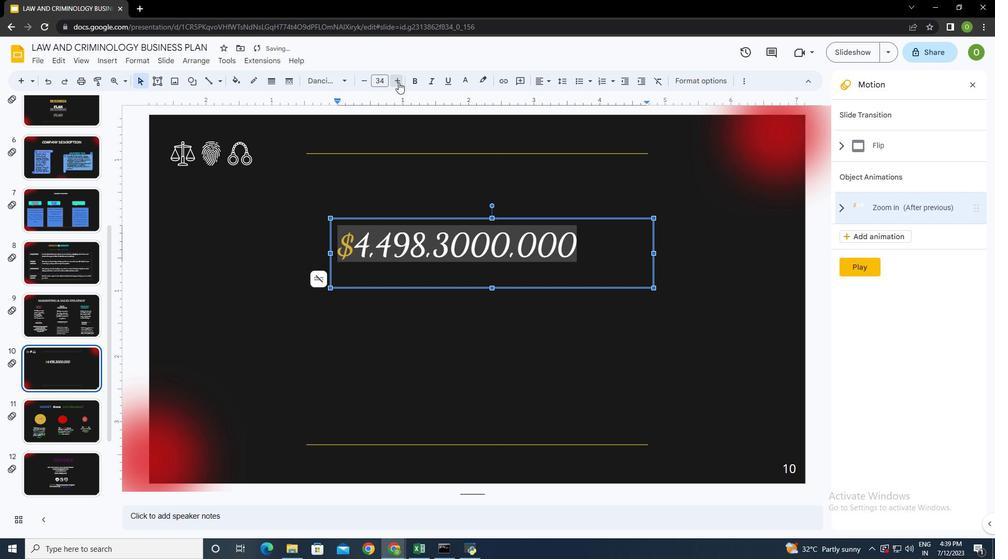 
Action: Mouse pressed left at (398, 82)
Screenshot: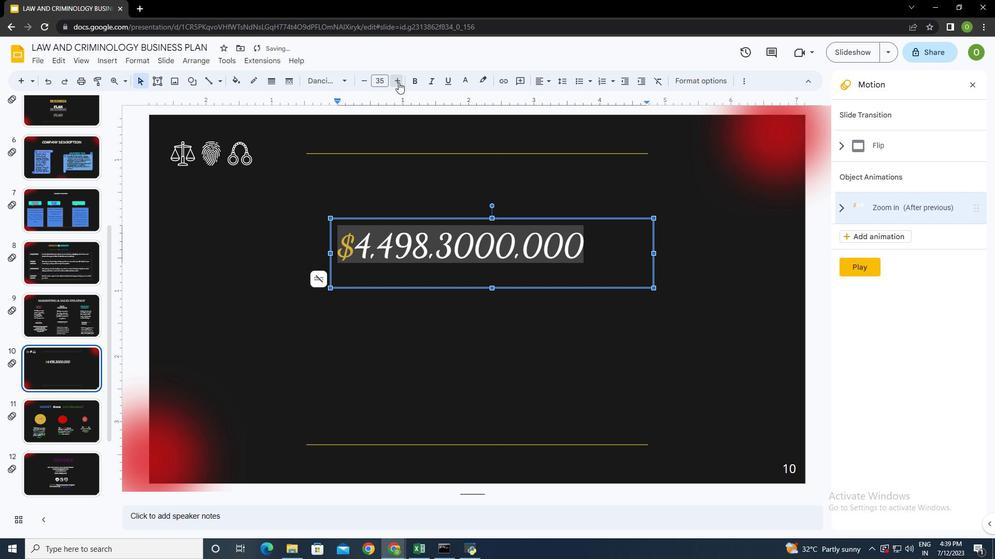 
Action: Mouse pressed left at (398, 82)
Screenshot: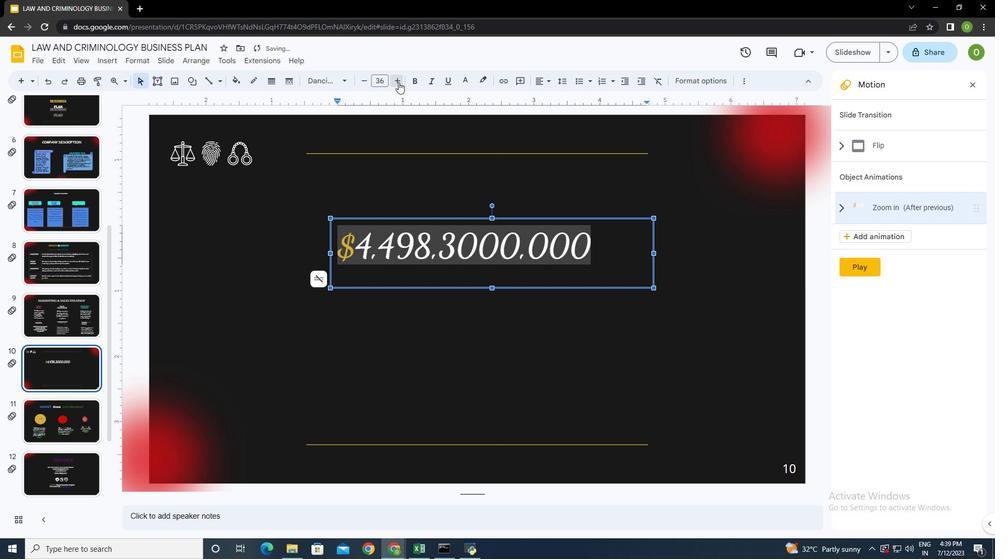 
Action: Mouse pressed left at (398, 82)
Screenshot: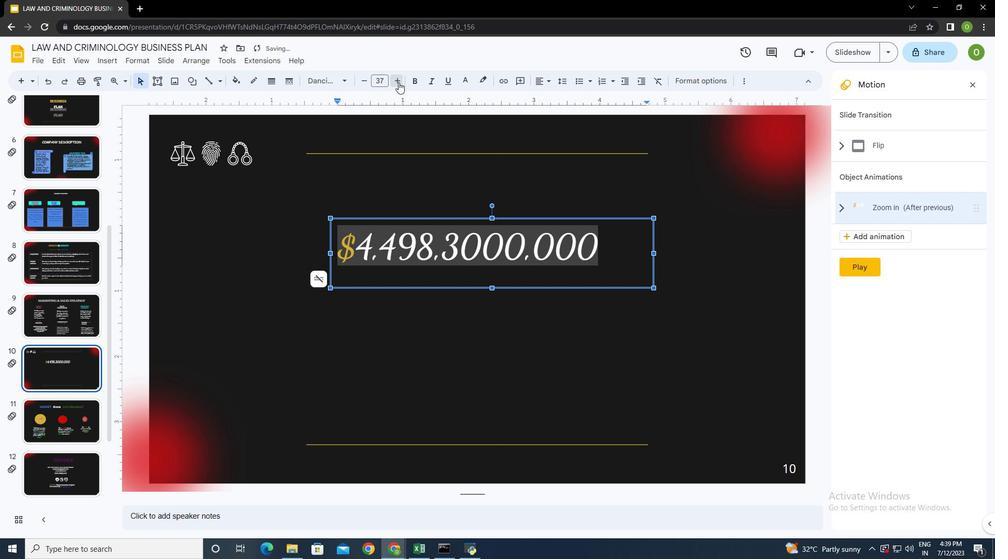 
Action: Mouse pressed left at (398, 82)
Screenshot: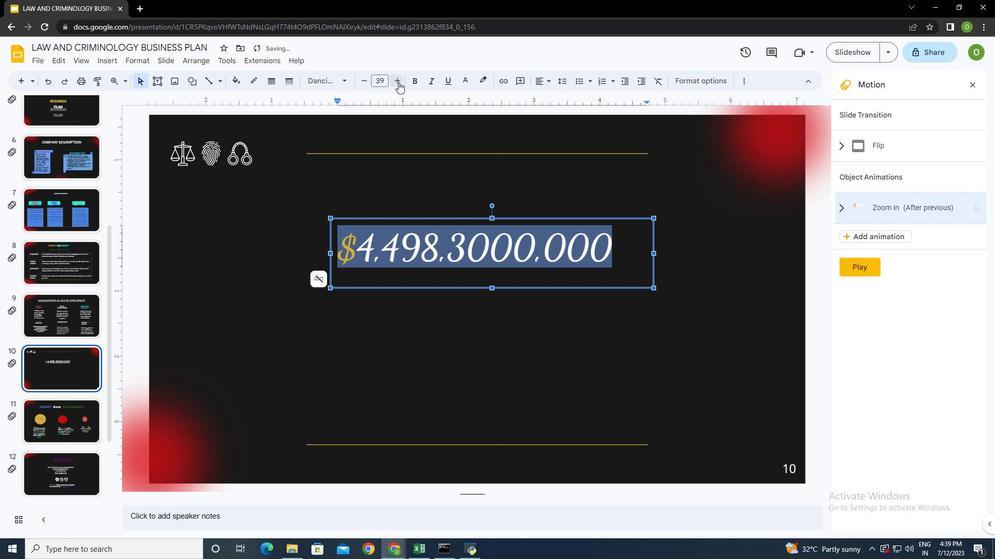 
Action: Mouse pressed left at (398, 82)
Screenshot: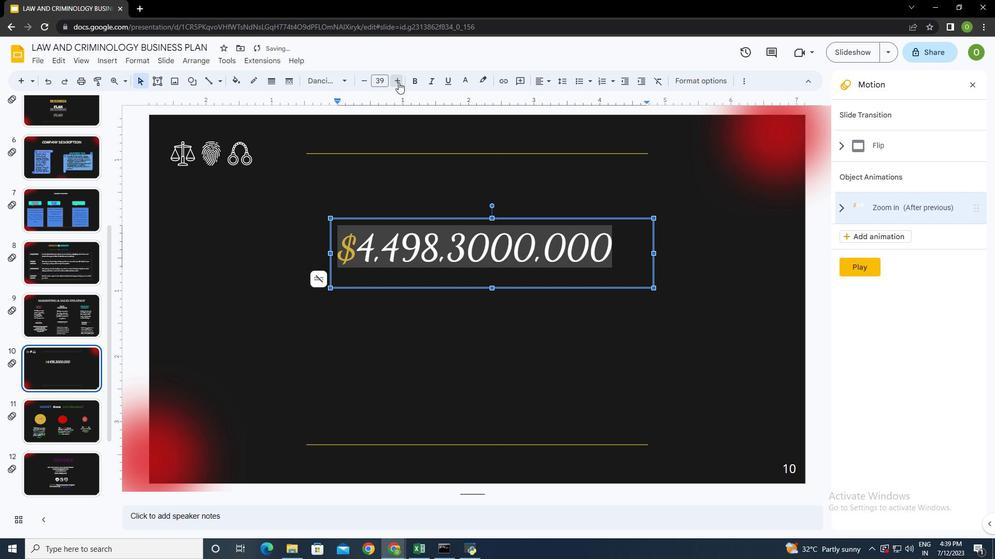 
Action: Mouse moved to (364, 79)
Screenshot: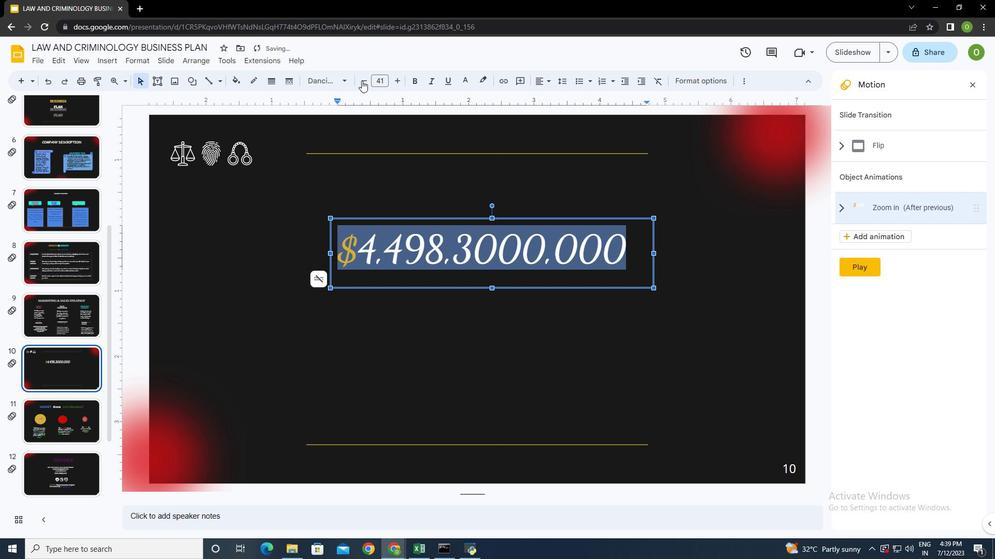 
Action: Mouse pressed left at (364, 79)
Screenshot: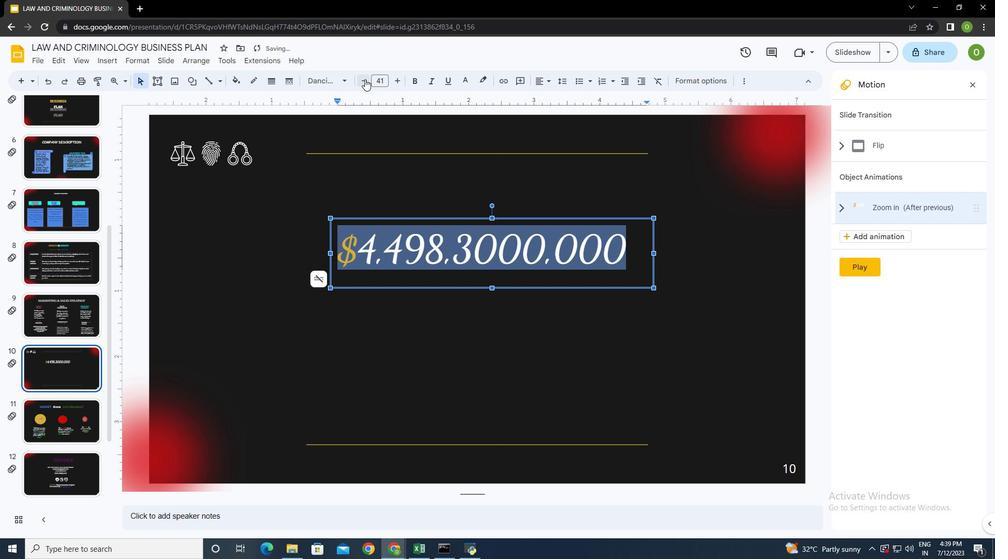 
Action: Mouse moved to (704, 257)
Screenshot: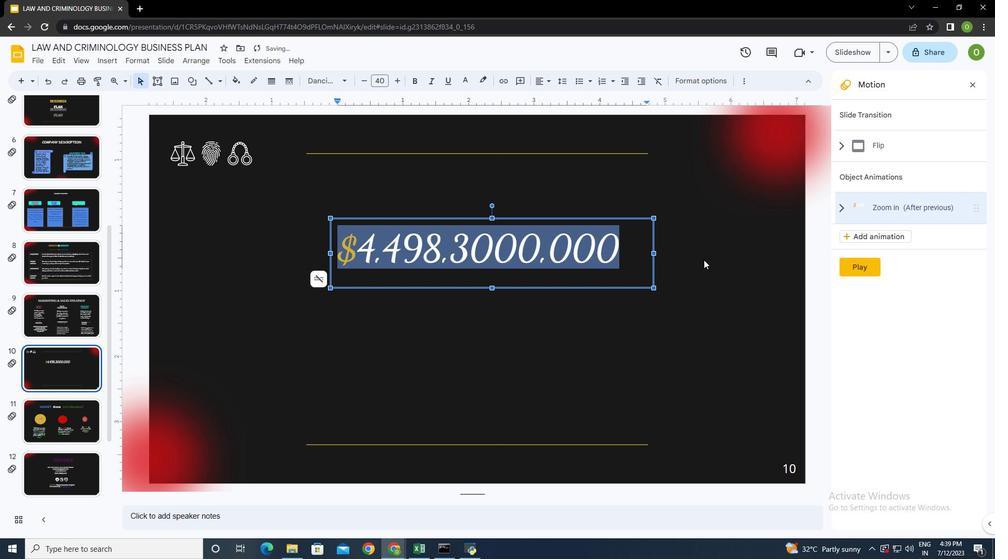 
Action: Mouse pressed left at (704, 257)
Screenshot: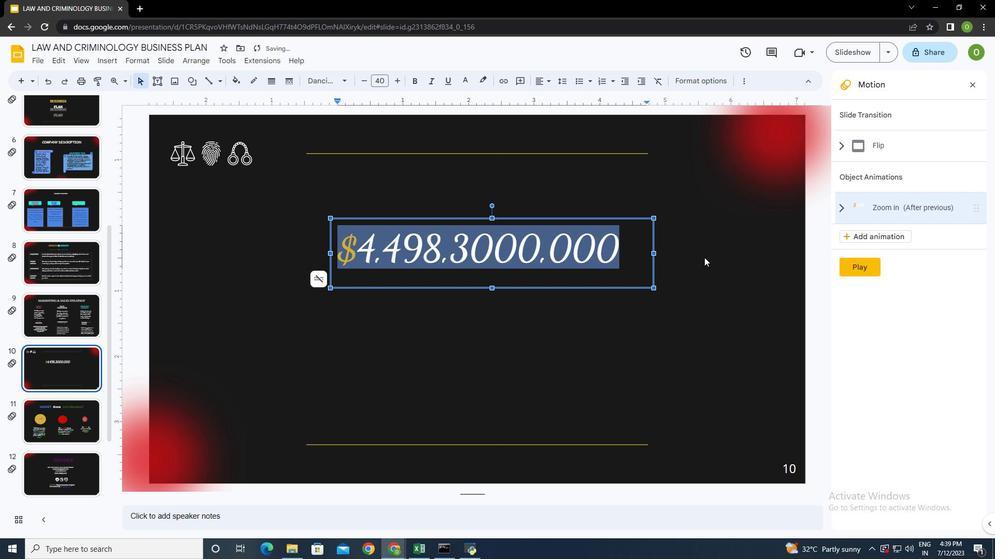 
Action: Mouse moved to (359, 332)
Screenshot: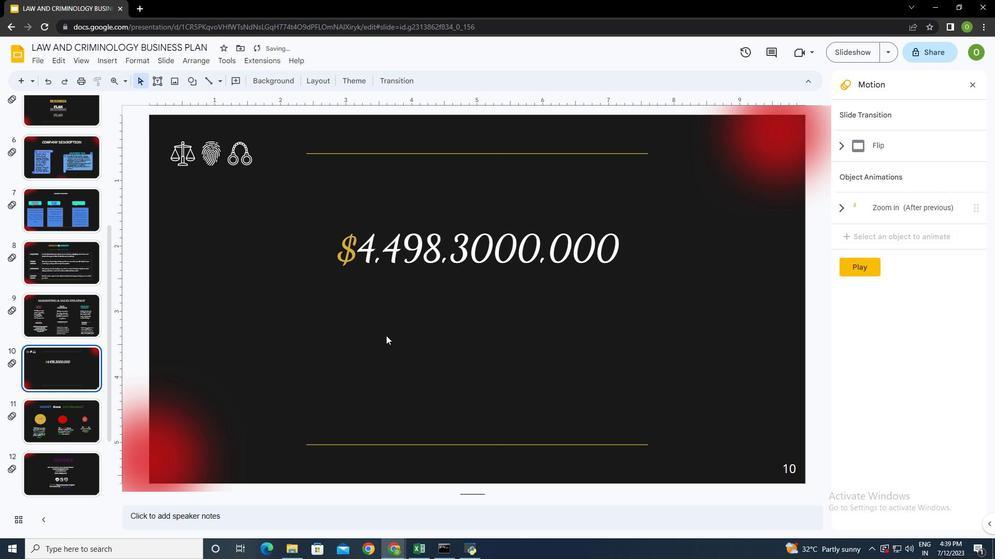 
Action: Mouse pressed left at (359, 332)
Screenshot: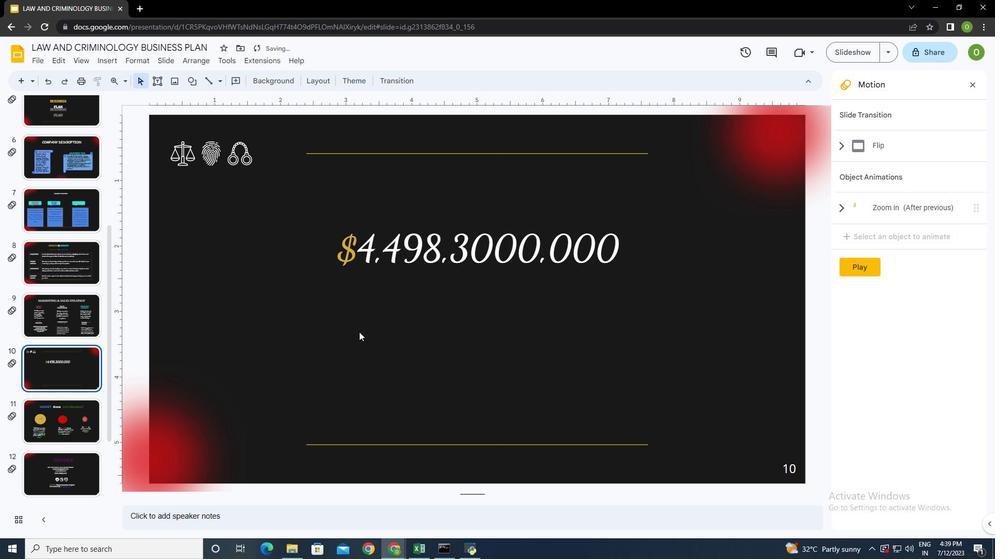 
Action: Mouse moved to (155, 79)
Screenshot: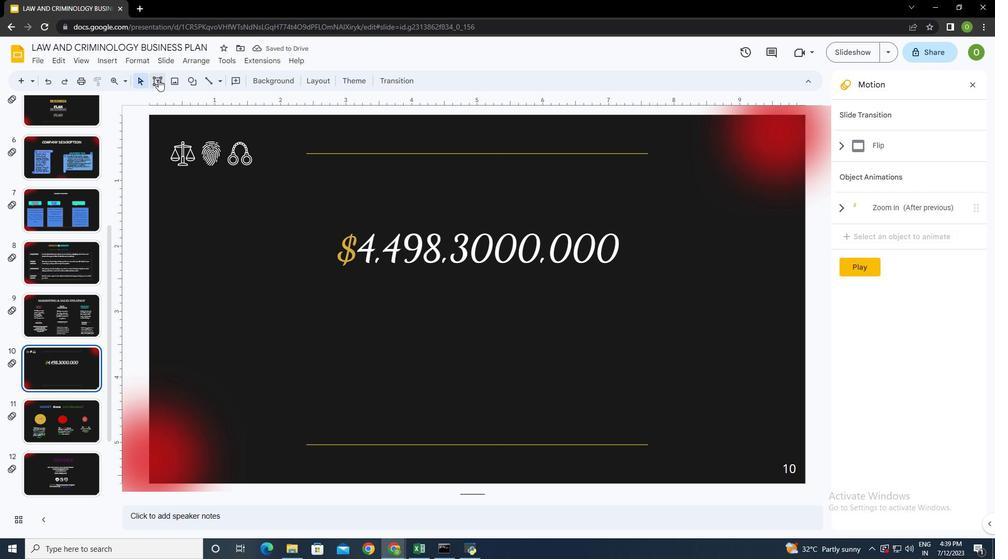 
Action: Mouse pressed left at (155, 79)
Screenshot: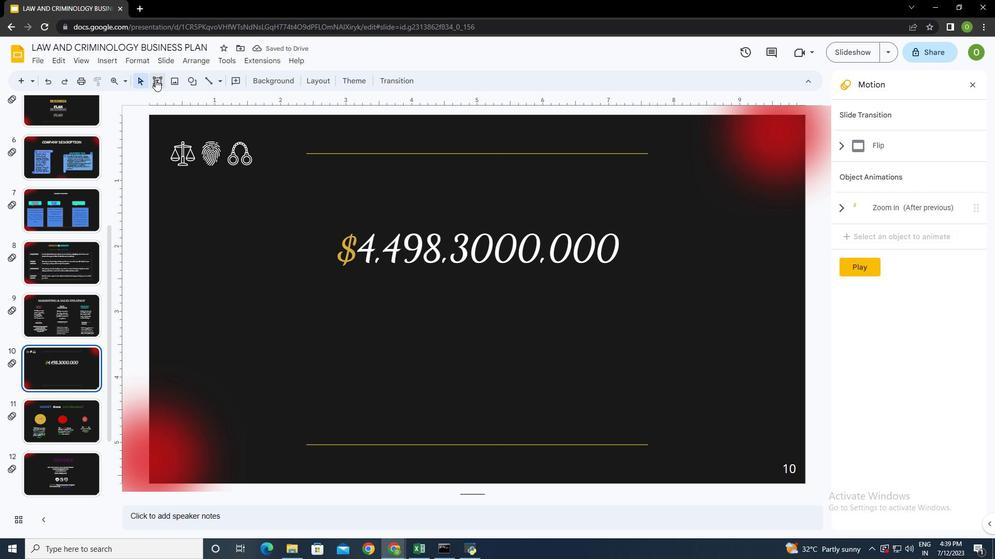 
Action: Mouse moved to (330, 295)
Screenshot: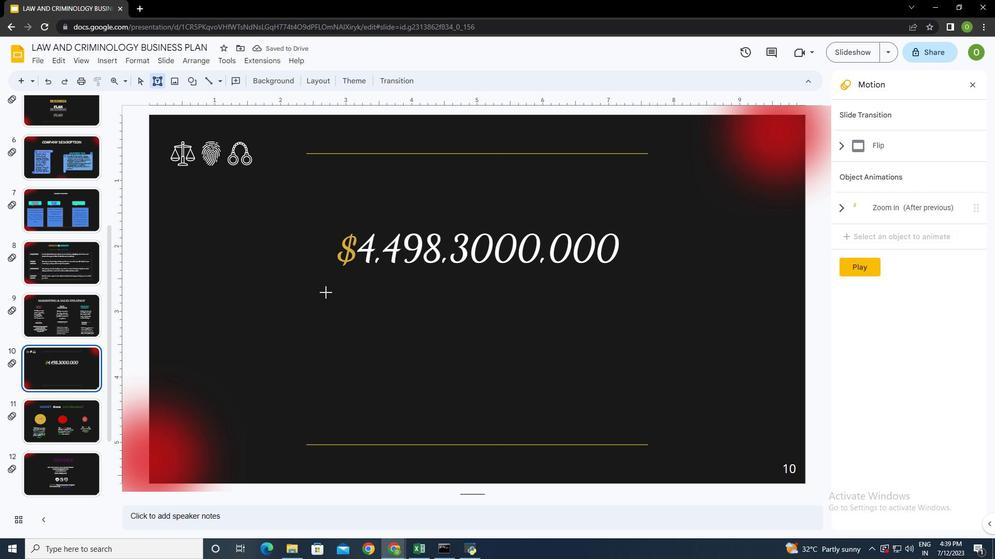 
Action: Mouse pressed left at (330, 295)
Screenshot: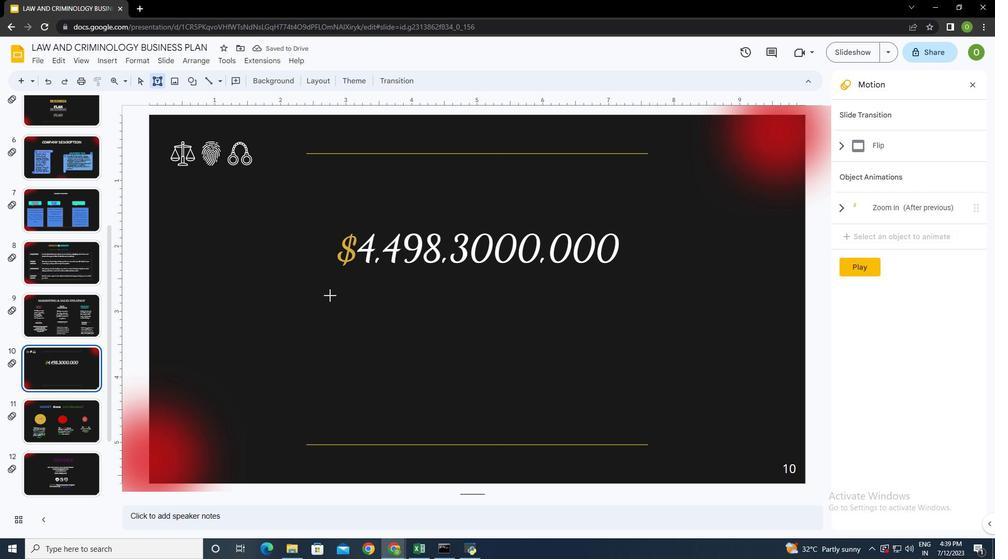 
Action: Mouse moved to (461, 78)
Screenshot: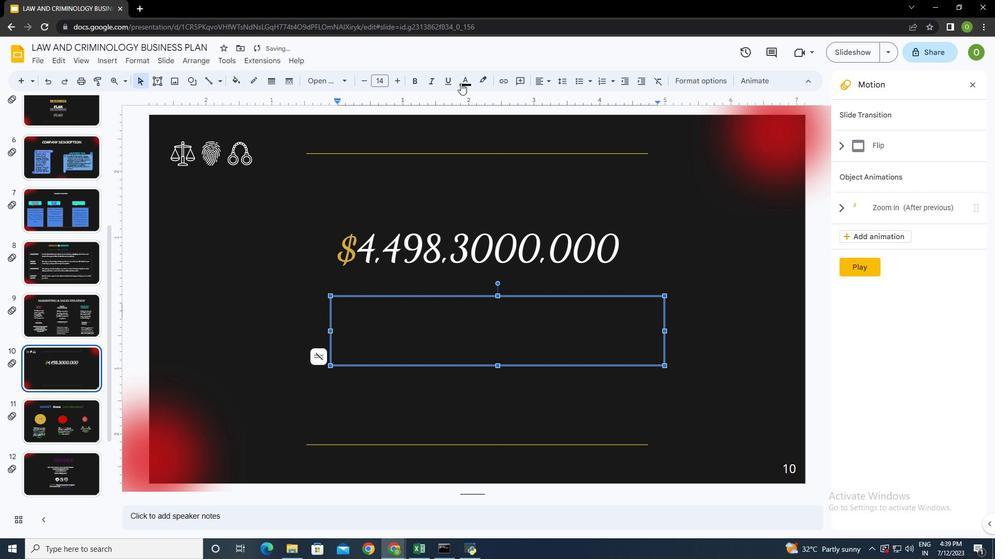 
Action: Mouse pressed left at (461, 78)
Screenshot: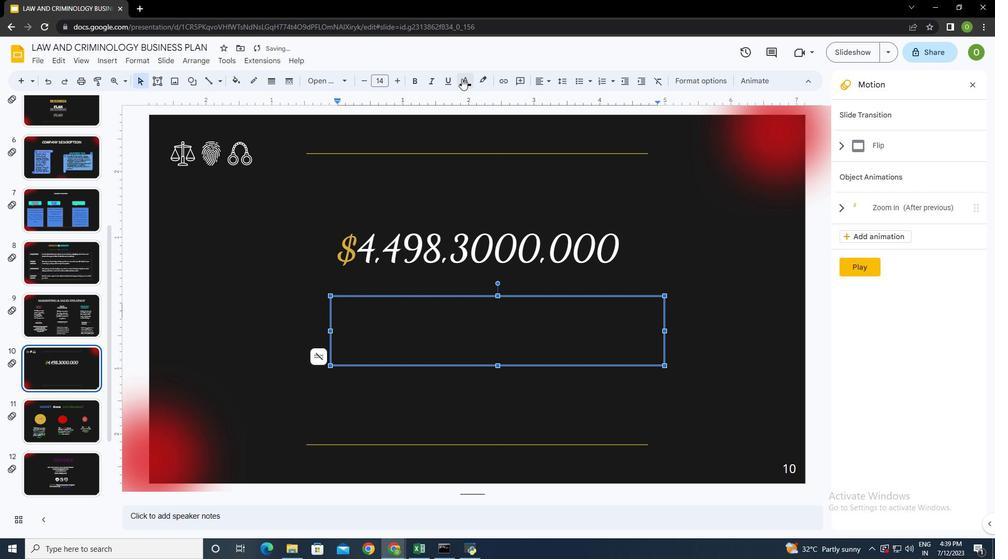 
Action: Mouse moved to (467, 113)
Screenshot: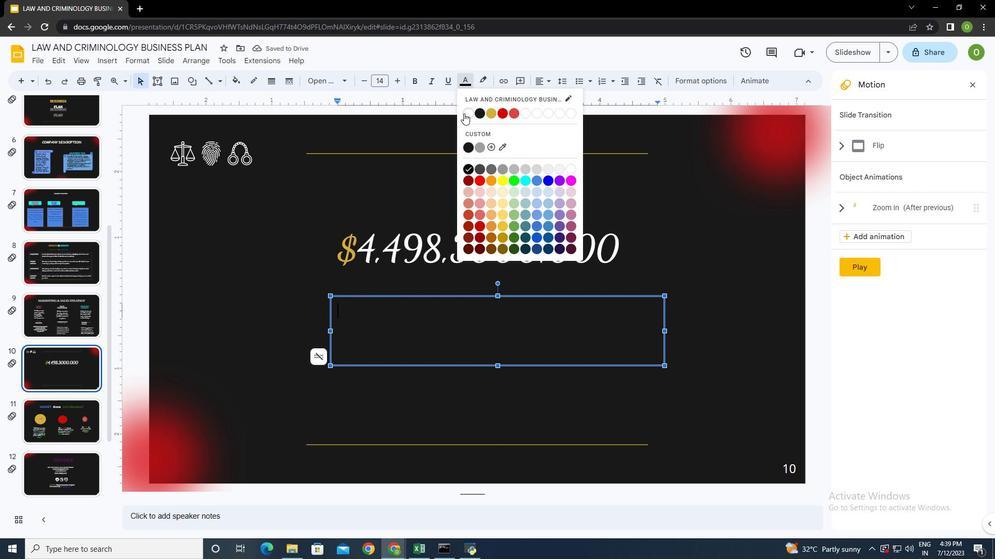 
Action: Mouse pressed left at (467, 113)
Screenshot: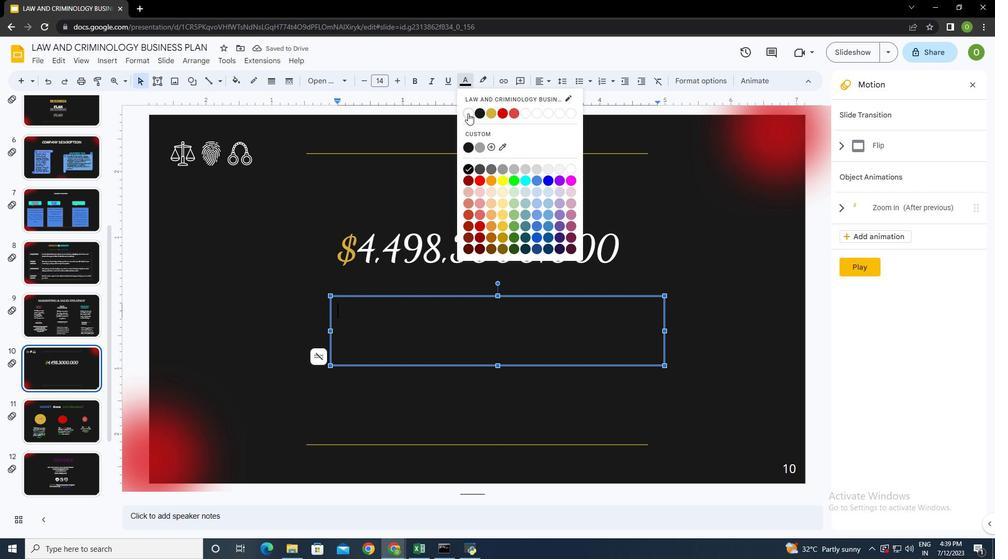 
Action: Mouse moved to (387, 314)
Screenshot: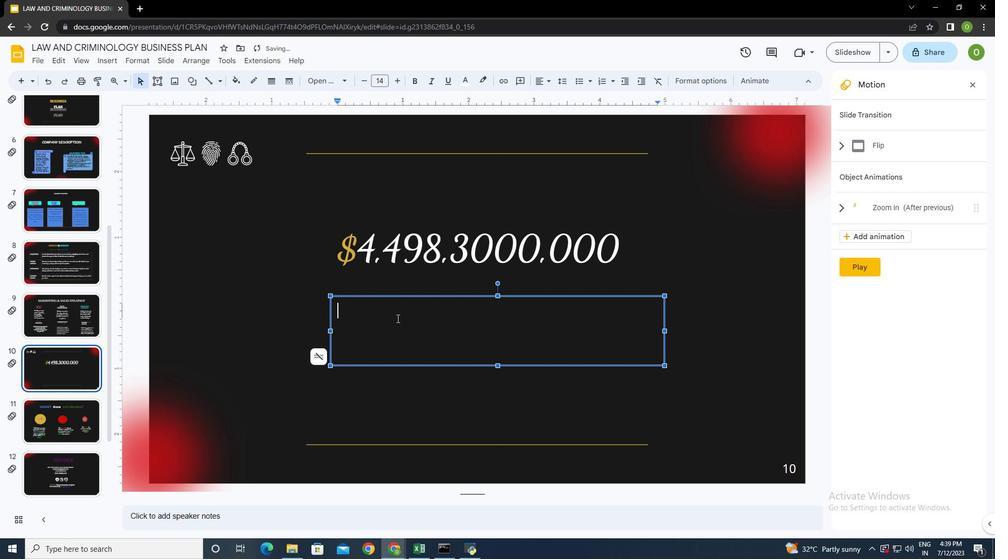 
Action: Key pressed <Key.shift><Key.shift>Budget<Key.space>for<Key.space>the<Key.space>new<Key.space>products/services<Key.space>of<Key.space>the<Key.space>company
Screenshot: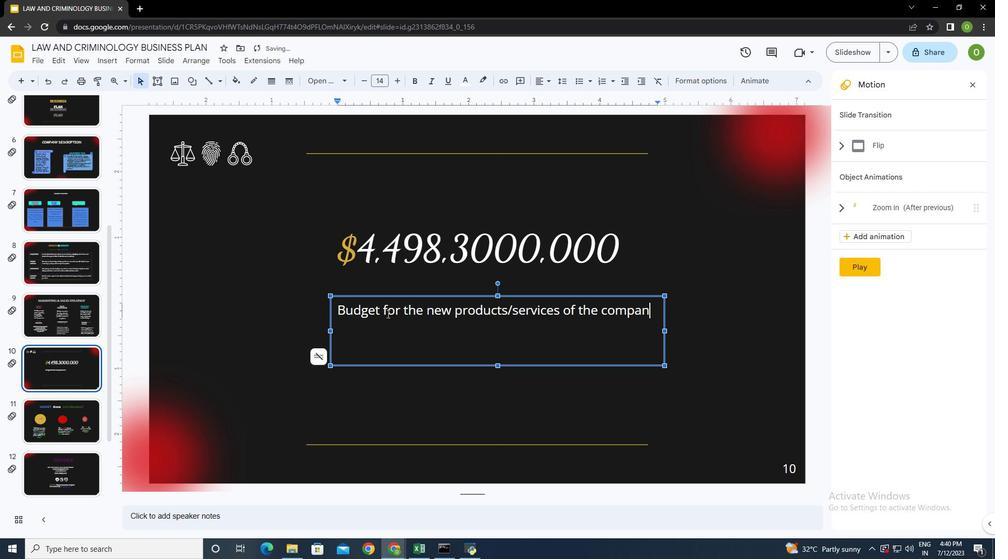 
Action: Mouse moved to (497, 364)
Screenshot: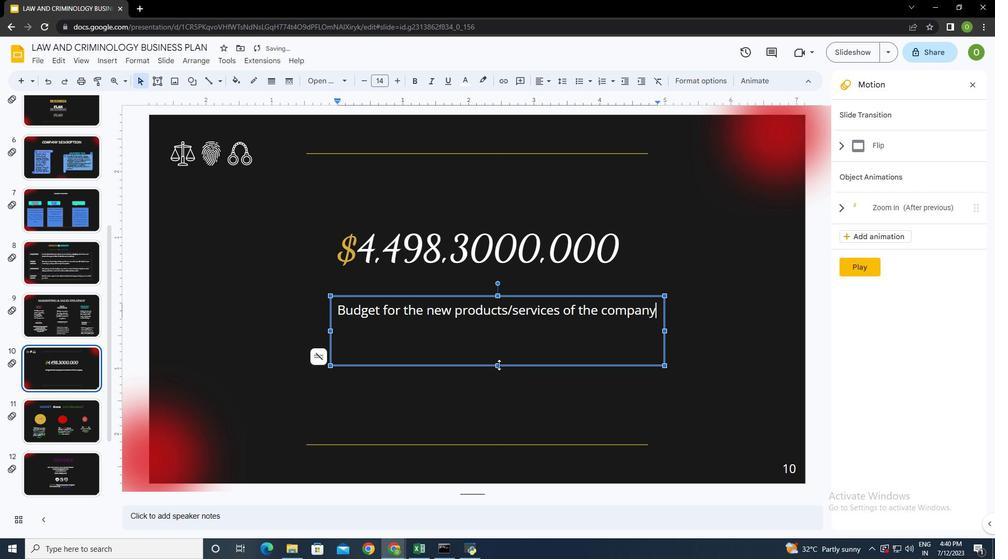 
Action: Mouse pressed left at (497, 364)
Screenshot: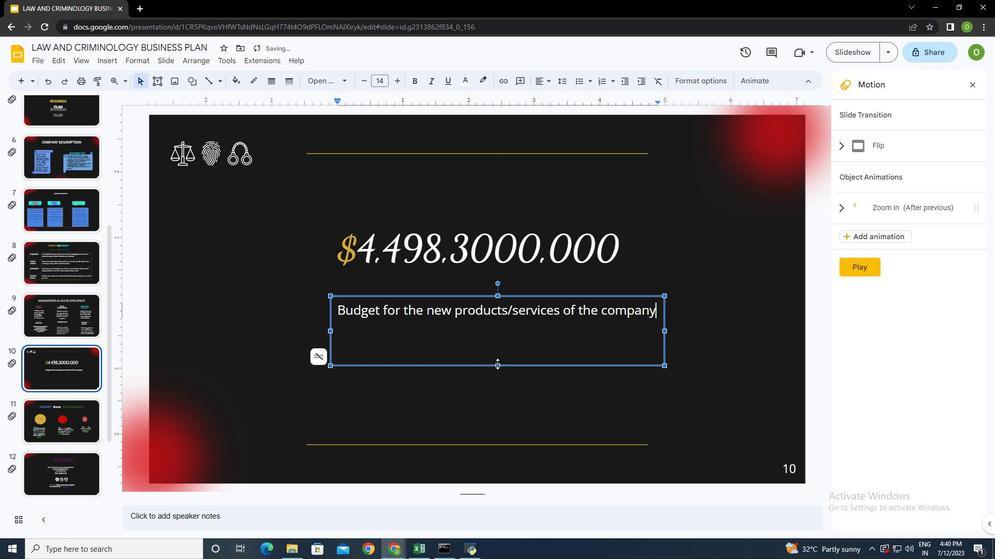 
Action: Mouse moved to (337, 307)
Screenshot: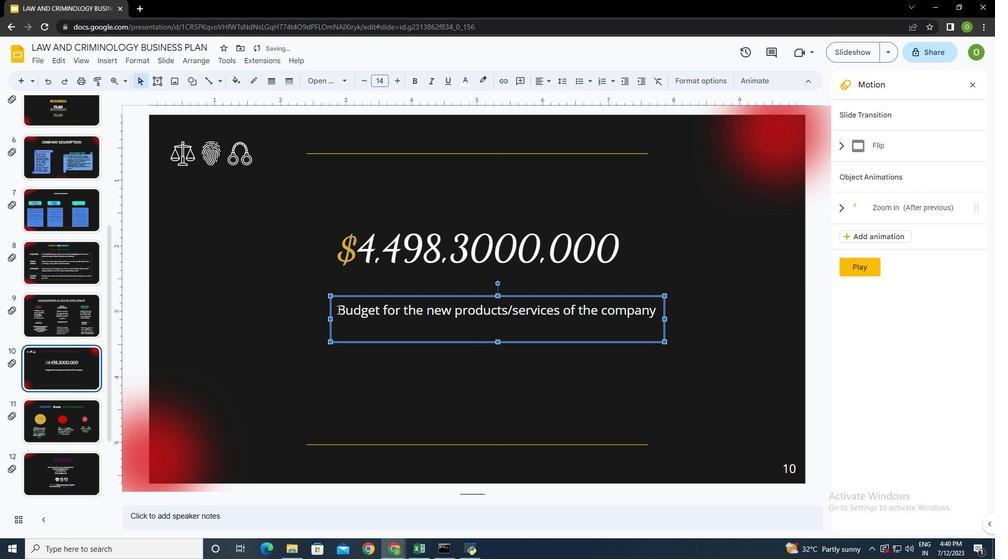 
Action: Mouse pressed left at (337, 307)
Screenshot: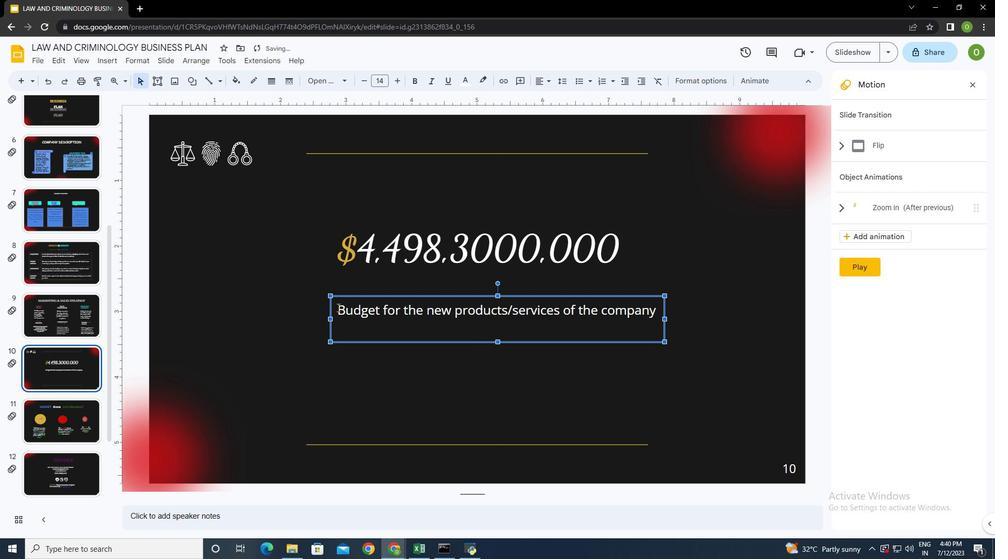 
Action: Key pressed ctrl+A
Screenshot: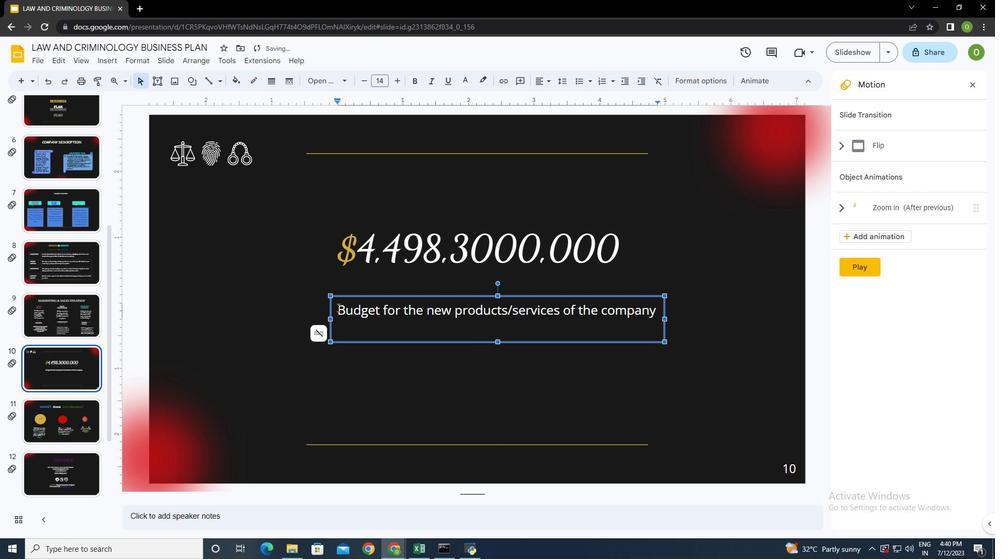 
Action: Mouse moved to (318, 76)
Screenshot: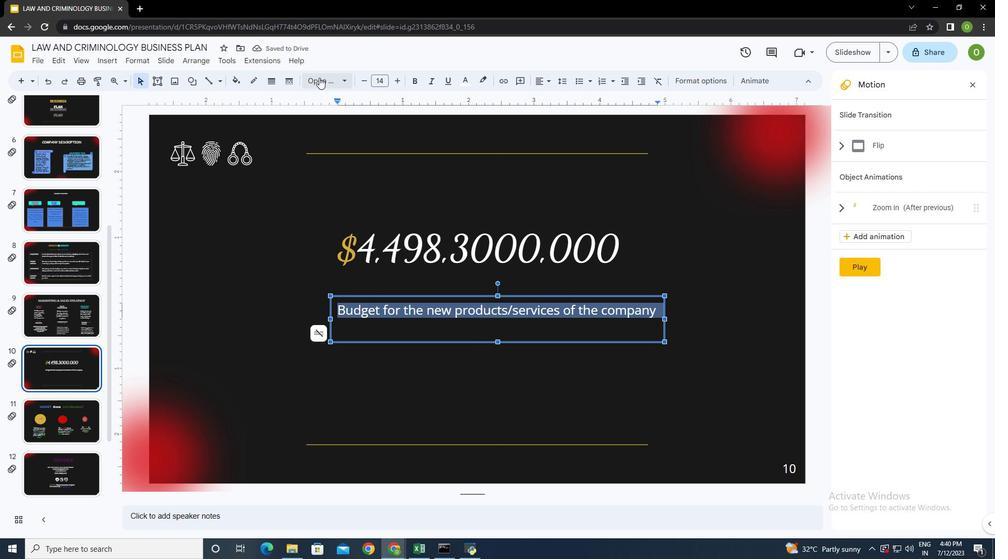 
Action: Mouse pressed left at (318, 76)
Screenshot: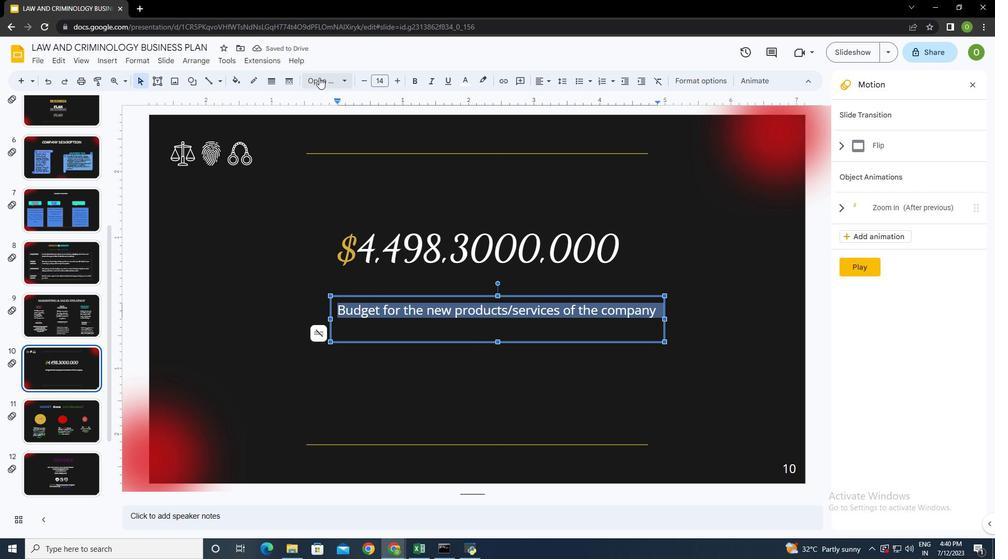 
Action: Mouse moved to (348, 214)
Screenshot: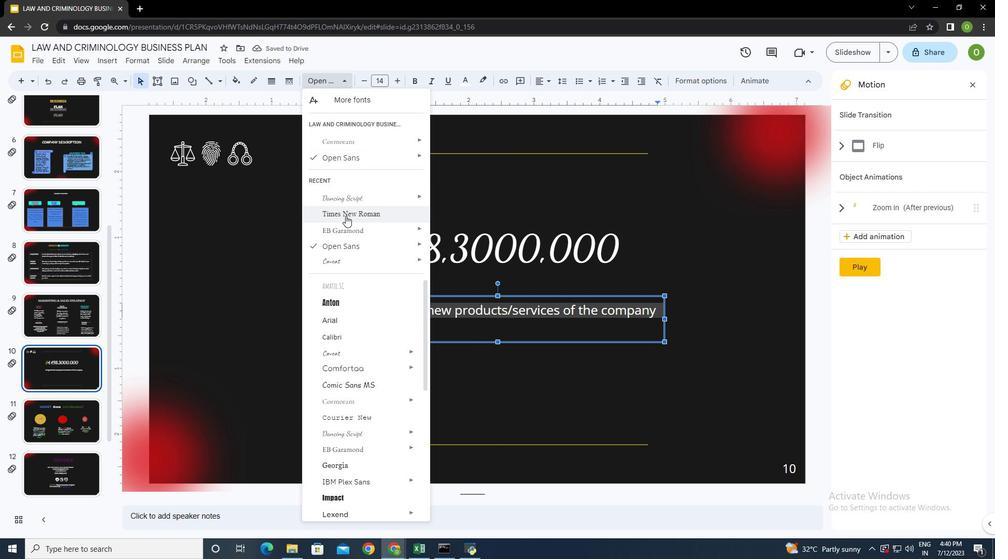 
Action: Mouse pressed left at (348, 214)
Screenshot: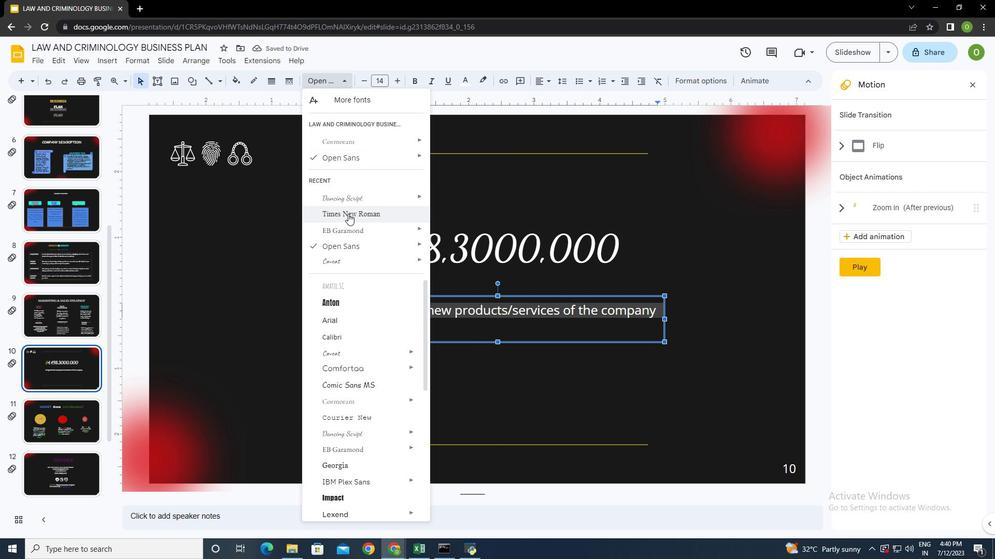 
Action: Mouse moved to (393, 80)
Screenshot: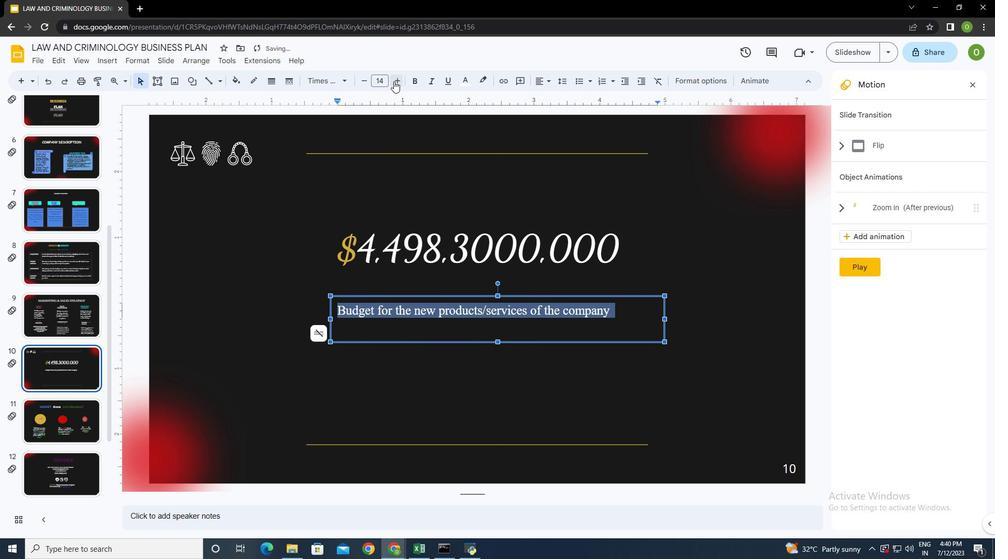 
Action: Mouse pressed left at (393, 80)
Screenshot: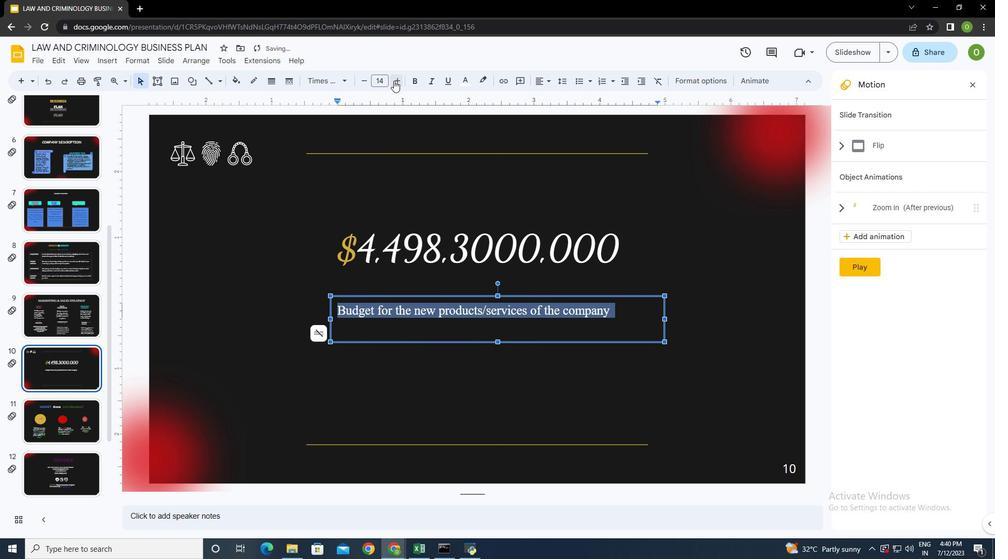 
Action: Mouse pressed left at (393, 80)
Screenshot: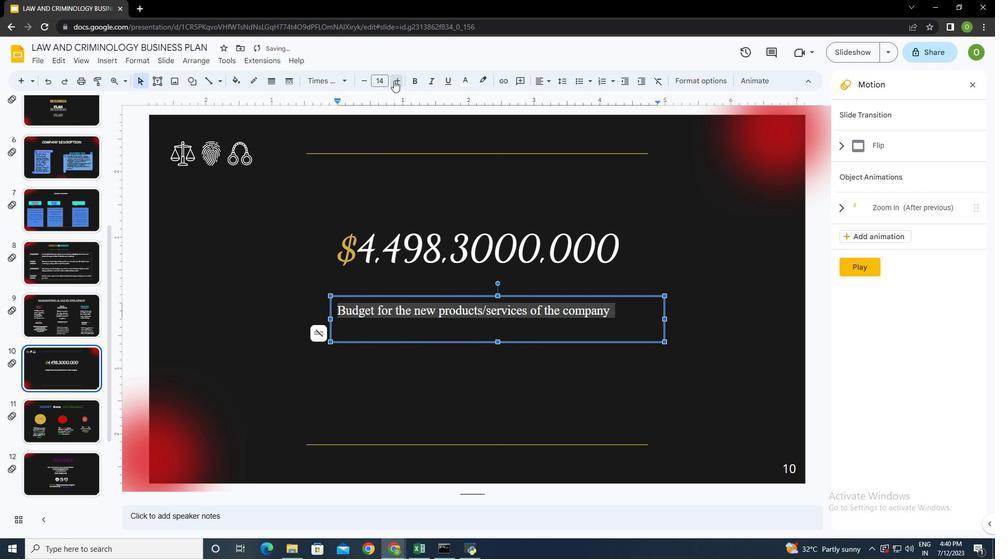 
Action: Mouse pressed left at (393, 80)
Screenshot: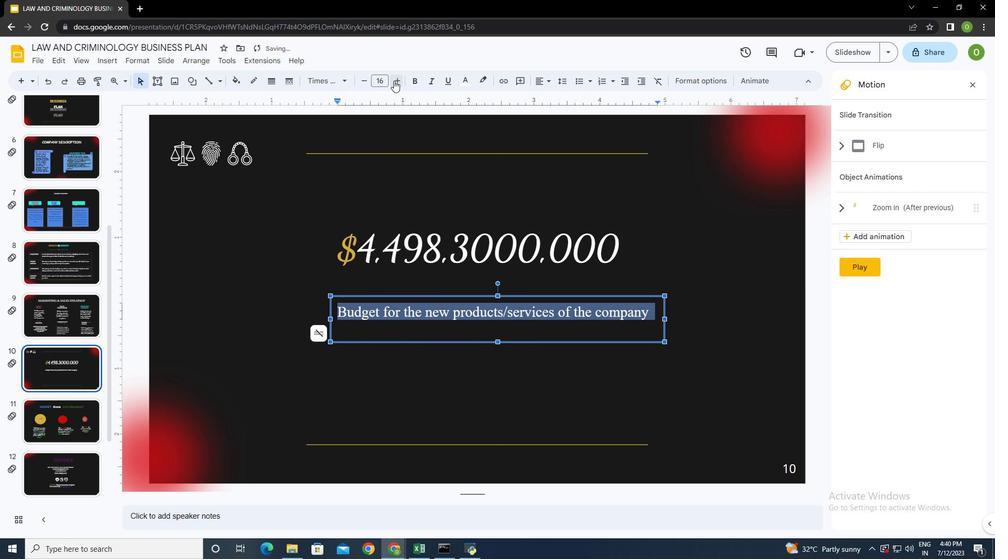 
Action: Mouse pressed left at (393, 80)
Screenshot: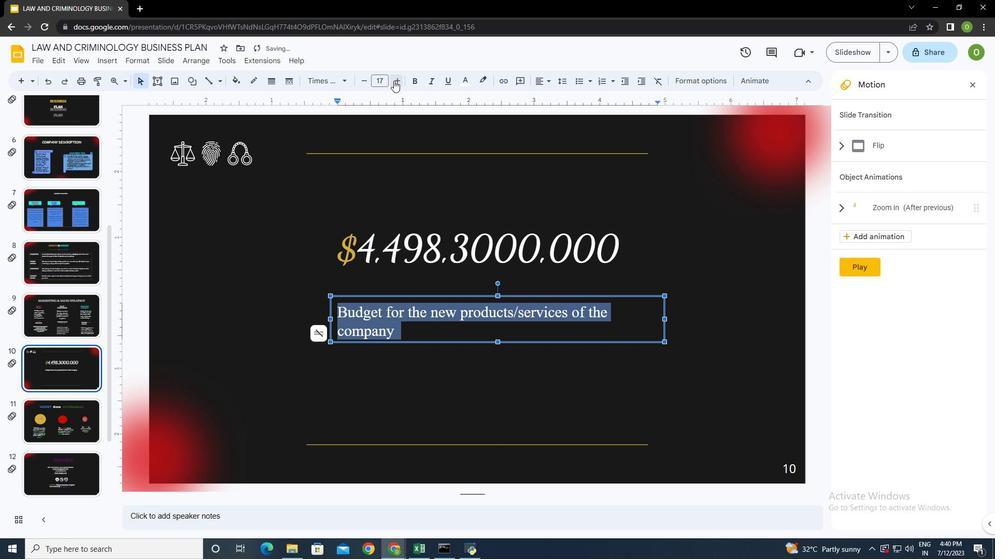 
Action: Mouse moved to (330, 318)
Screenshot: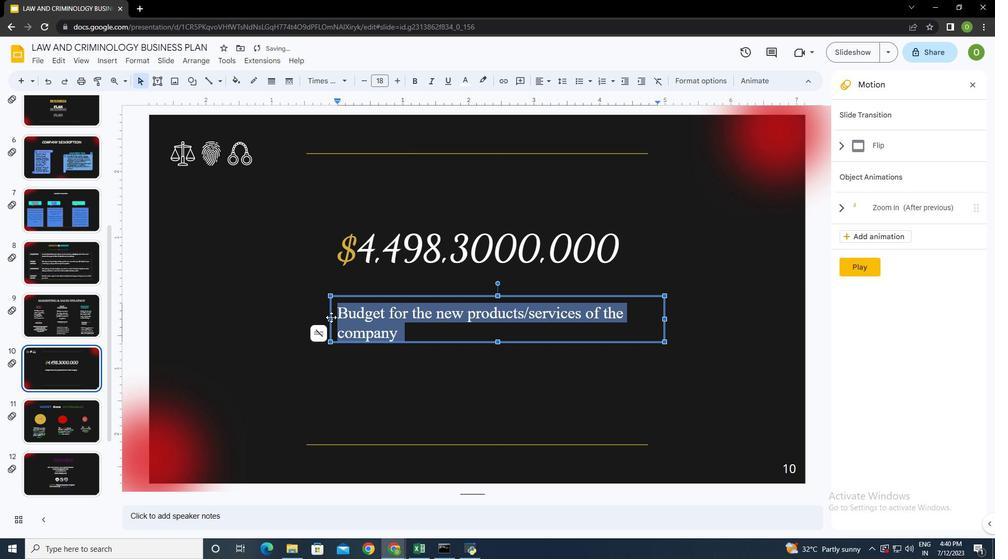 
Action: Mouse pressed left at (330, 318)
Screenshot: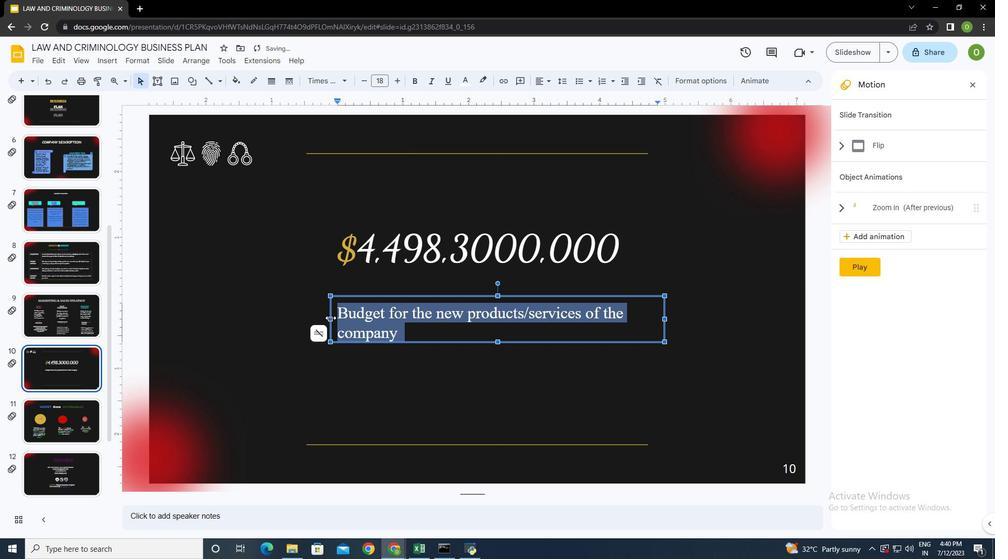
Action: Mouse moved to (664, 319)
Screenshot: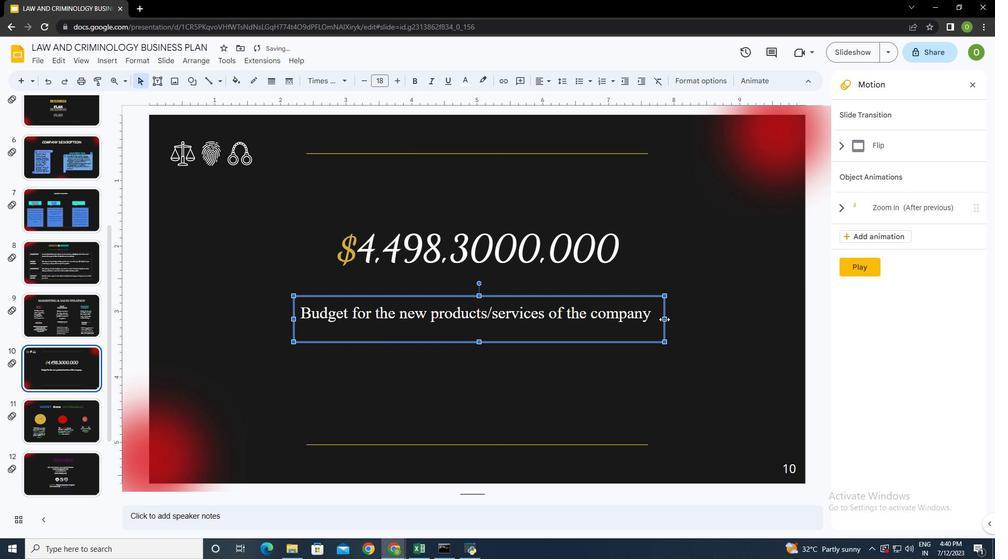 
Action: Mouse pressed left at (664, 319)
Screenshot: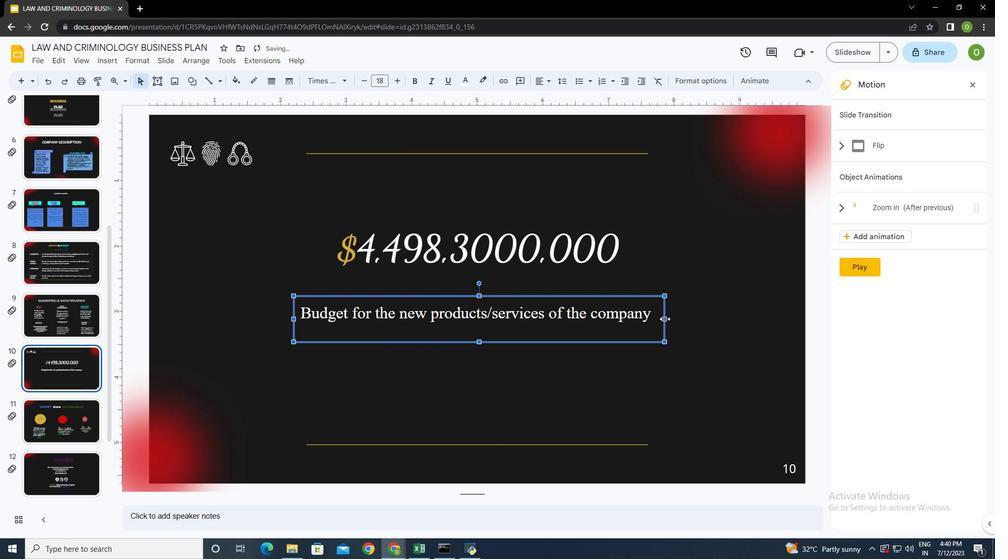
Action: Mouse moved to (485, 342)
Screenshot: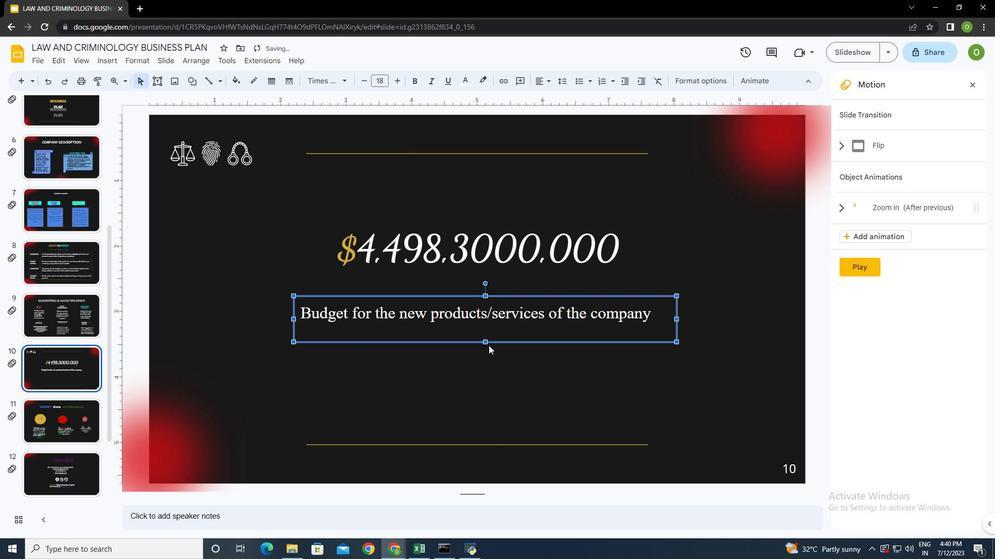 
Action: Mouse pressed left at (485, 342)
Screenshot: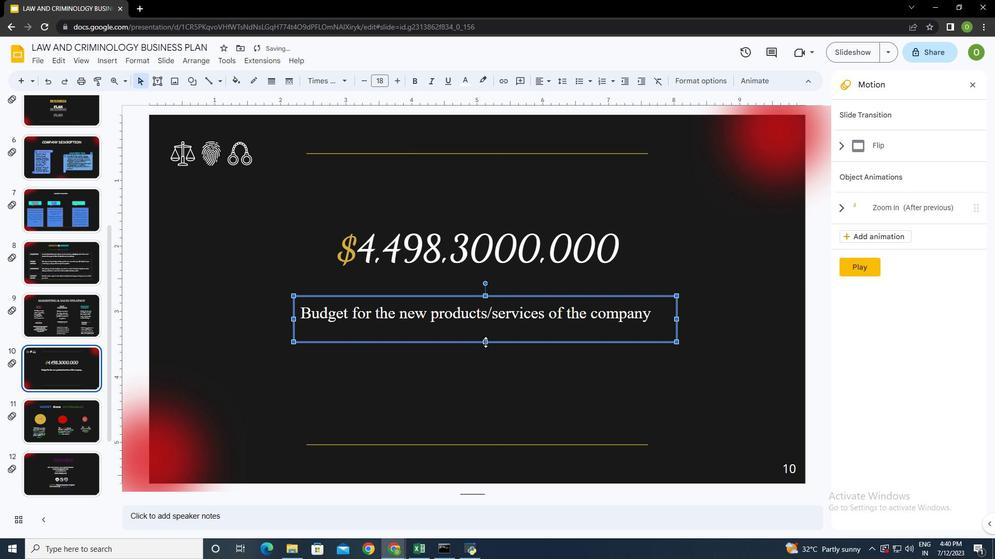 
Action: Mouse moved to (584, 392)
Screenshot: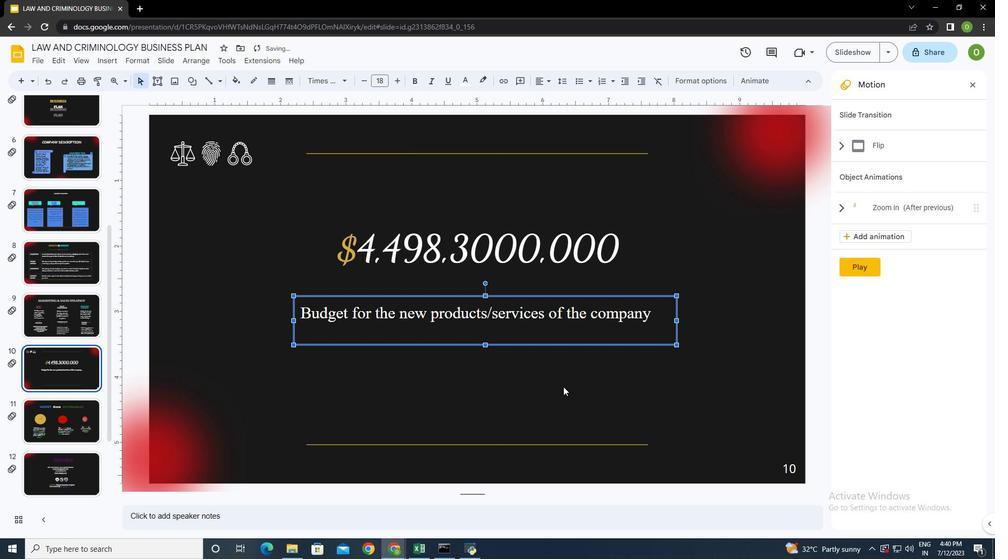 
Action: Mouse pressed left at (584, 392)
Screenshot: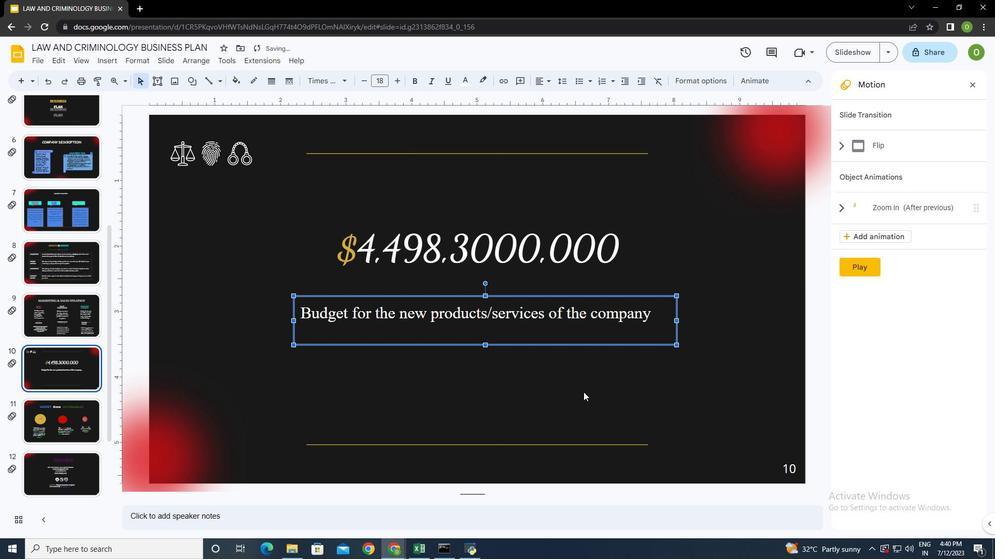 
Action: Mouse moved to (575, 313)
Screenshot: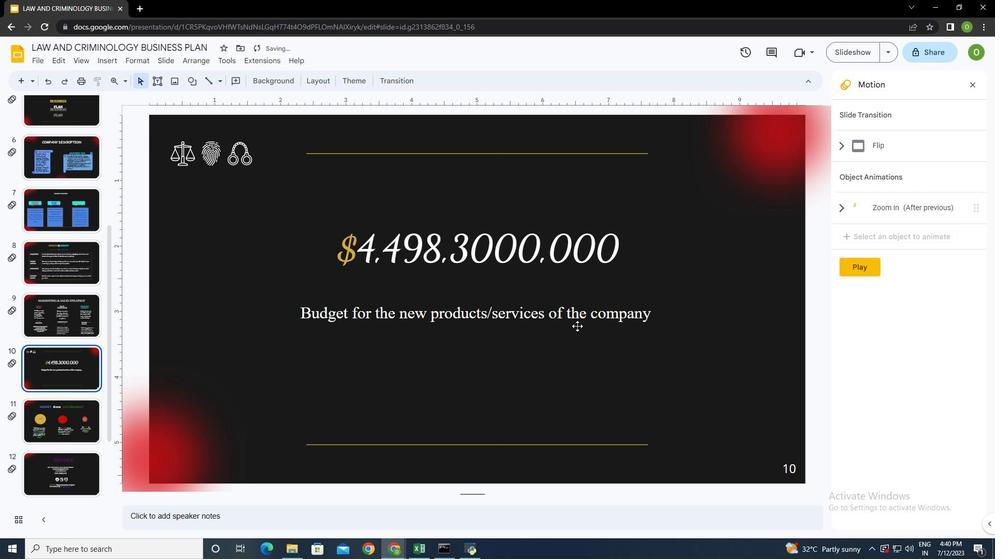 
Action: Mouse pressed left at (575, 313)
Screenshot: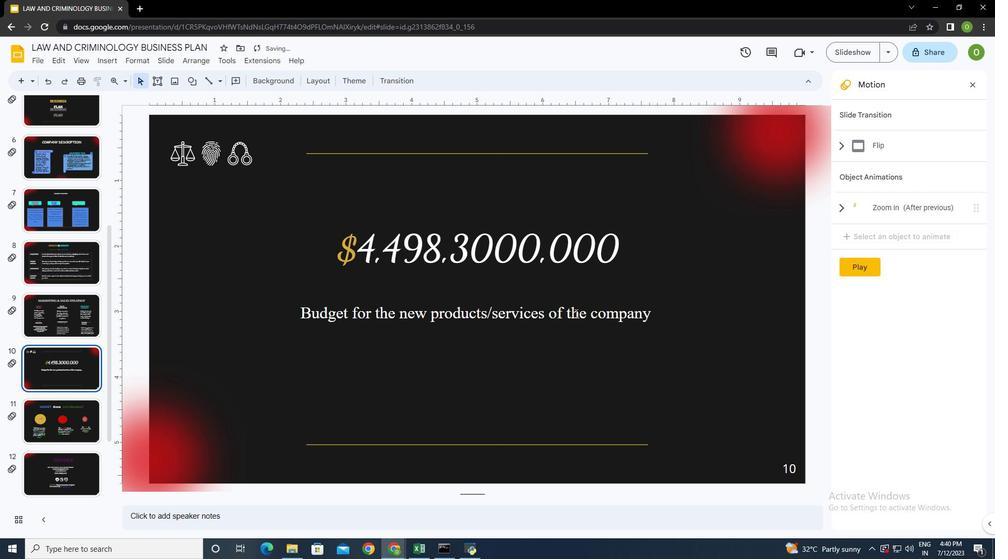 
Action: Mouse moved to (883, 204)
Screenshot: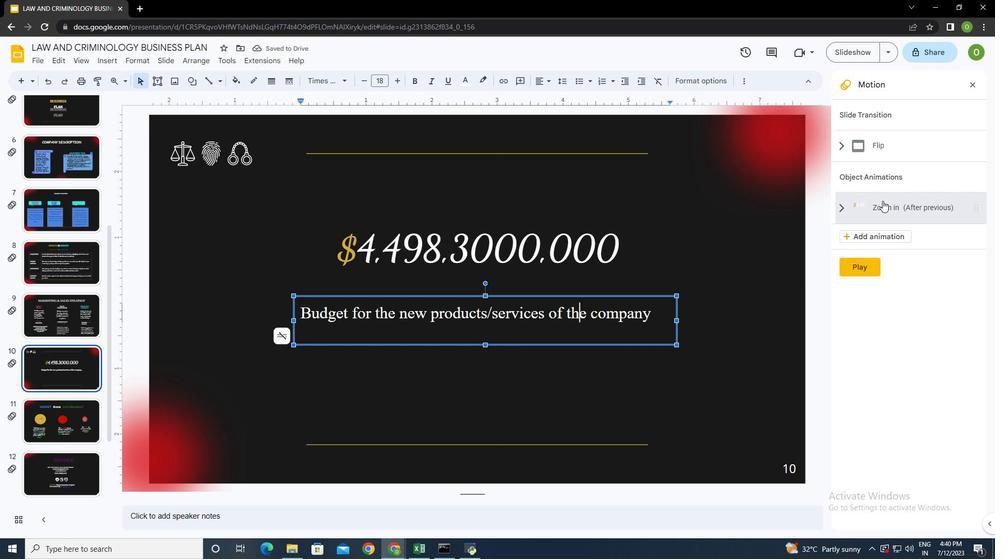 
Action: Mouse pressed left at (883, 204)
Screenshot: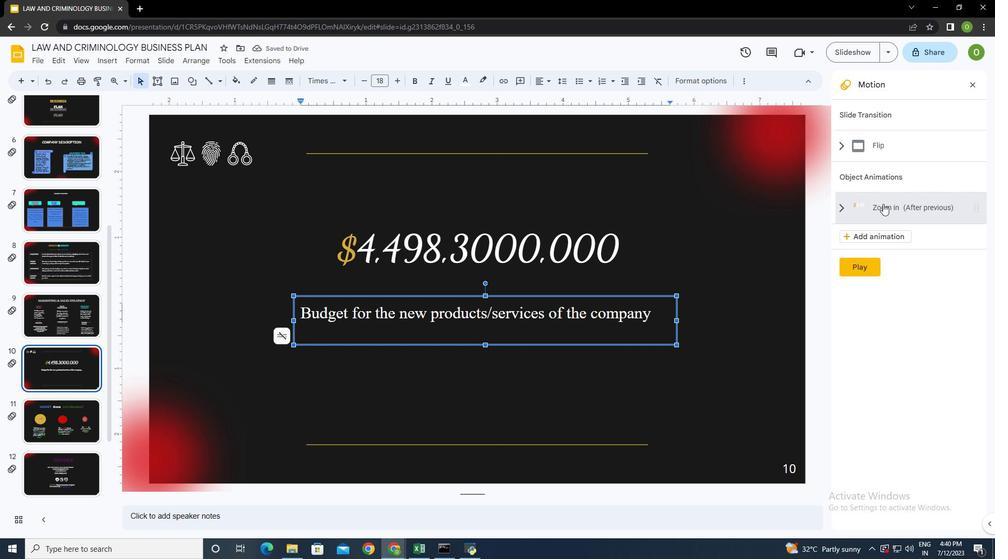 
Action: Mouse moved to (717, 367)
Screenshot: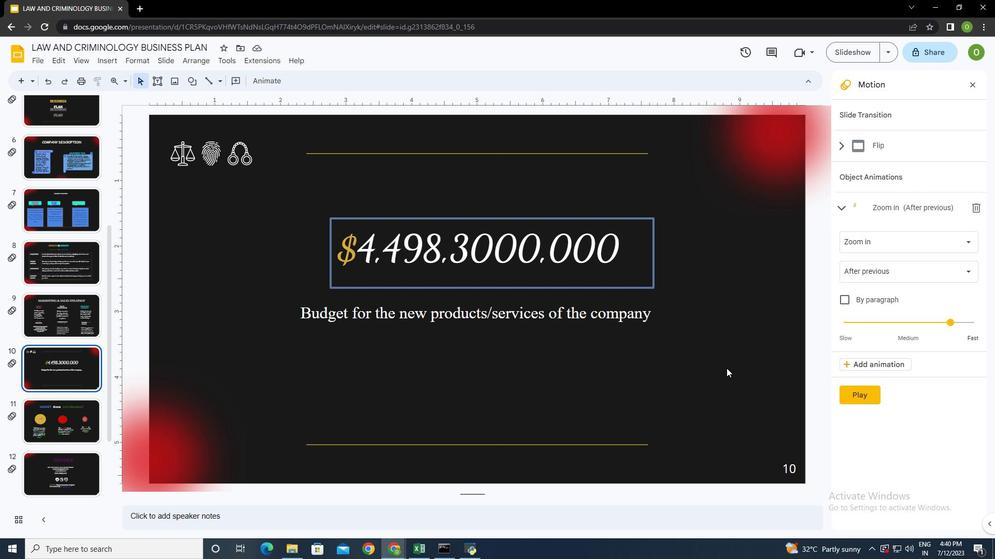 
Action: Mouse pressed left at (717, 367)
Screenshot: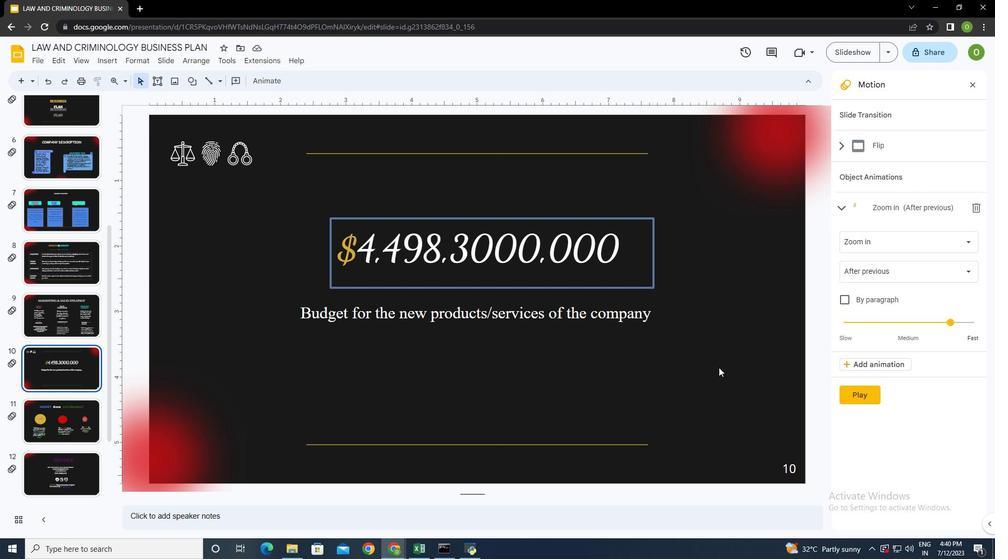 
Action: Mouse moved to (566, 352)
Screenshot: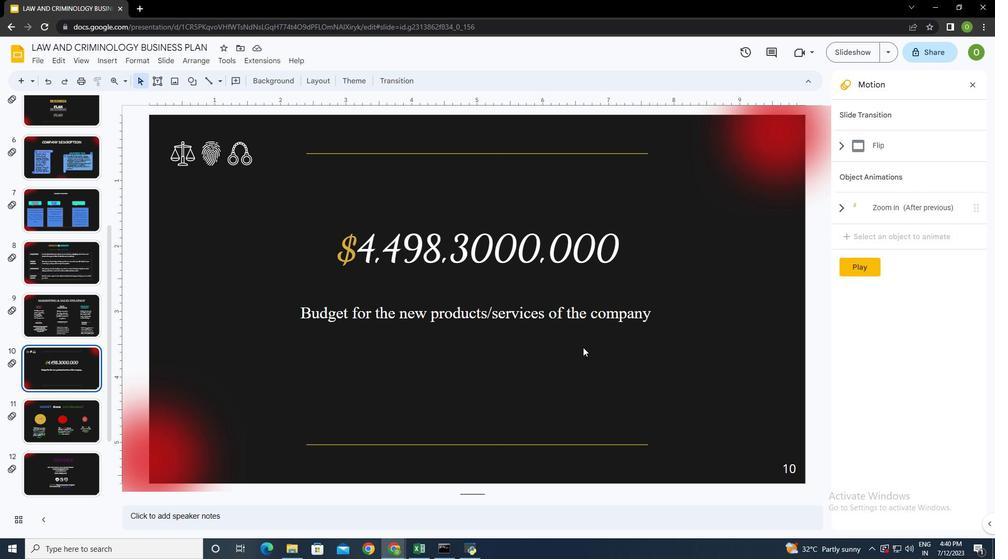 
Action: Key pressed ctrl+A
Screenshot: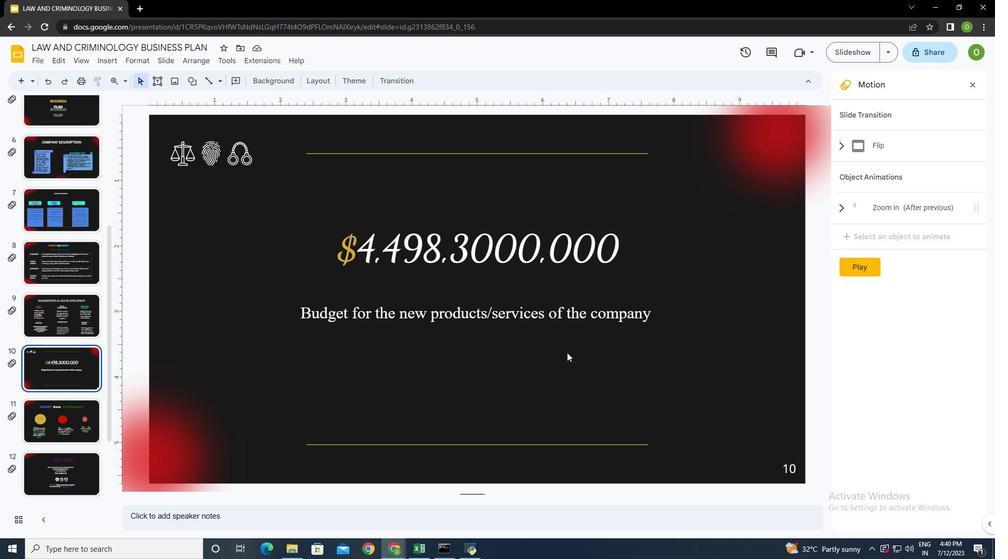 
Action: Mouse moved to (677, 320)
Screenshot: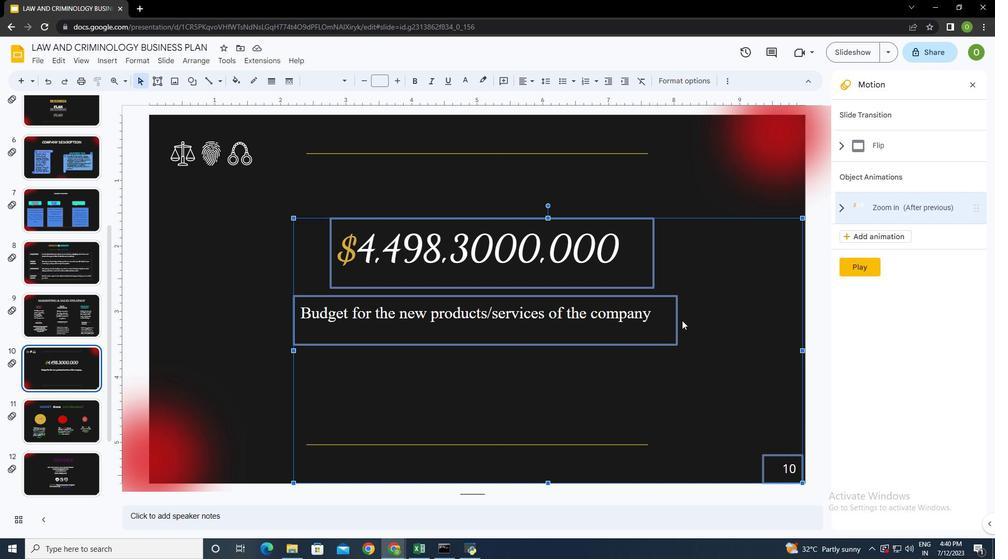 
Action: Mouse pressed left at (677, 320)
Screenshot: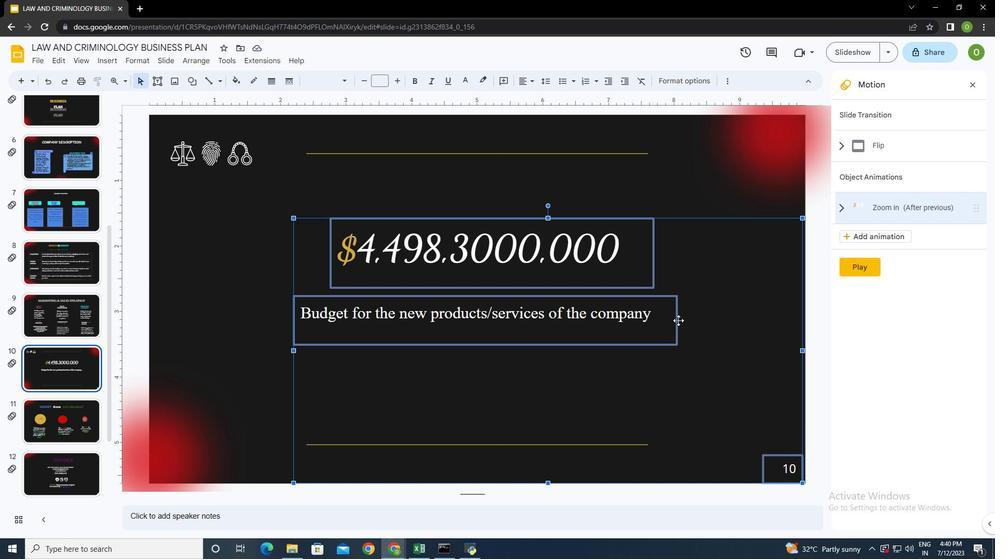 
Action: Mouse moved to (660, 330)
Screenshot: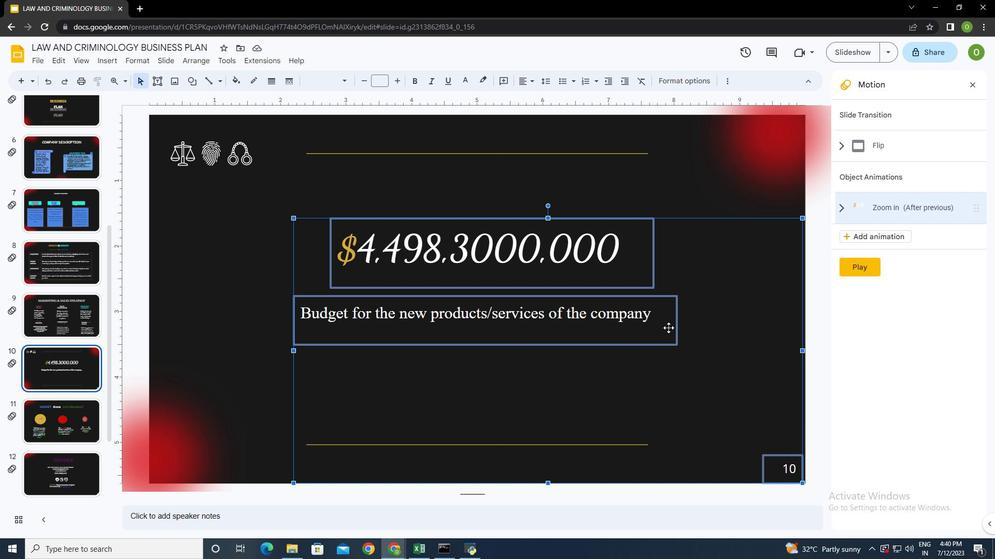 
Action: Mouse pressed left at (660, 330)
Screenshot: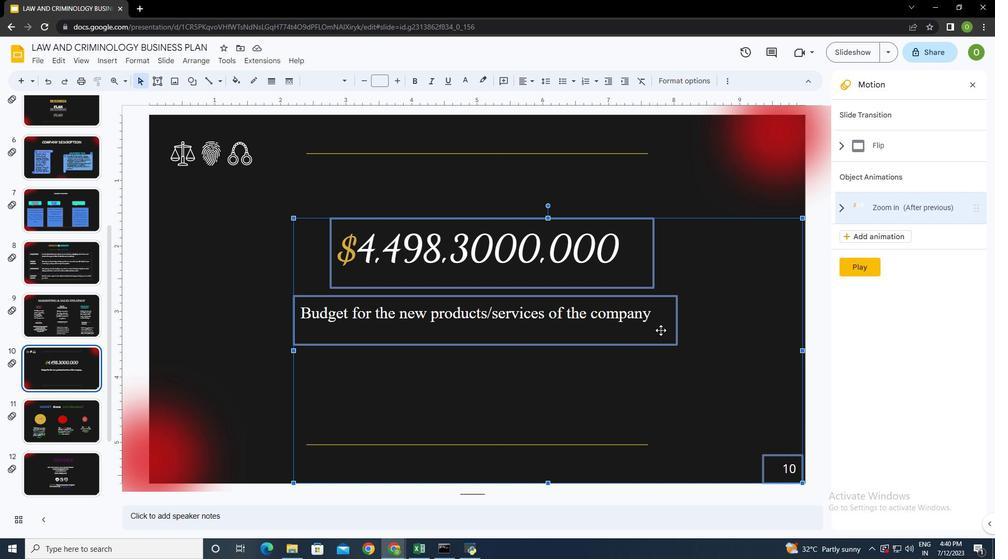 
Action: Mouse moved to (233, 287)
Screenshot: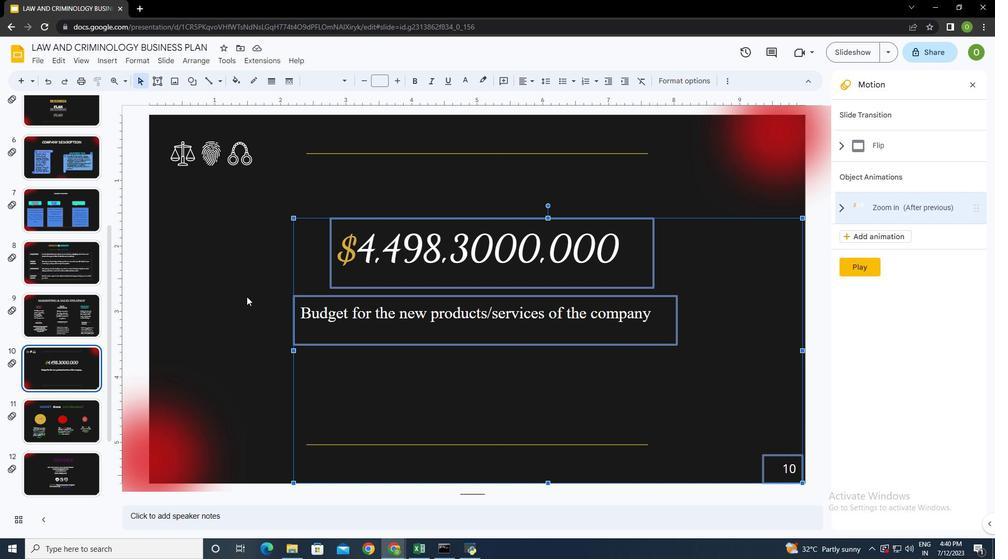 
Action: Mouse pressed left at (233, 287)
Screenshot: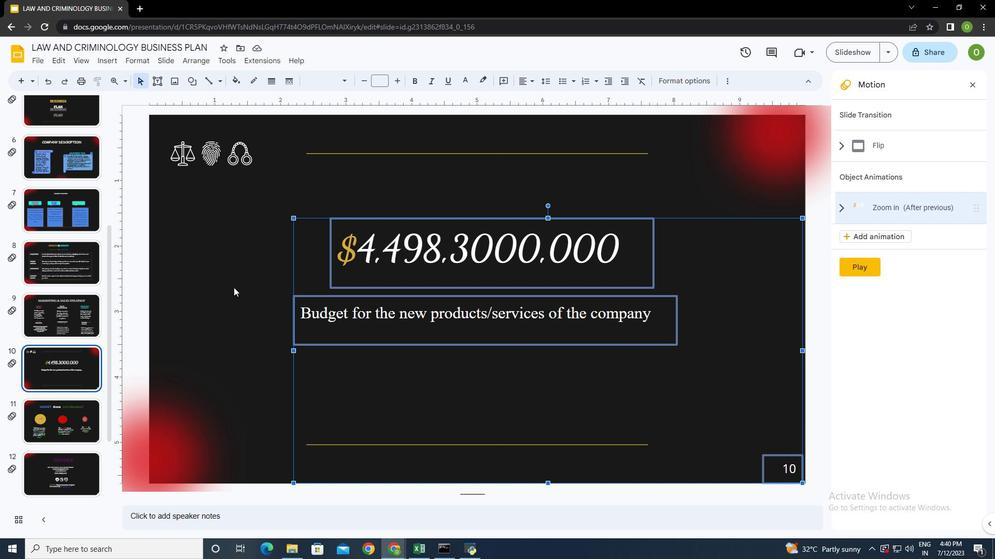 
Action: Mouse moved to (534, 317)
Screenshot: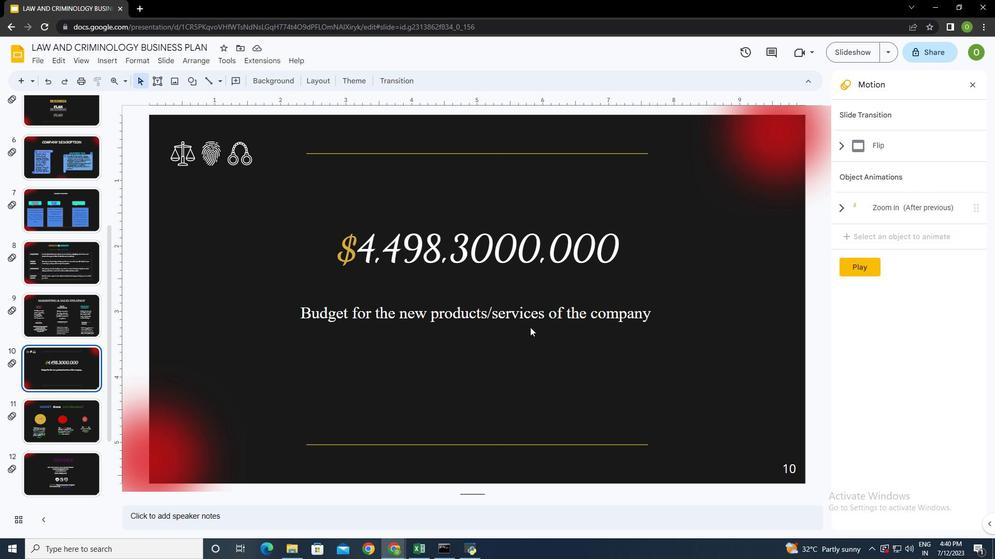 
Action: Mouse pressed left at (534, 317)
Screenshot: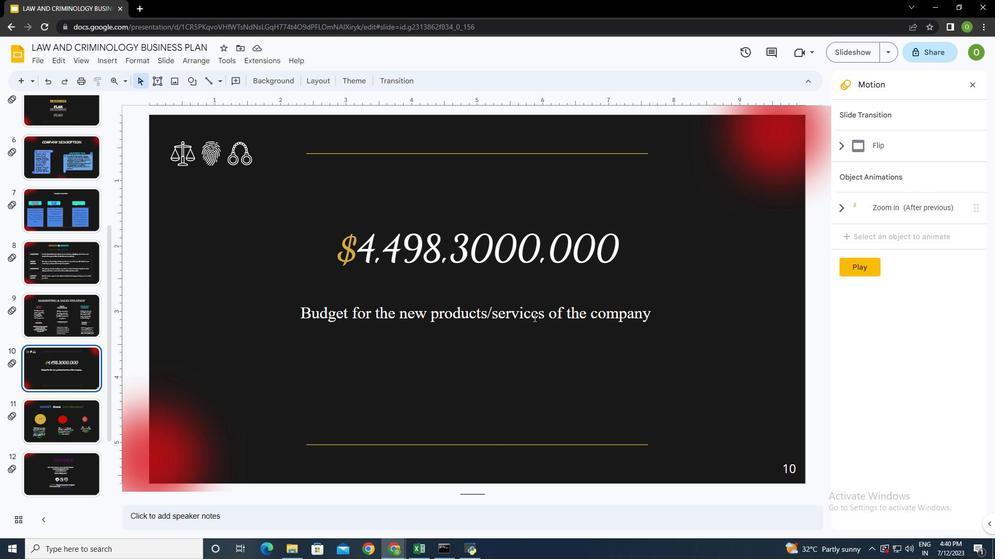 
Action: Mouse moved to (973, 86)
Screenshot: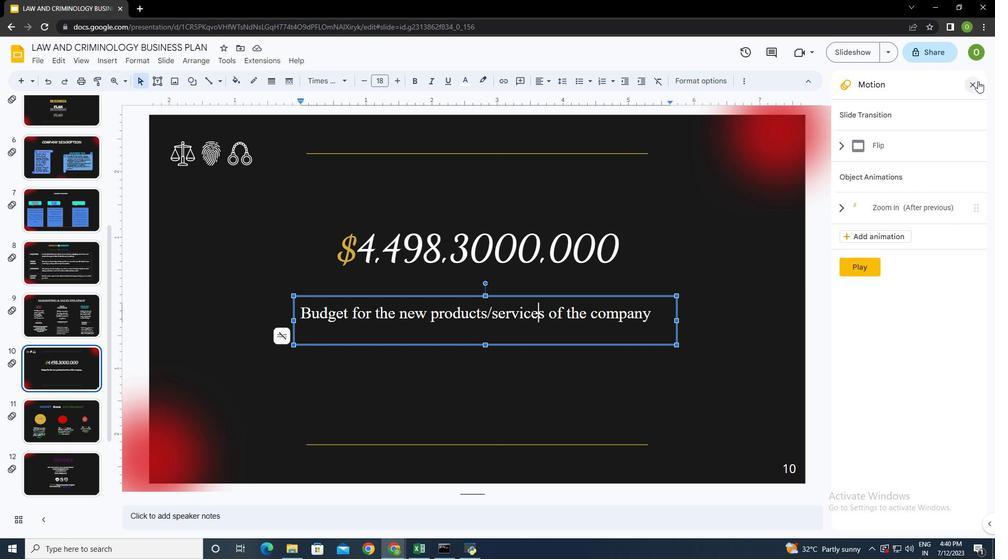 
Action: Mouse pressed left at (973, 86)
Screenshot: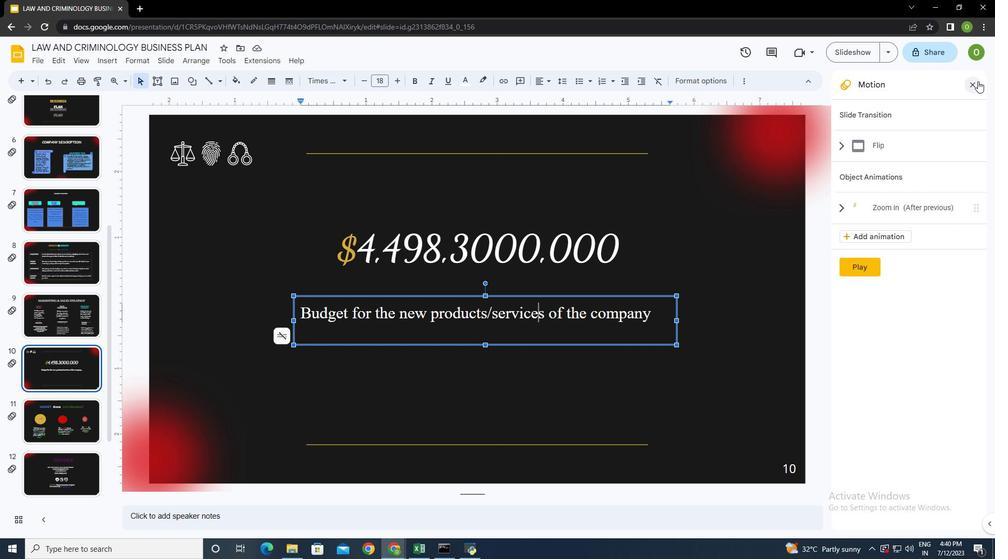 
Action: Mouse moved to (761, 79)
Screenshot: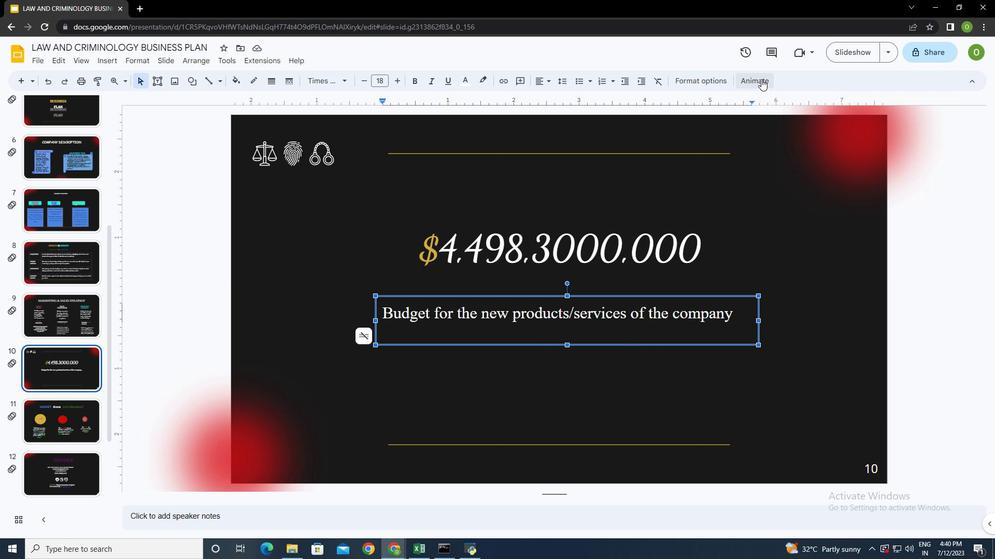 
Action: Mouse pressed left at (761, 79)
Screenshot: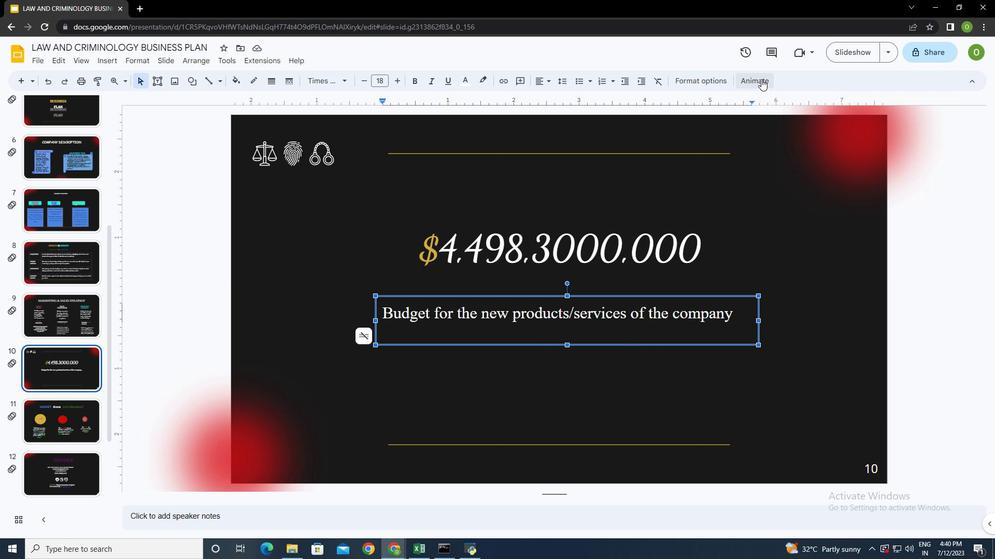 
Action: Mouse moved to (879, 260)
Screenshot: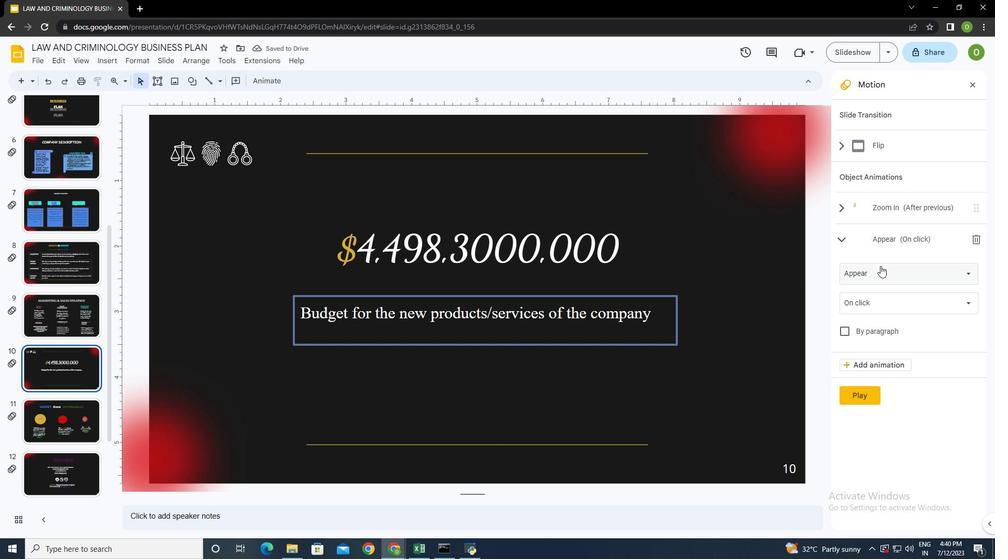 
Action: Mouse pressed left at (879, 260)
Screenshot: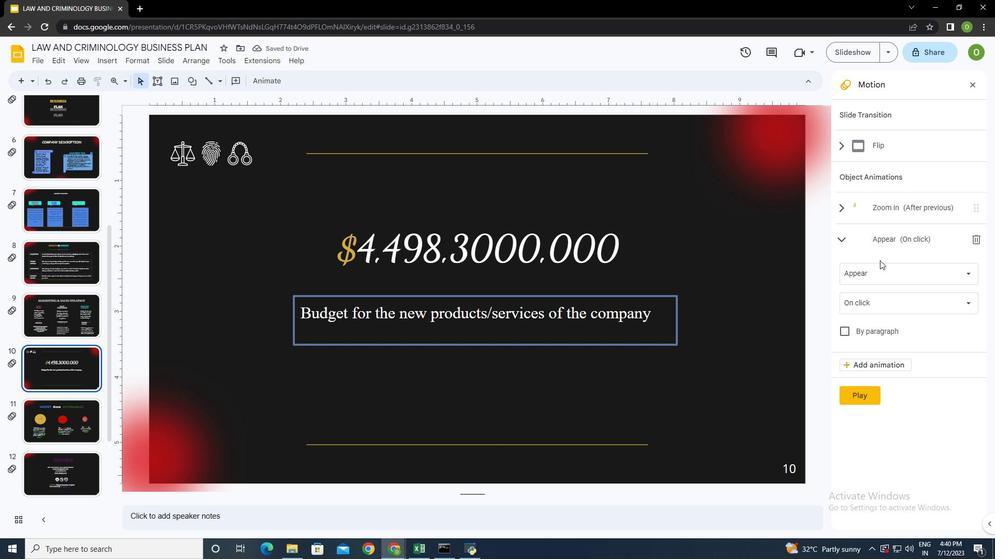 
Action: Mouse moved to (879, 272)
Screenshot: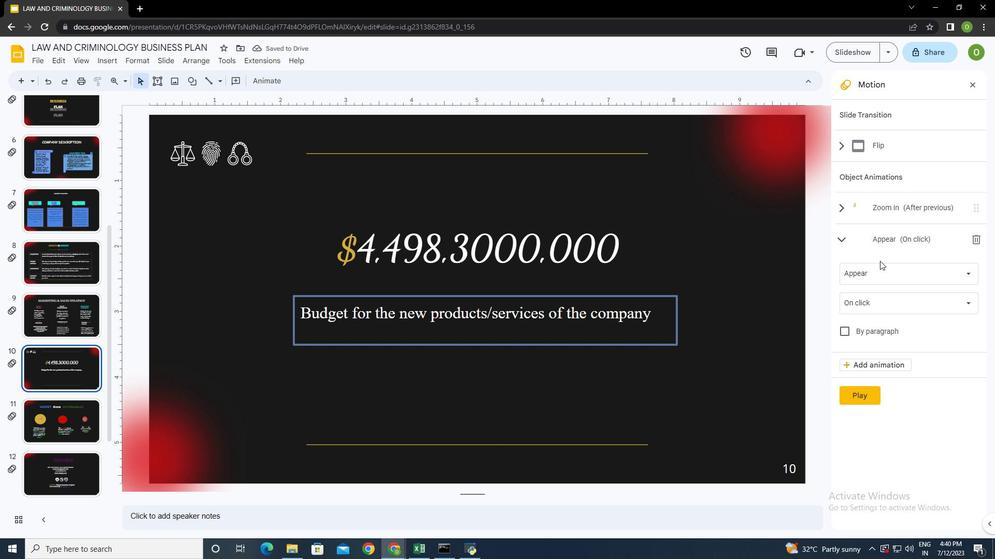 
Action: Mouse pressed left at (879, 272)
Screenshot: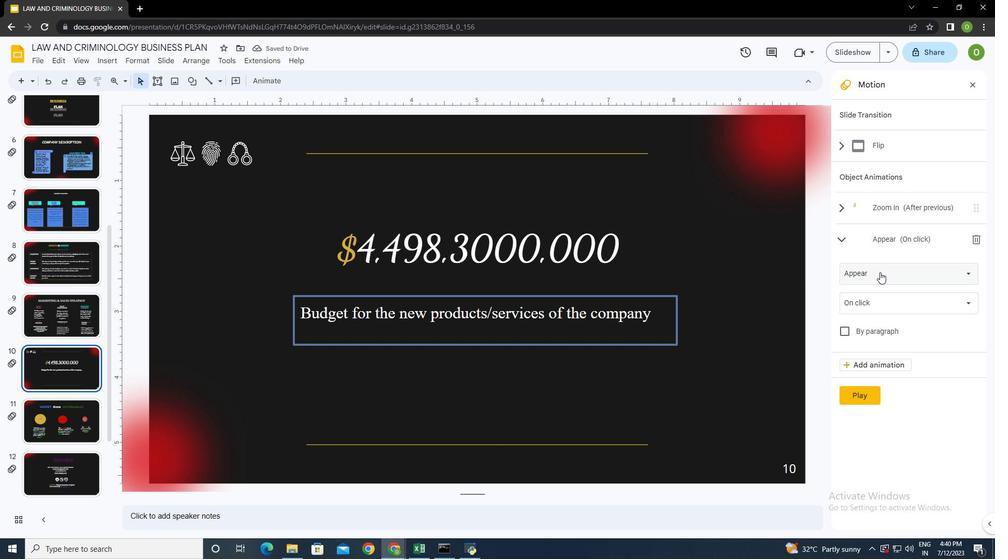 
Action: Mouse moved to (898, 379)
Screenshot: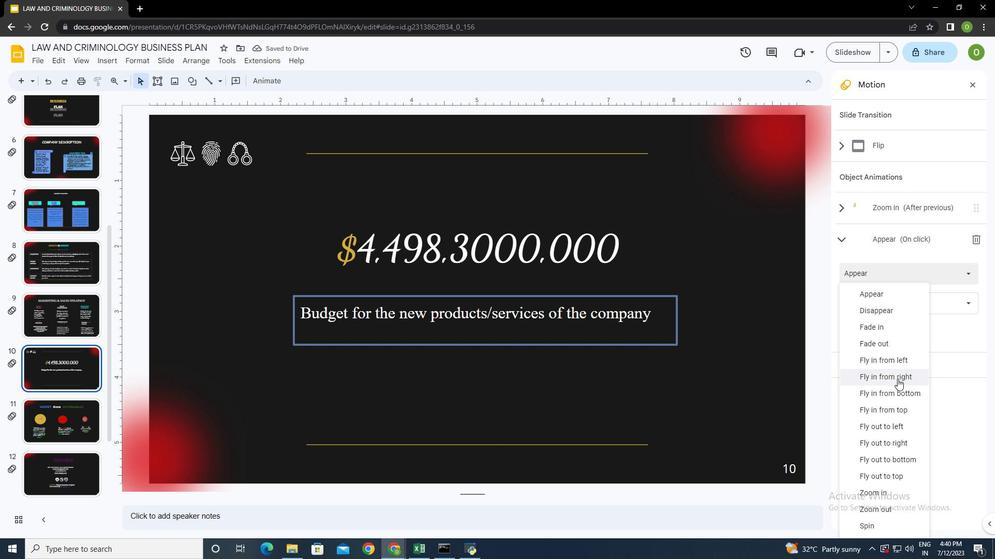 
Action: Mouse scrolled (898, 379) with delta (0, 0)
Screenshot: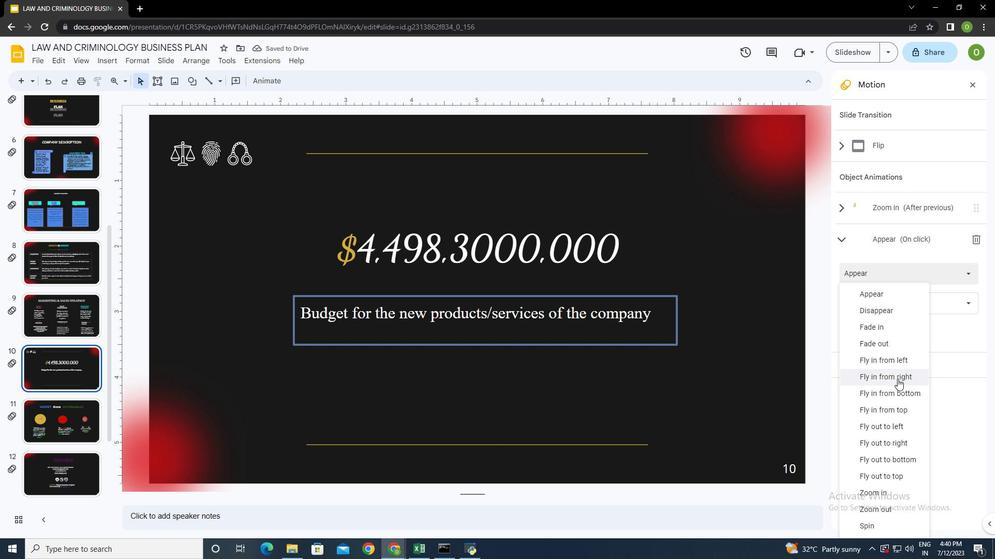 
Action: Mouse moved to (898, 383)
Screenshot: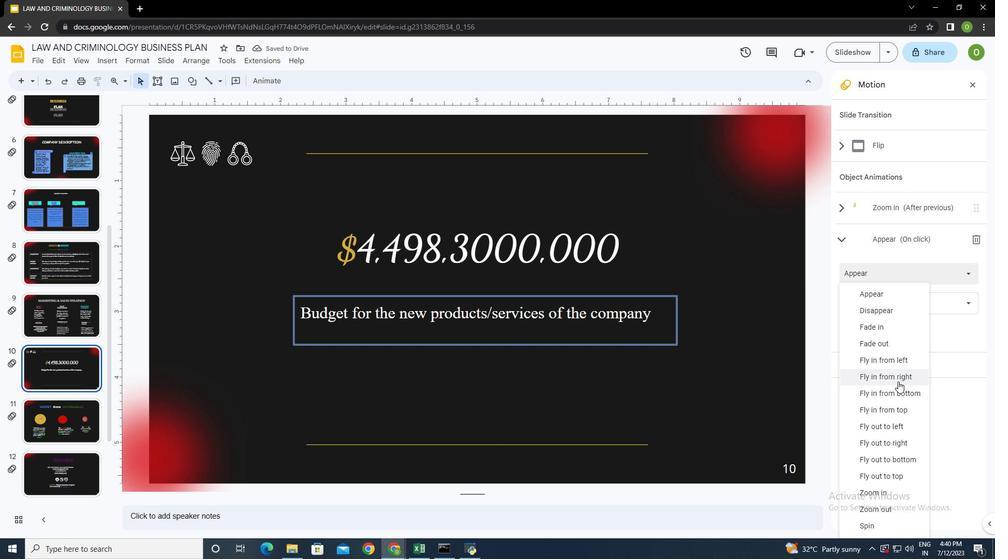 
Action: Mouse scrolled (898, 382) with delta (0, 0)
Screenshot: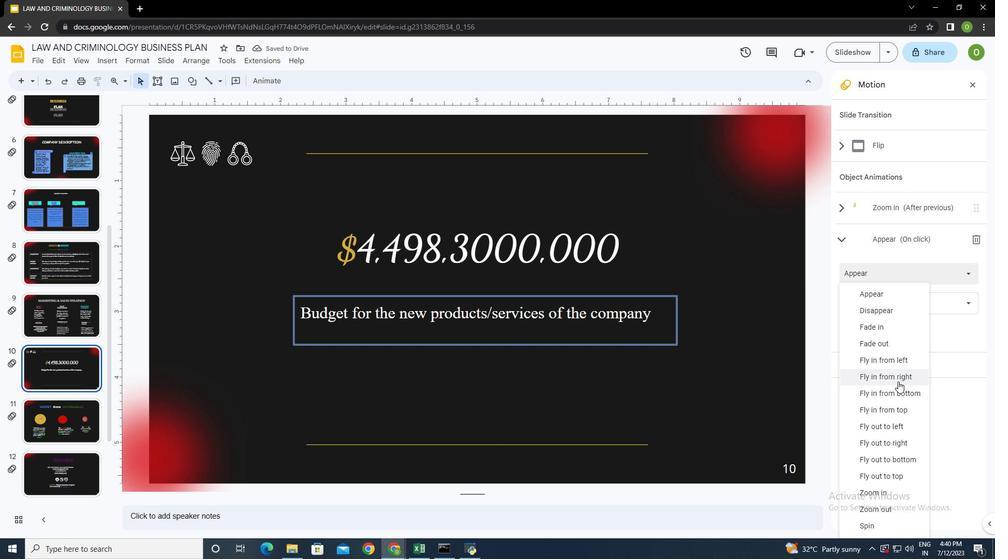 
Action: Mouse moved to (901, 394)
Screenshot: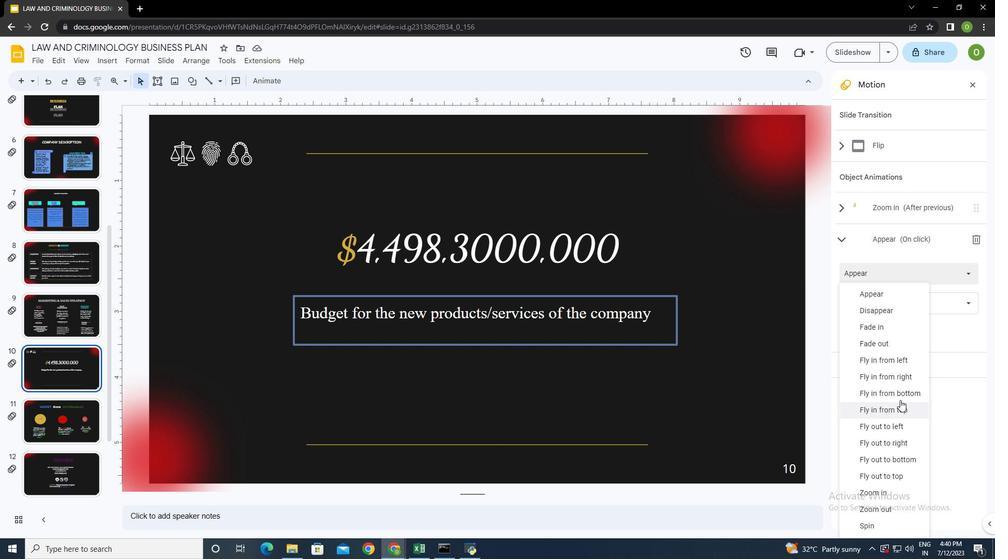 
Action: Mouse pressed left at (901, 394)
Screenshot: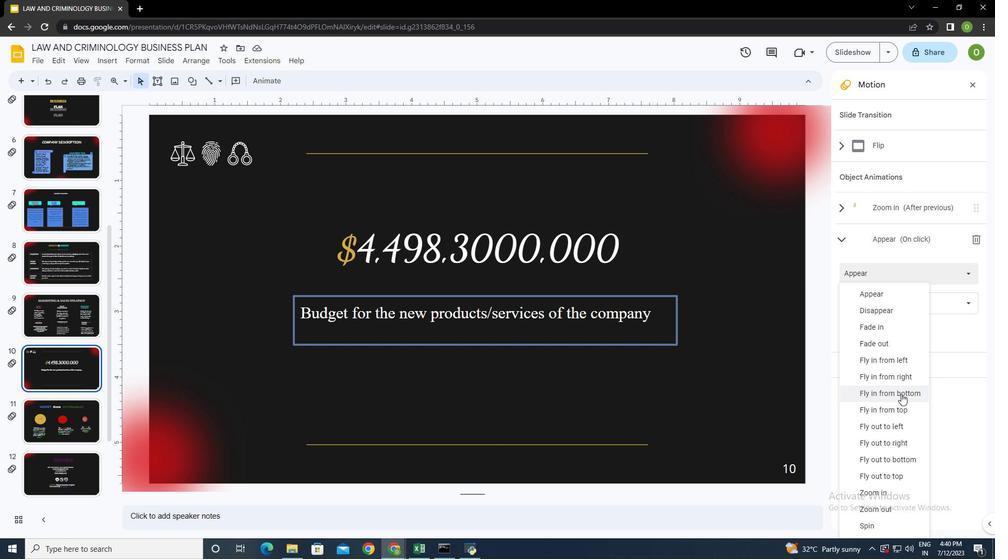 
Action: Mouse moved to (875, 306)
Screenshot: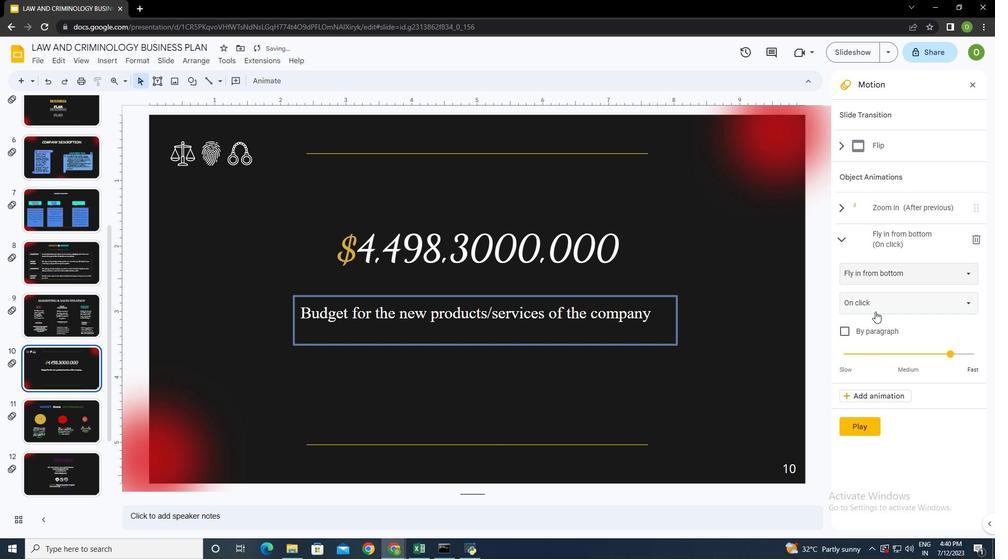 
Action: Mouse pressed left at (875, 306)
Screenshot: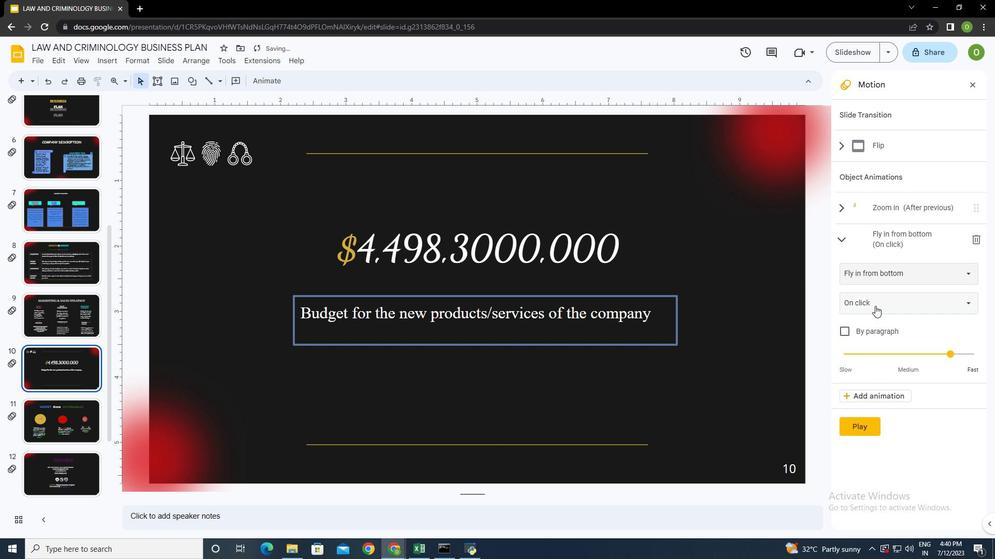 
Action: Mouse moved to (877, 340)
Screenshot: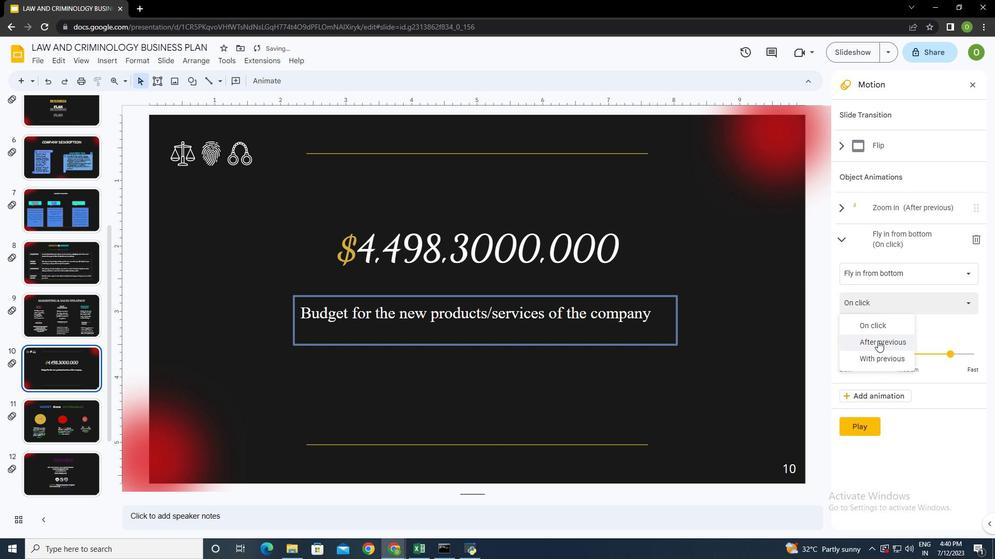 
Action: Mouse pressed left at (877, 340)
Screenshot: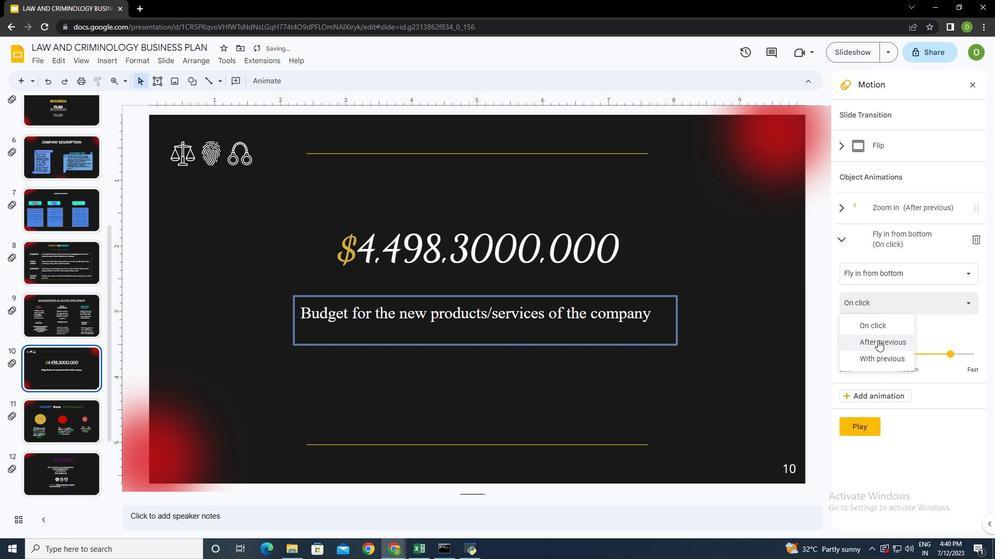 
Action: Mouse moved to (882, 299)
Screenshot: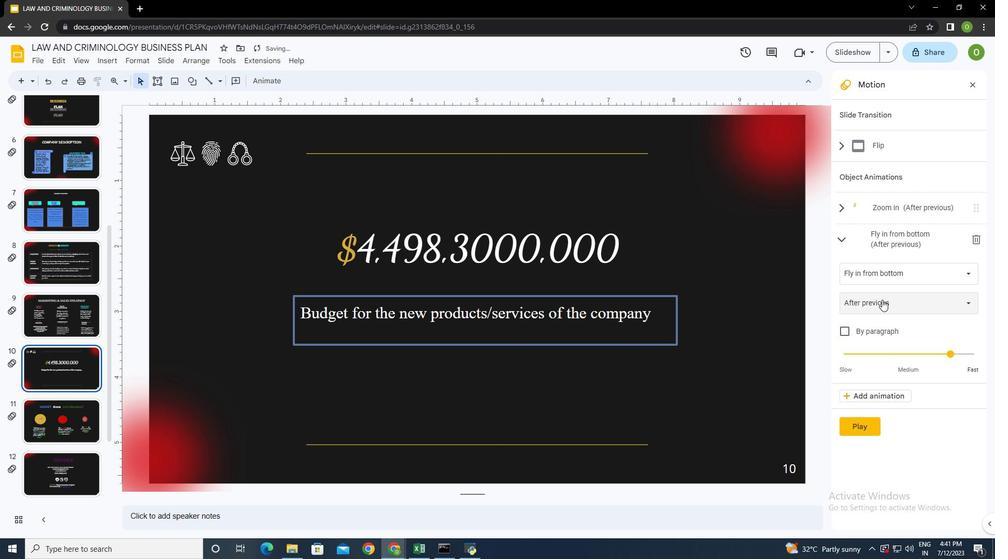 
Action: Mouse pressed left at (882, 299)
Screenshot: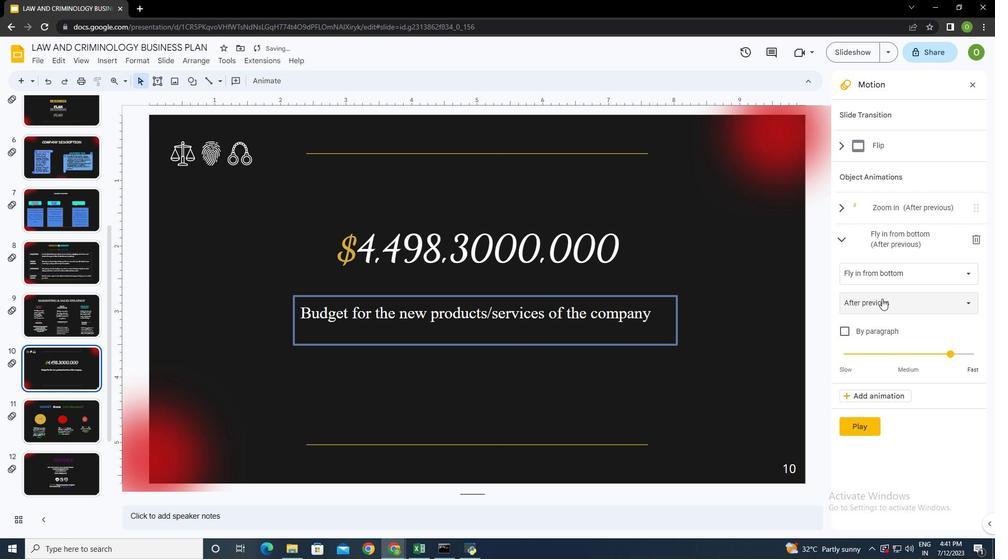 
Action: Mouse moved to (879, 361)
Screenshot: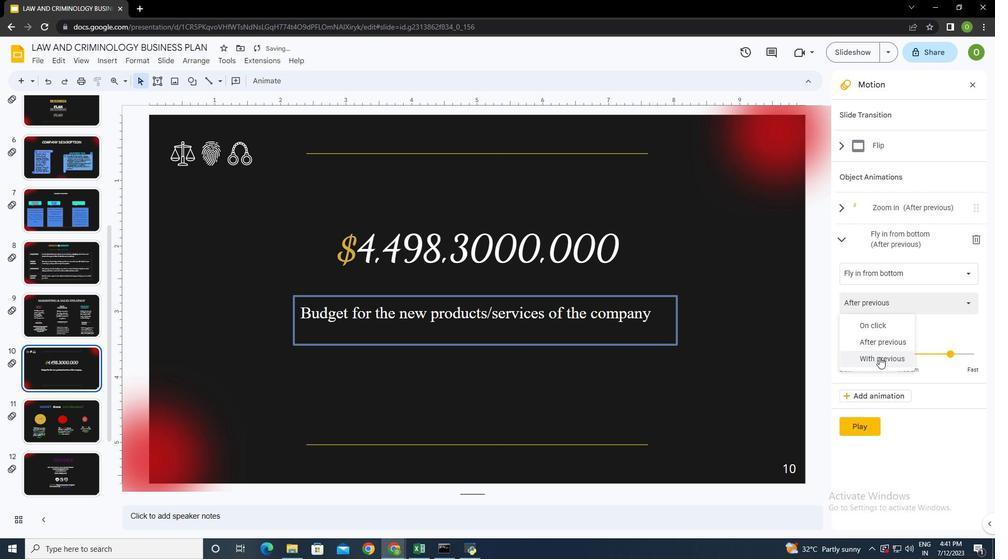 
Action: Mouse pressed left at (879, 361)
Screenshot: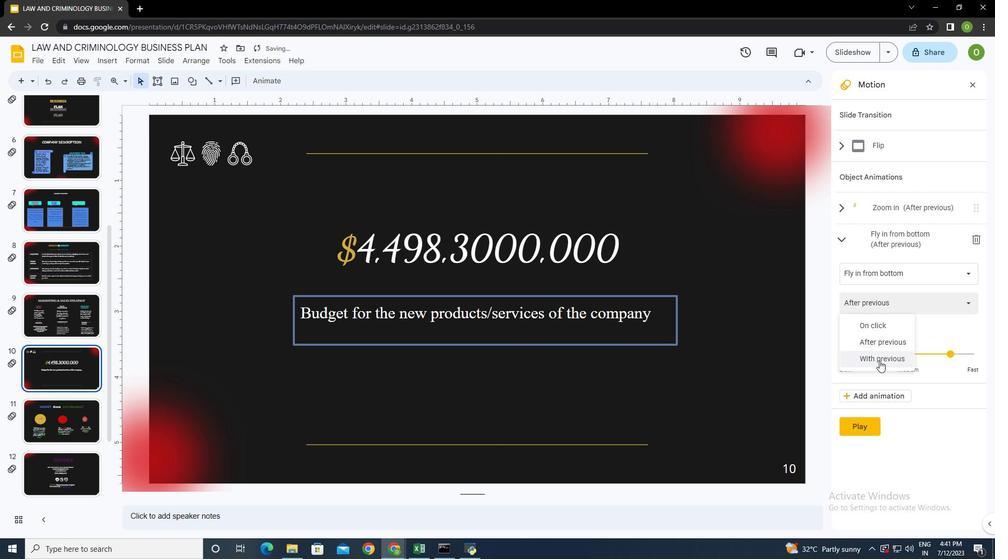 
Action: Mouse moved to (862, 428)
Screenshot: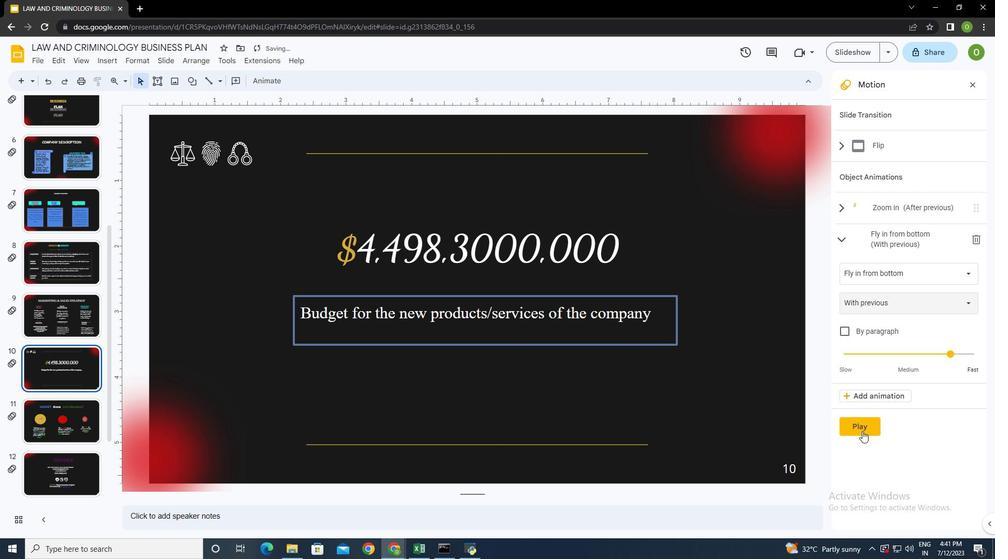 
Action: Mouse pressed left at (862, 428)
Screenshot: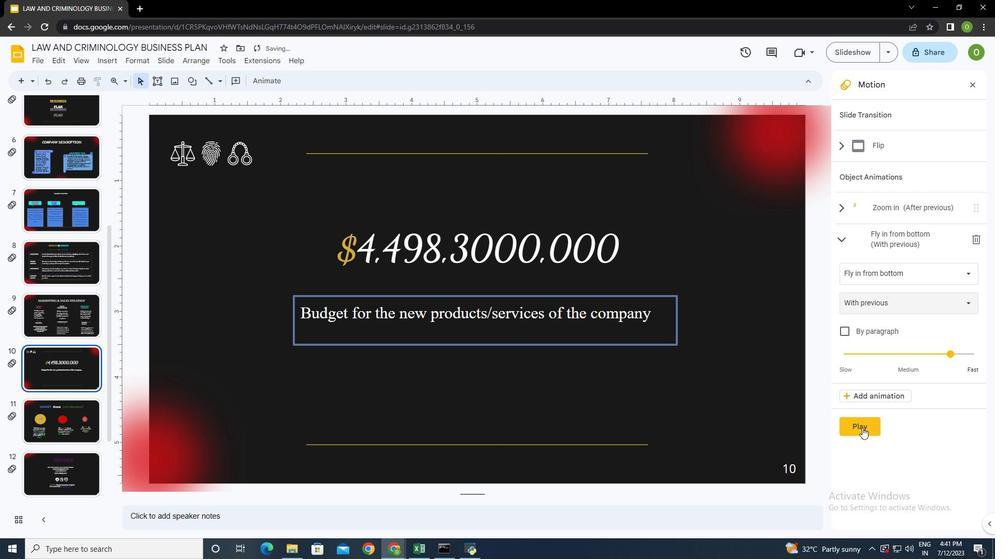 
Action: Mouse moved to (860, 428)
Screenshot: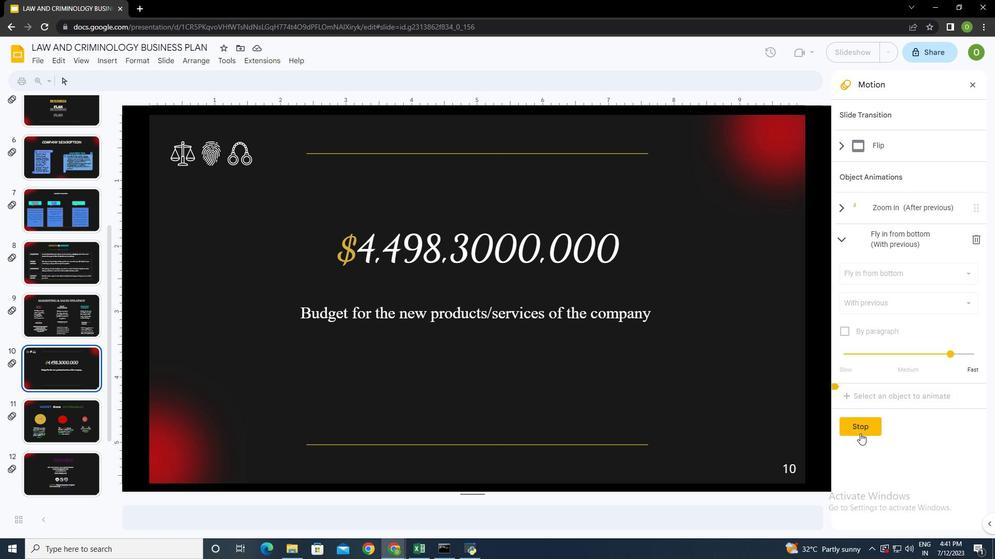 
Action: Mouse pressed left at (860, 428)
Screenshot: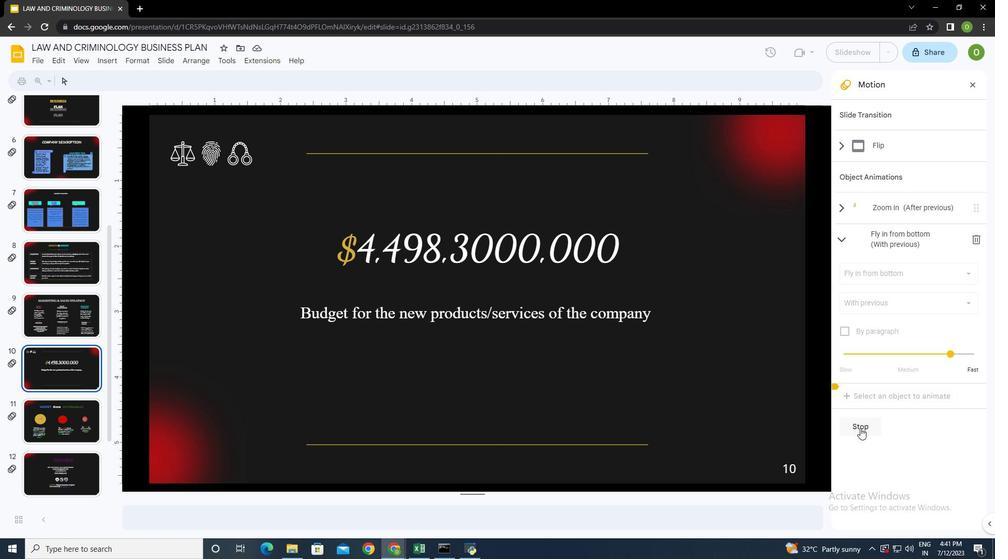 
Action: Mouse moved to (751, 372)
Screenshot: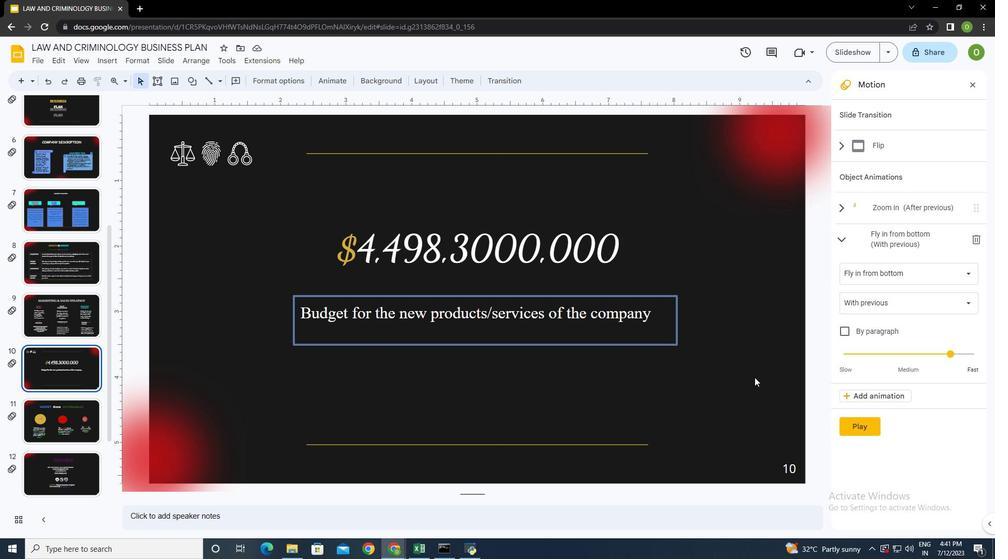 
Action: Mouse pressed left at (751, 372)
Screenshot: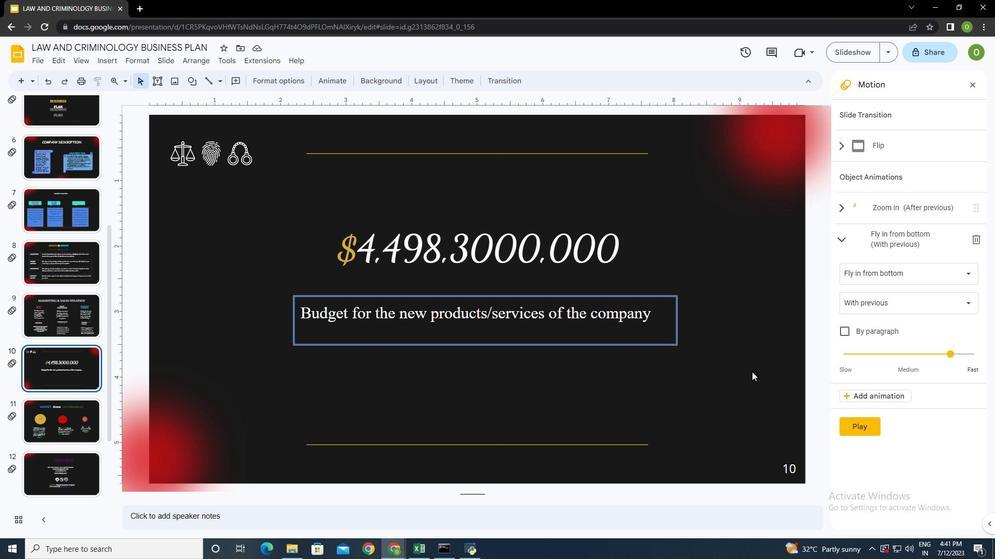 
Action: Mouse moved to (745, 375)
Screenshot: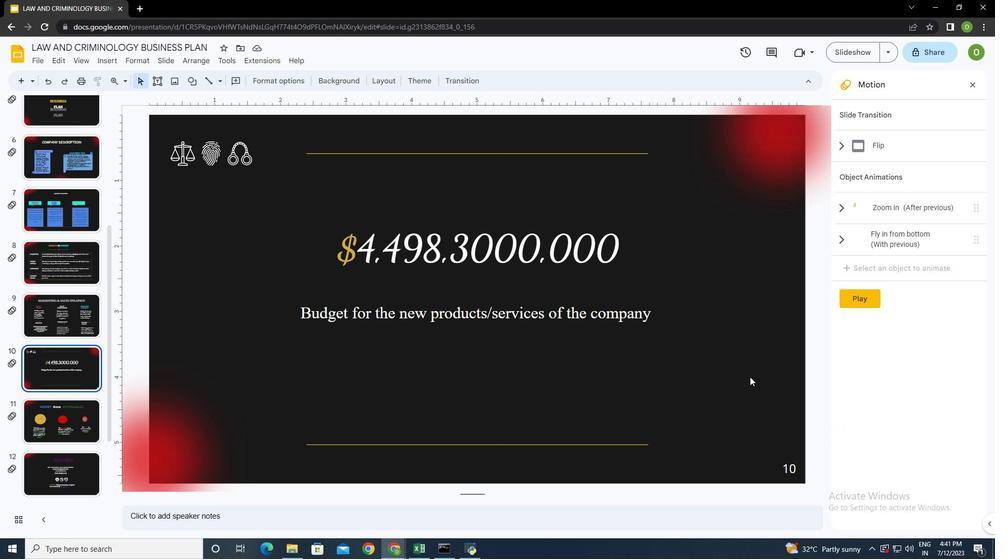 
